 Task: Find connections with filter location Zürich (Kreis 2) with filter topic #Healthcarewith filter profile language French with filter current company Tata Chemicals with filter school Axis Colleges with filter industry Turned Products and Fastener Manufacturing with filter service category Video Editing with filter keywords title Computer Programmer
Action: Mouse moved to (670, 98)
Screenshot: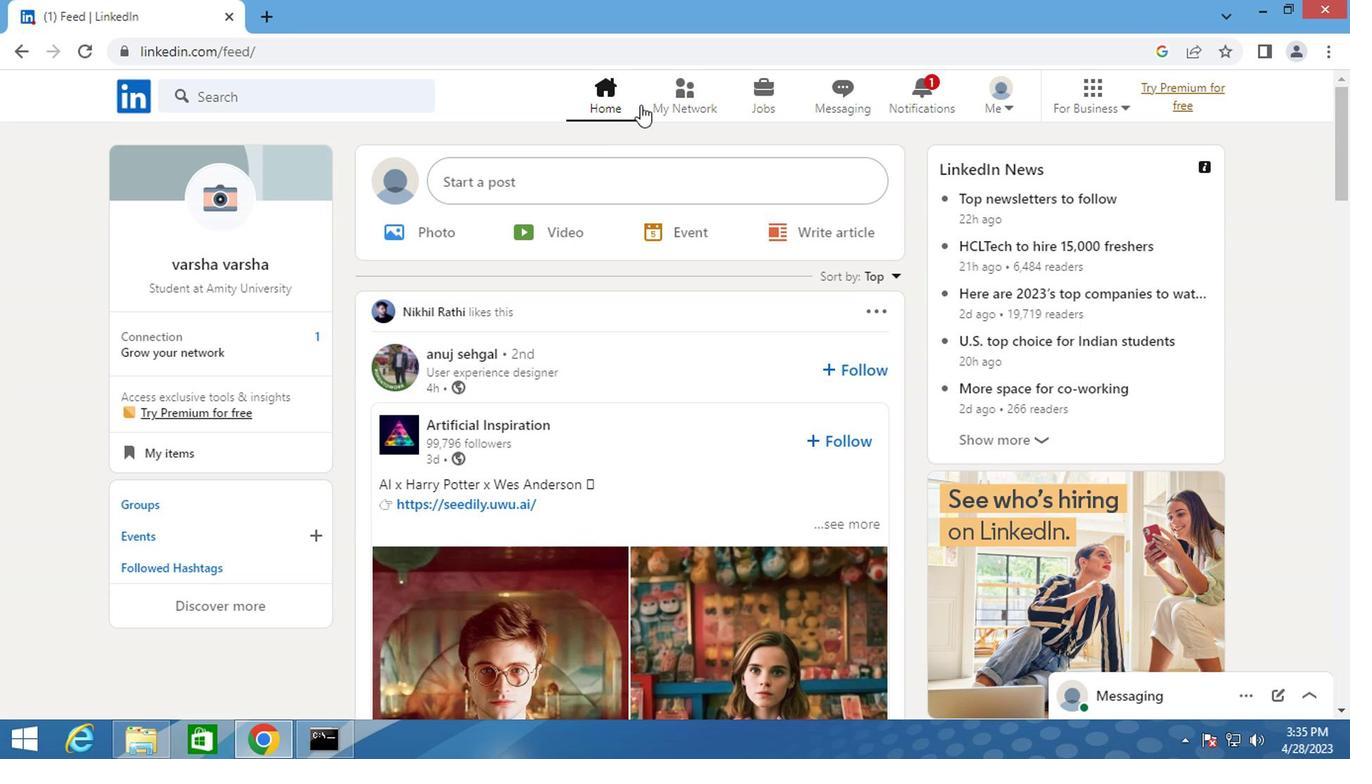
Action: Mouse pressed left at (670, 98)
Screenshot: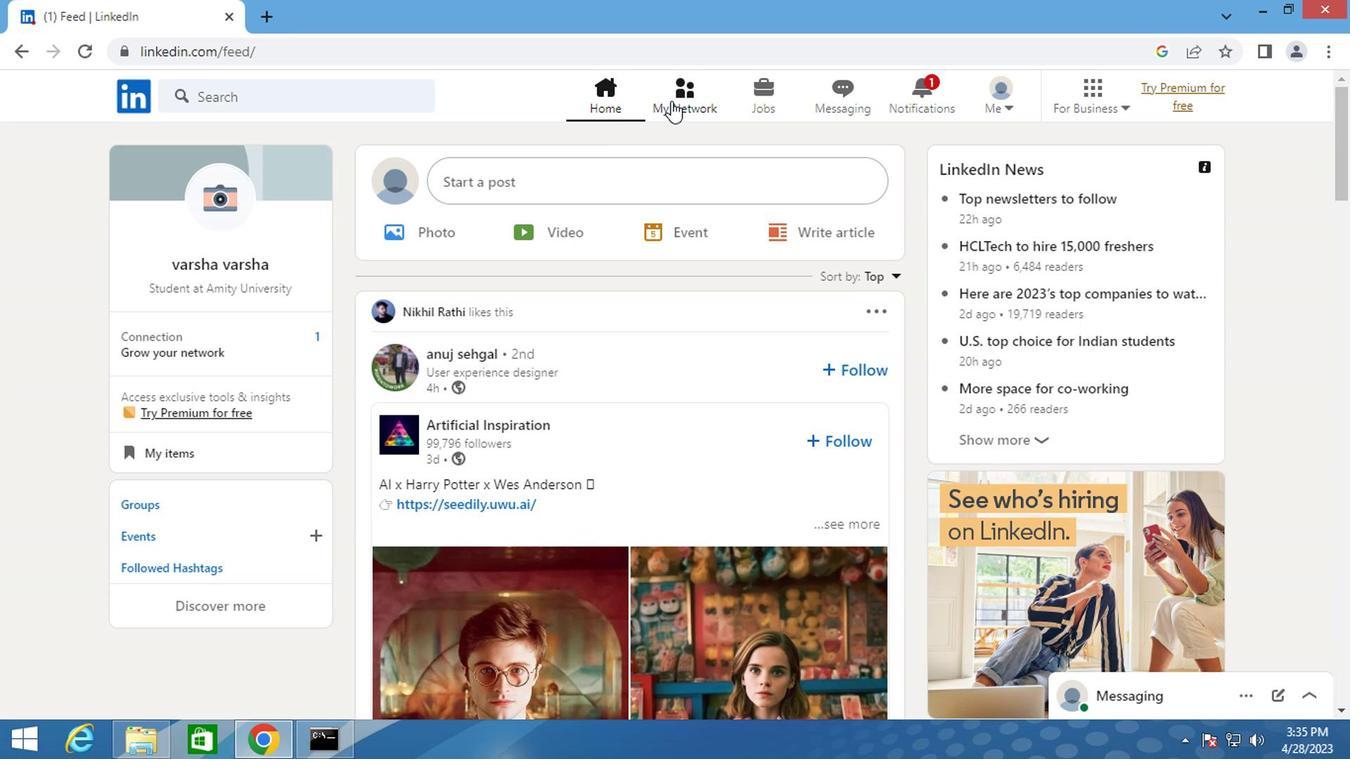 
Action: Mouse moved to (273, 195)
Screenshot: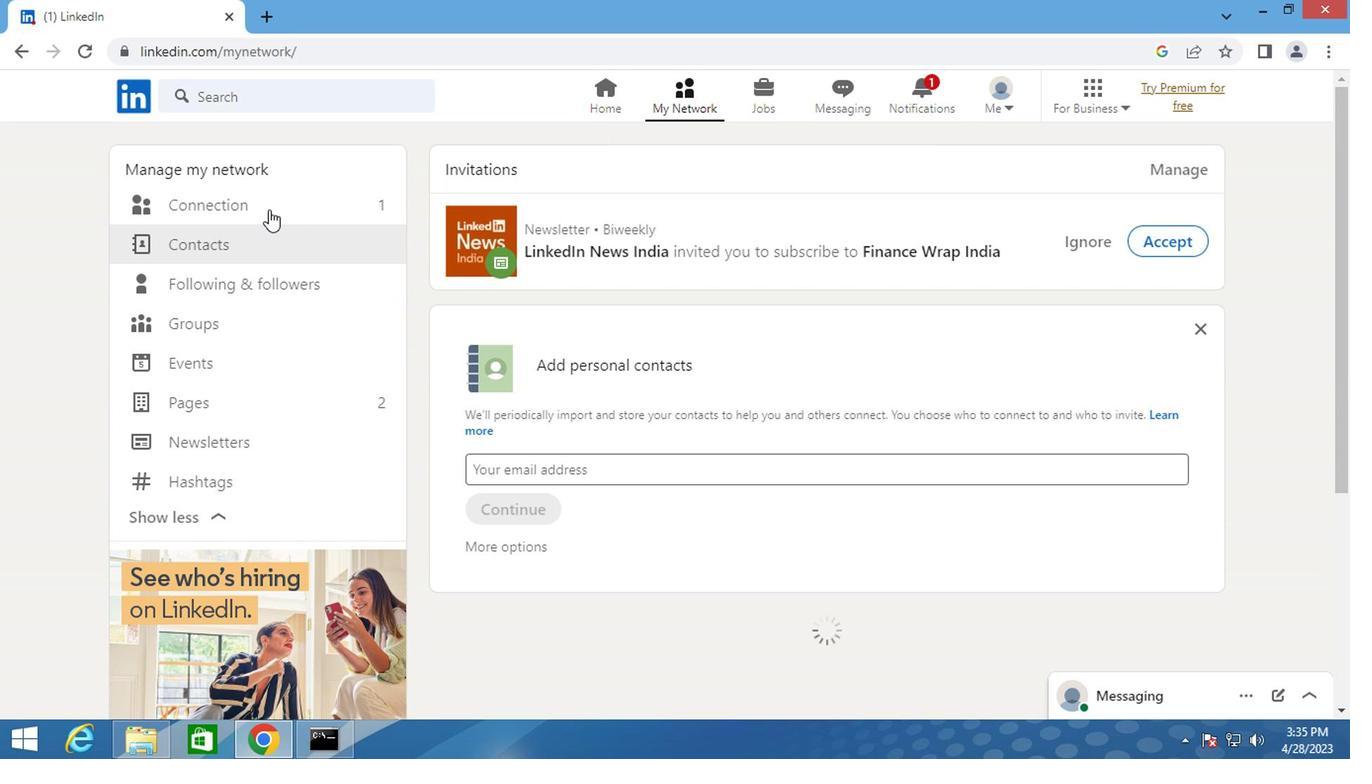 
Action: Mouse pressed left at (273, 195)
Screenshot: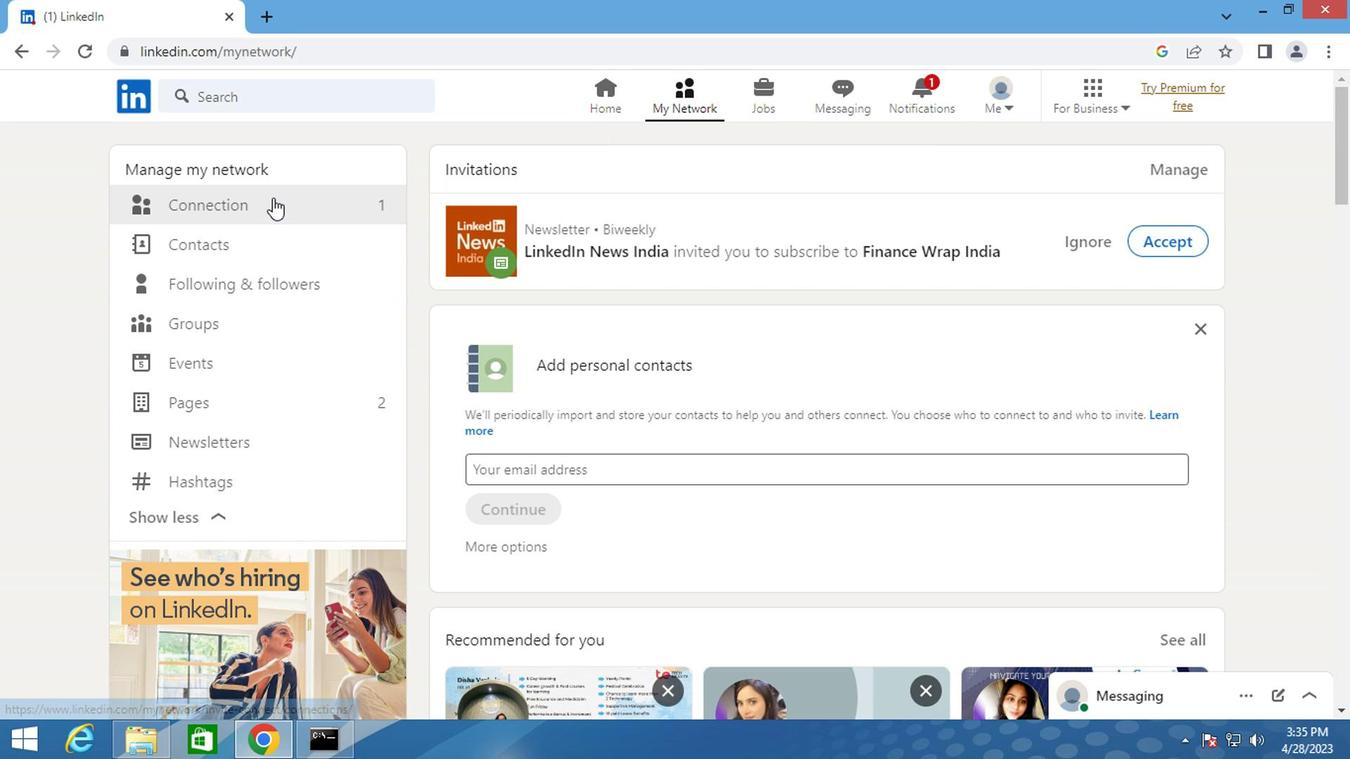 
Action: Mouse moved to (810, 206)
Screenshot: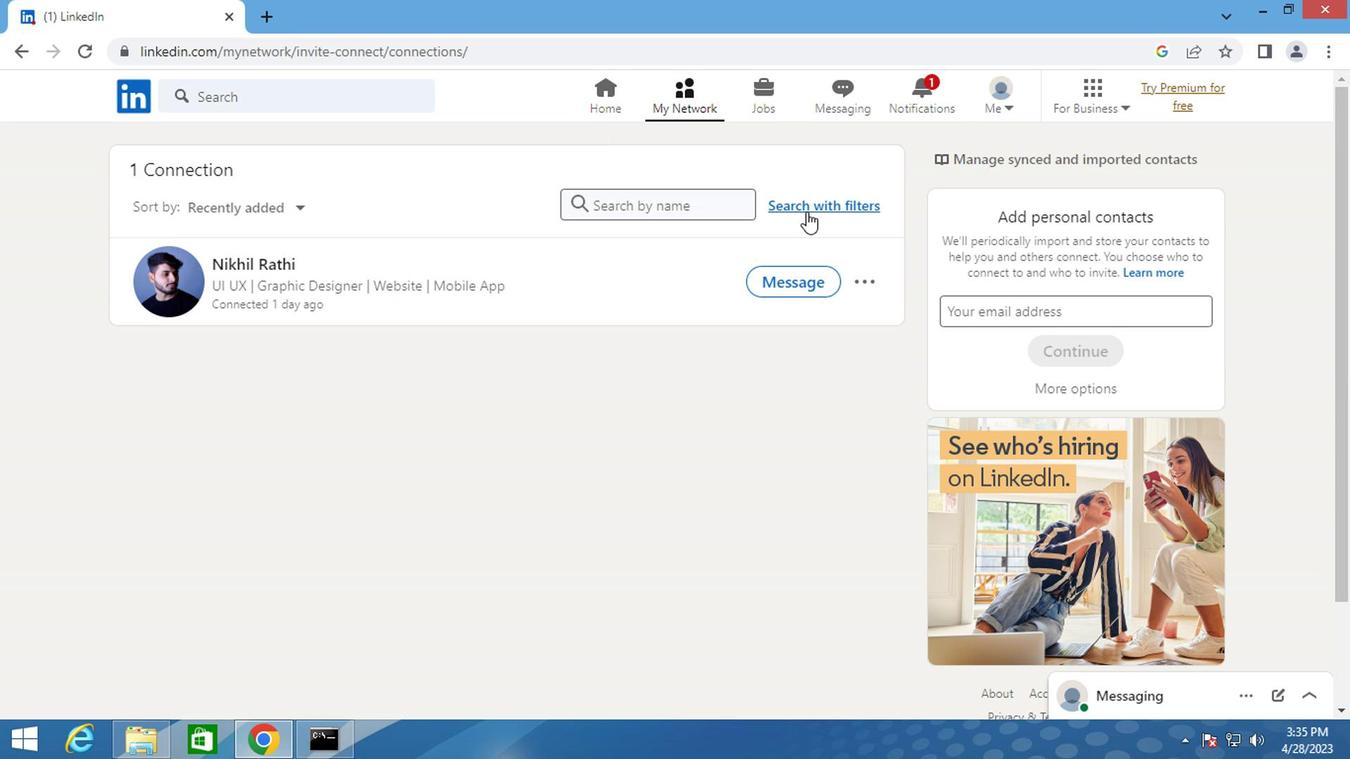 
Action: Mouse pressed left at (810, 206)
Screenshot: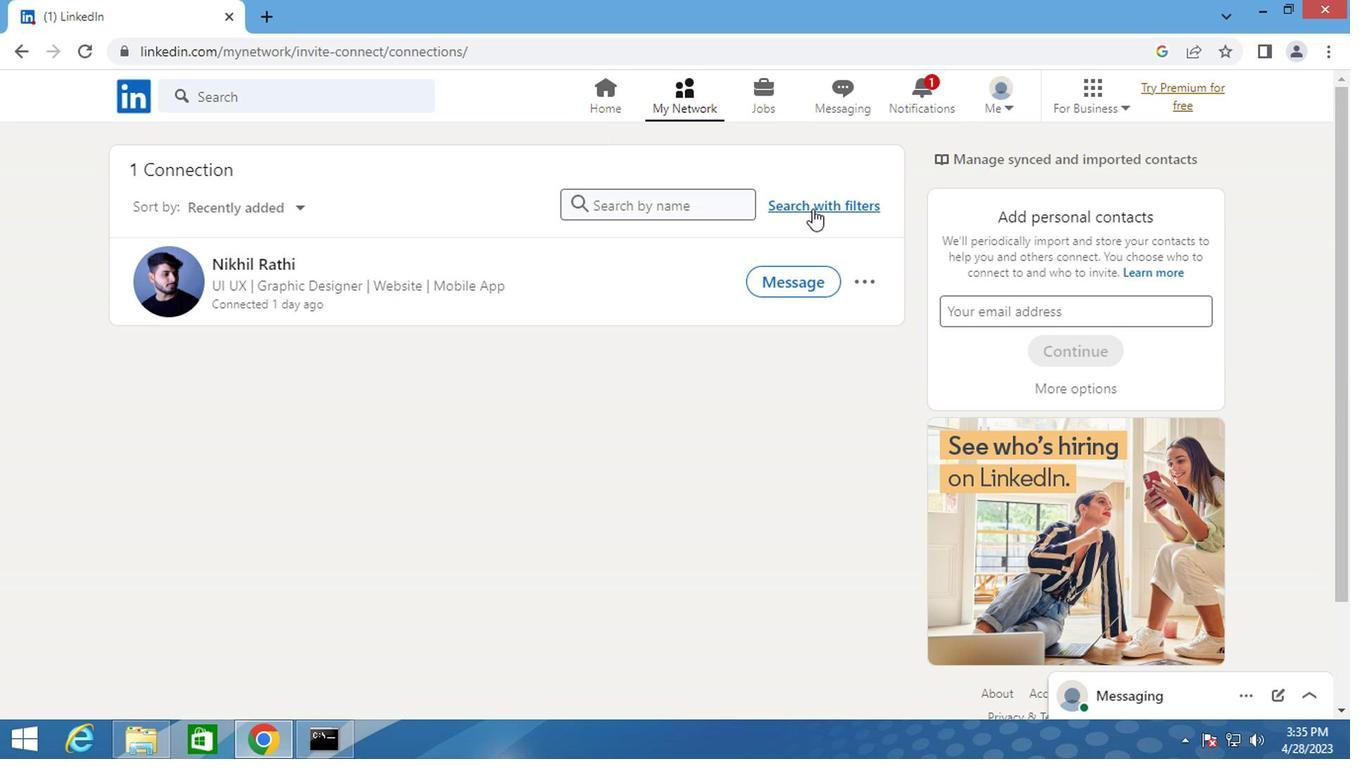
Action: Mouse moved to (735, 151)
Screenshot: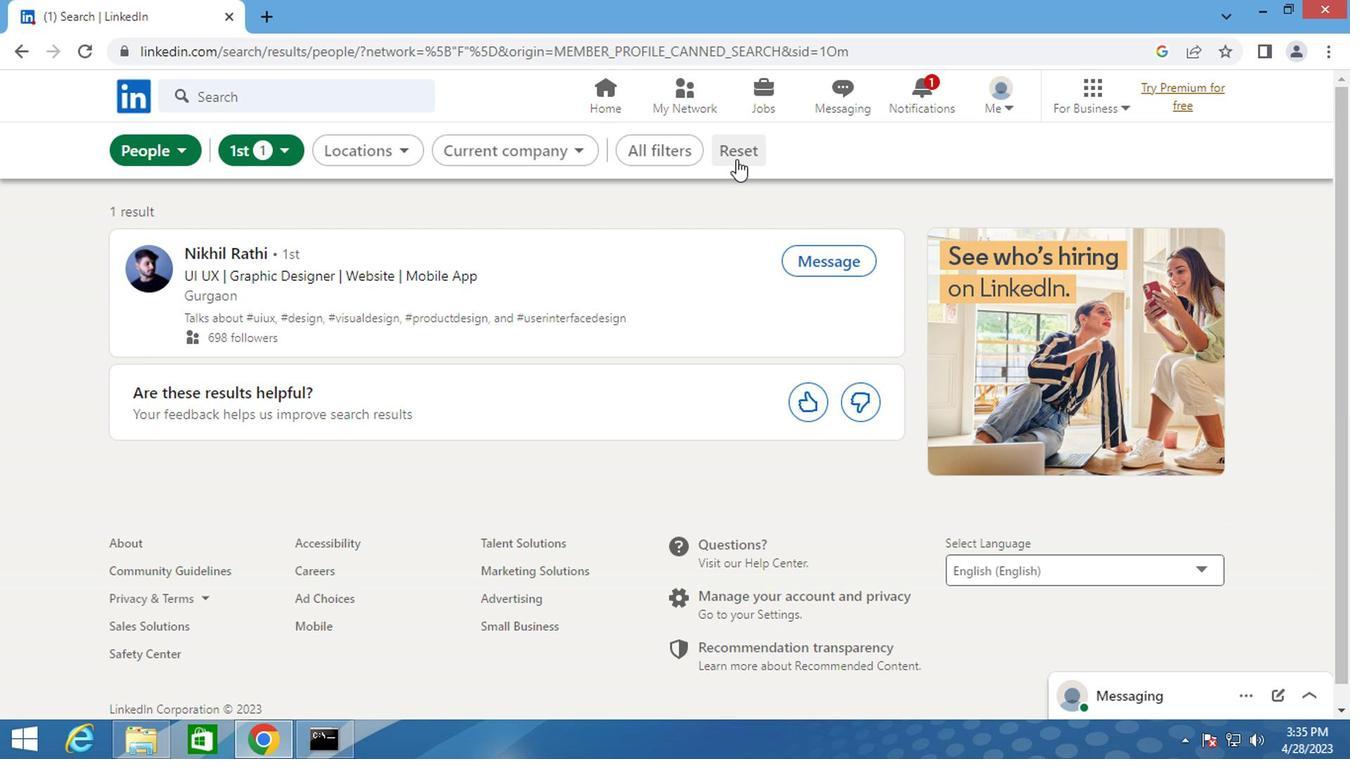 
Action: Mouse pressed left at (735, 151)
Screenshot: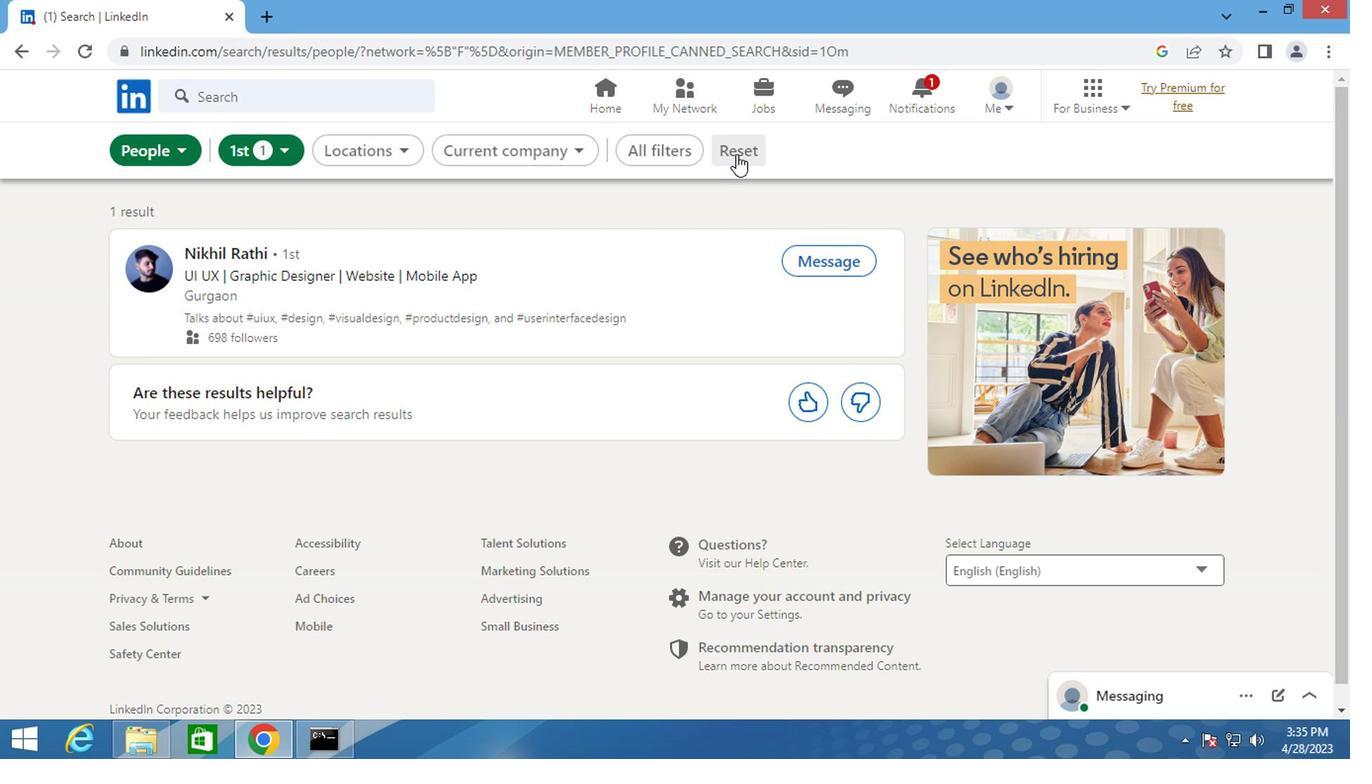 
Action: Mouse moved to (710, 154)
Screenshot: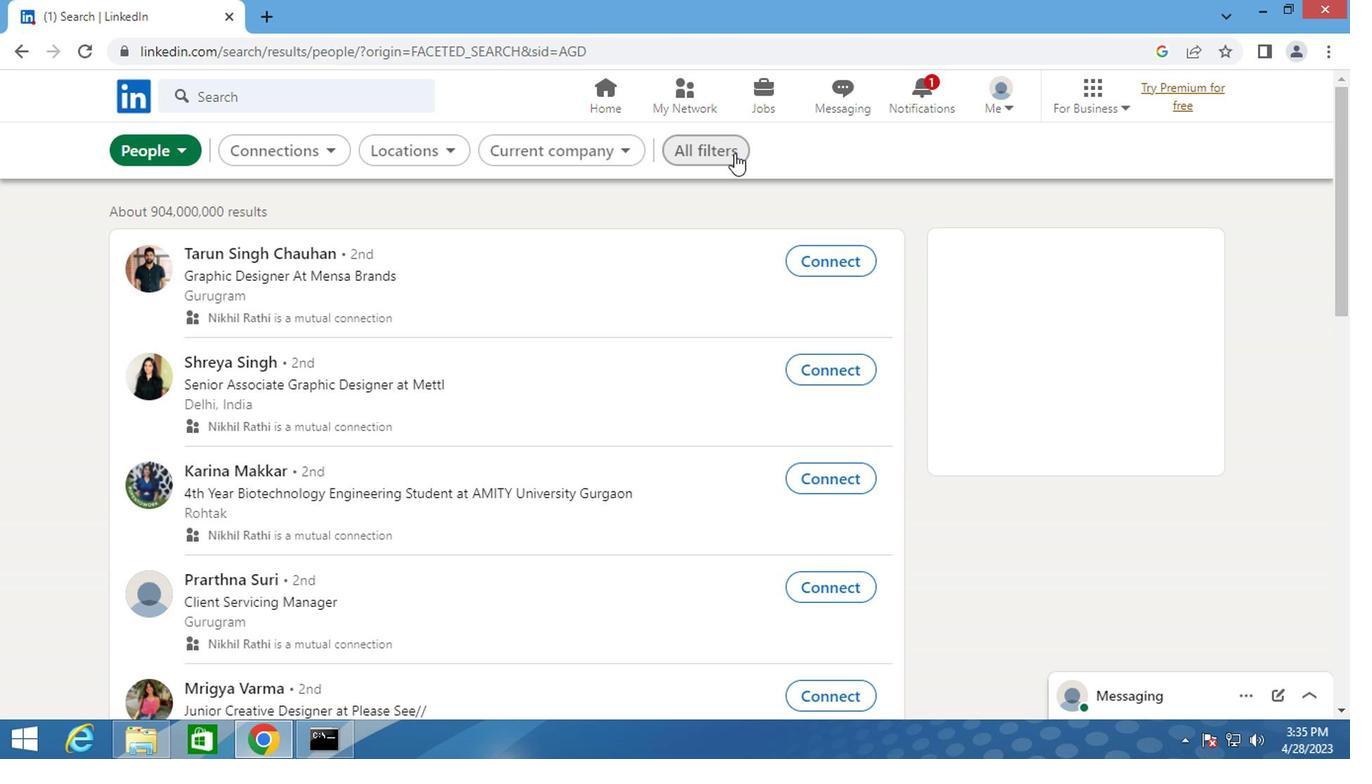 
Action: Mouse pressed left at (710, 154)
Screenshot: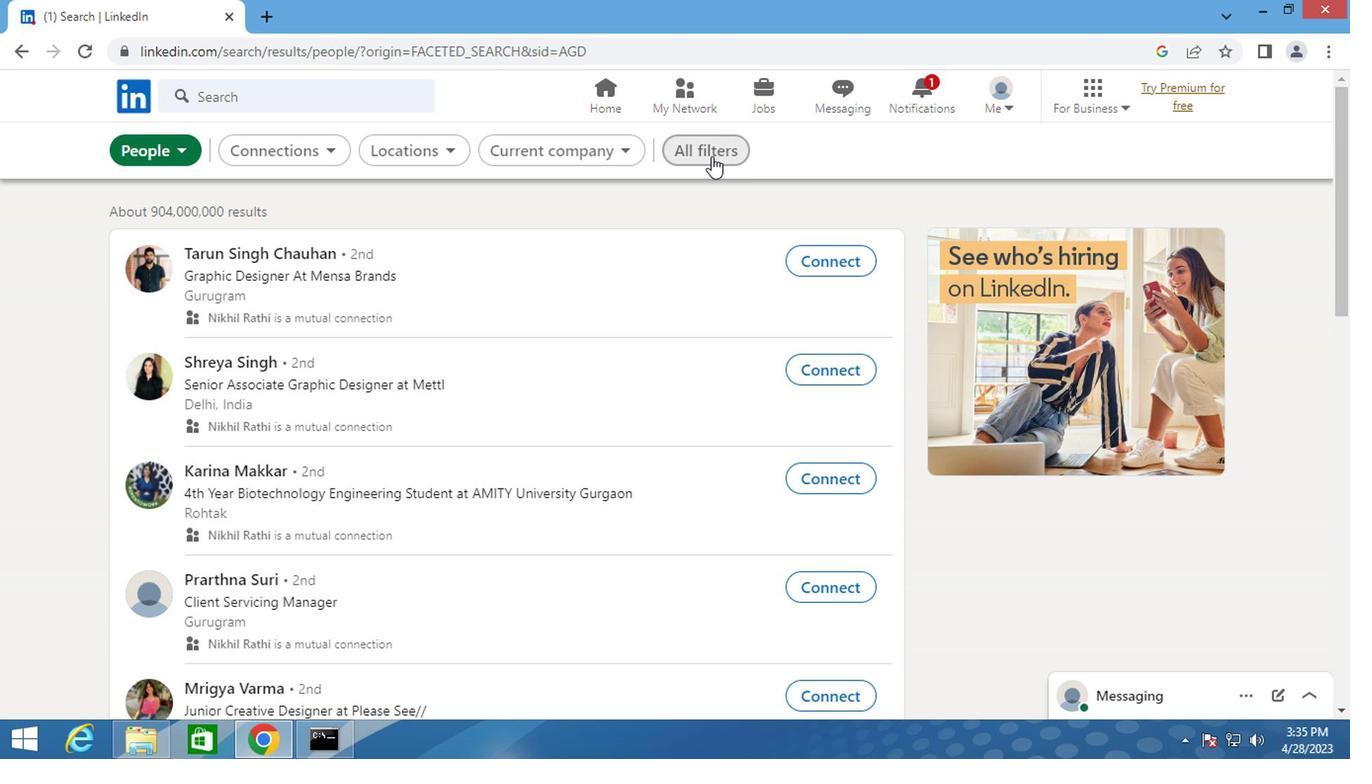 
Action: Mouse moved to (908, 383)
Screenshot: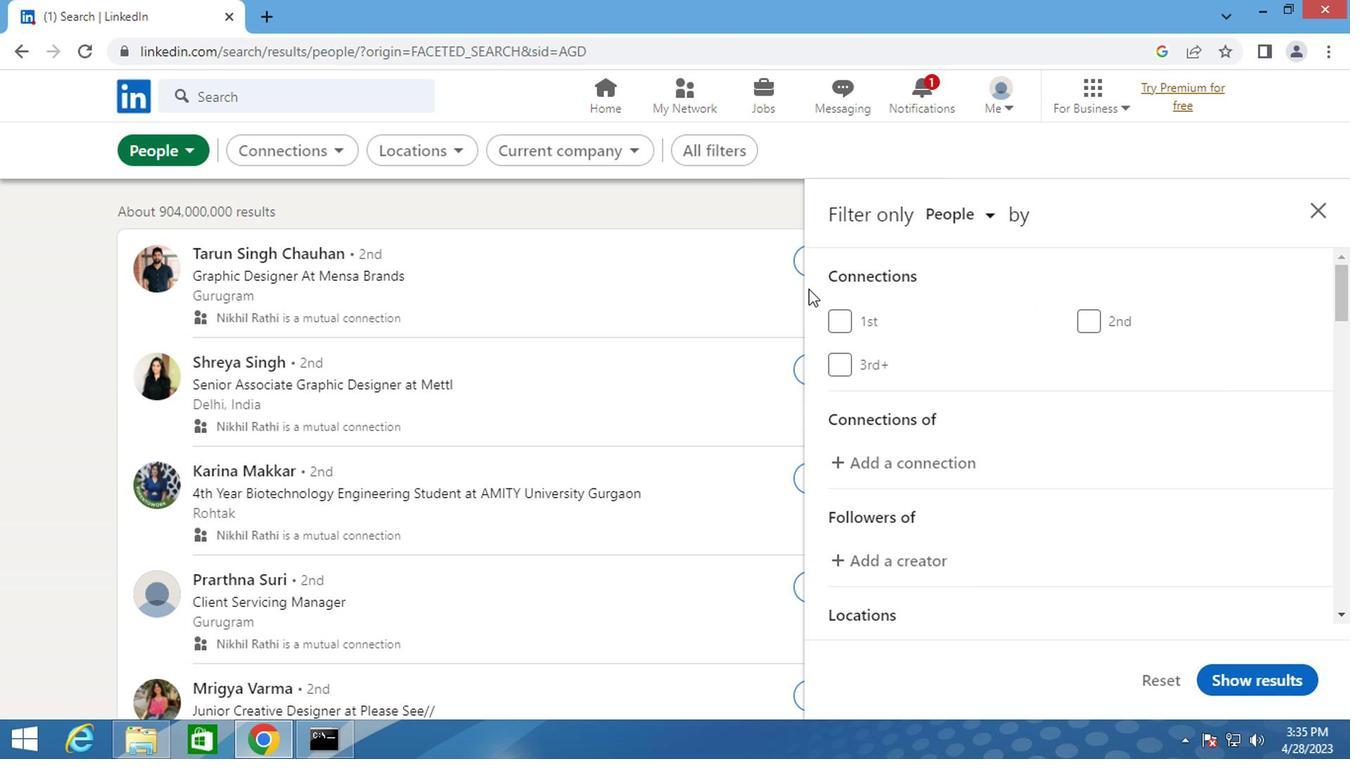 
Action: Mouse scrolled (908, 382) with delta (0, -1)
Screenshot: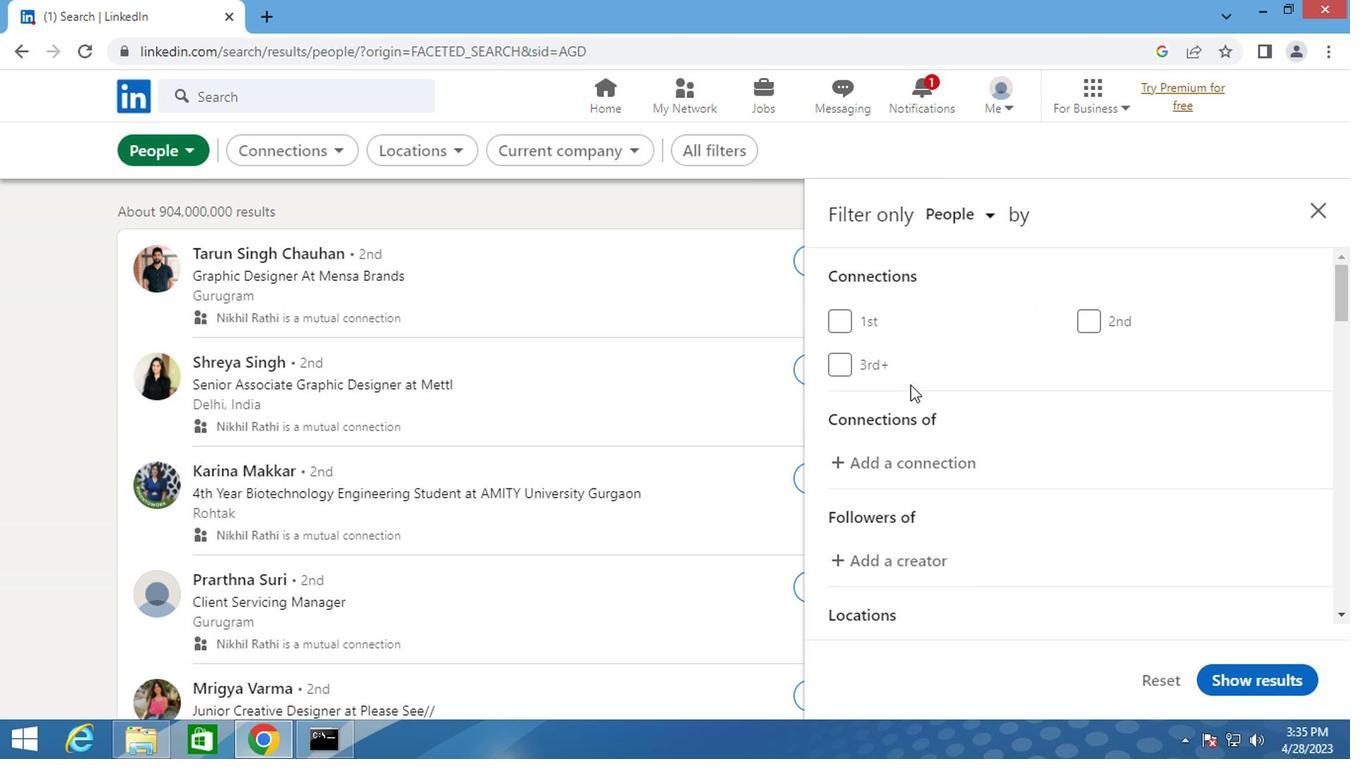 
Action: Mouse scrolled (908, 382) with delta (0, -1)
Screenshot: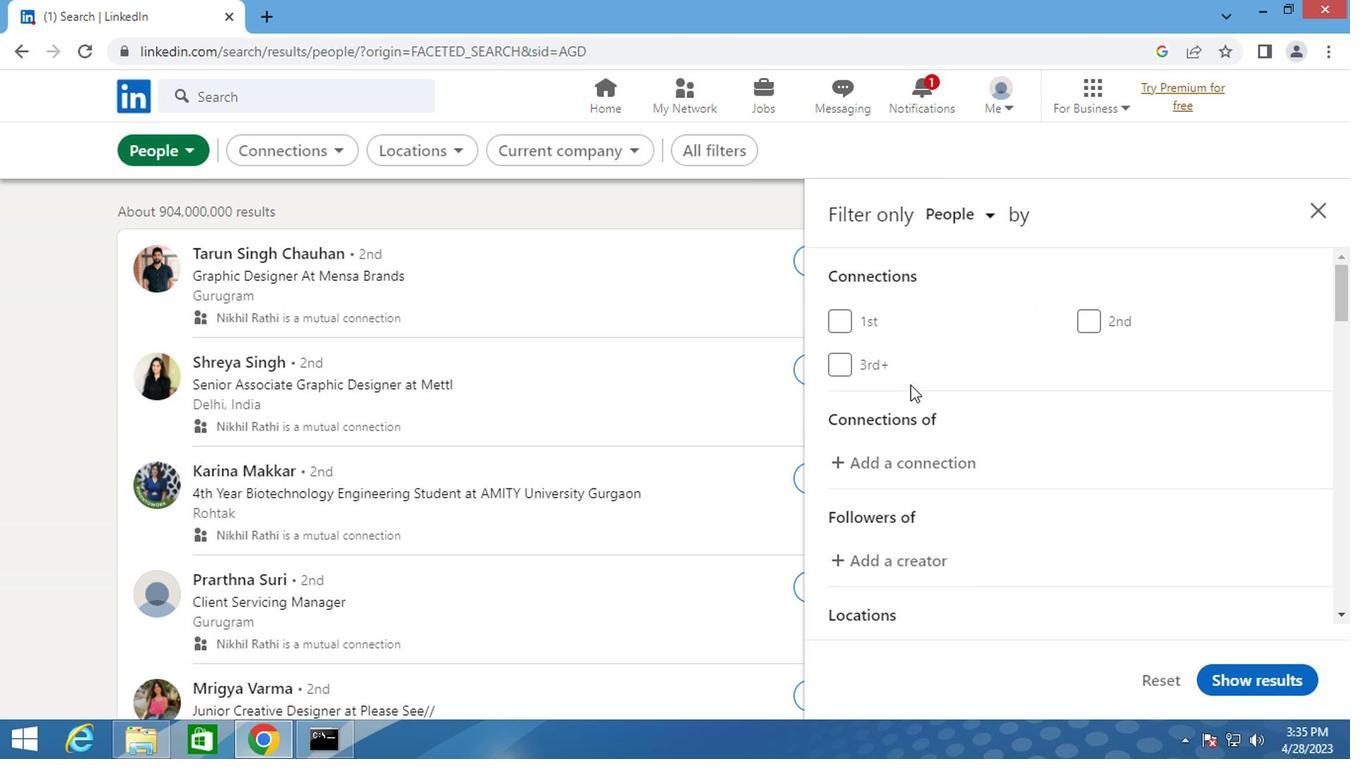 
Action: Mouse moved to (1119, 536)
Screenshot: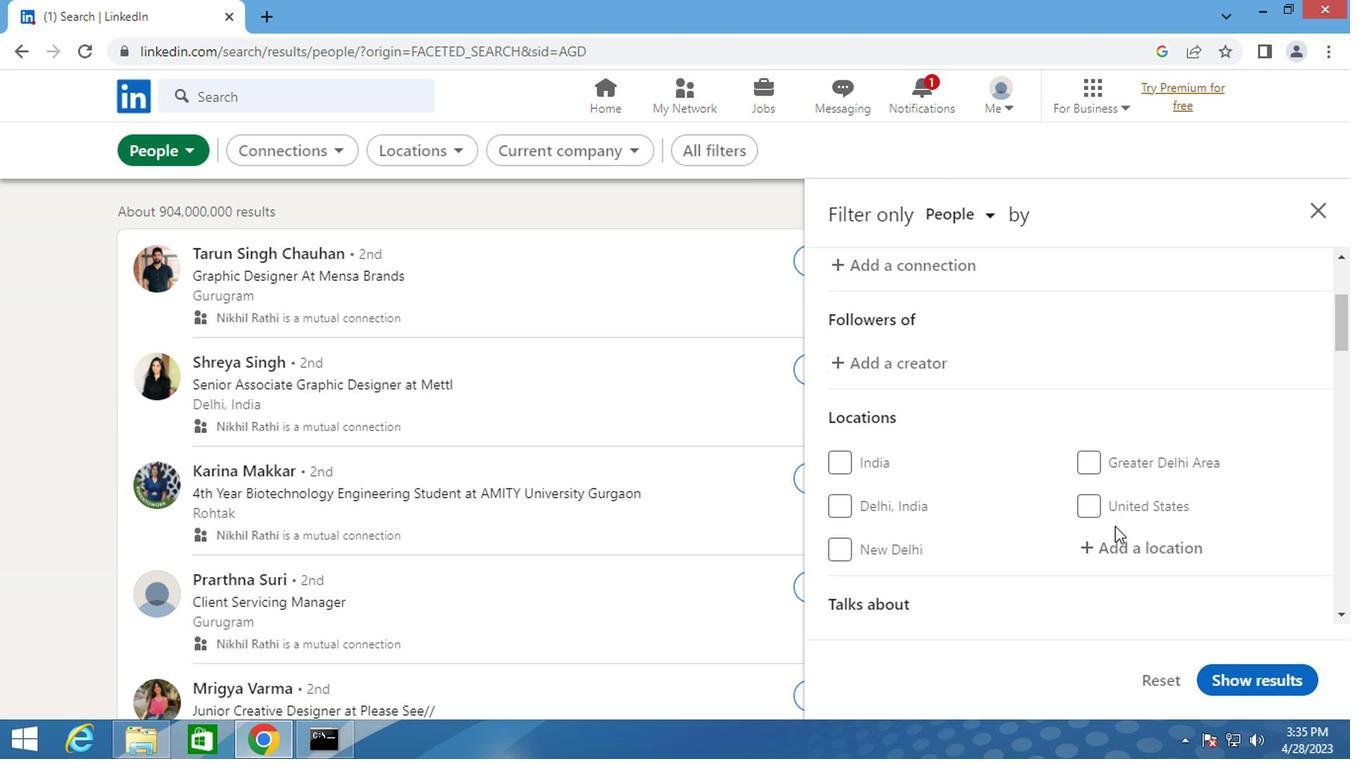 
Action: Mouse pressed left at (1119, 536)
Screenshot: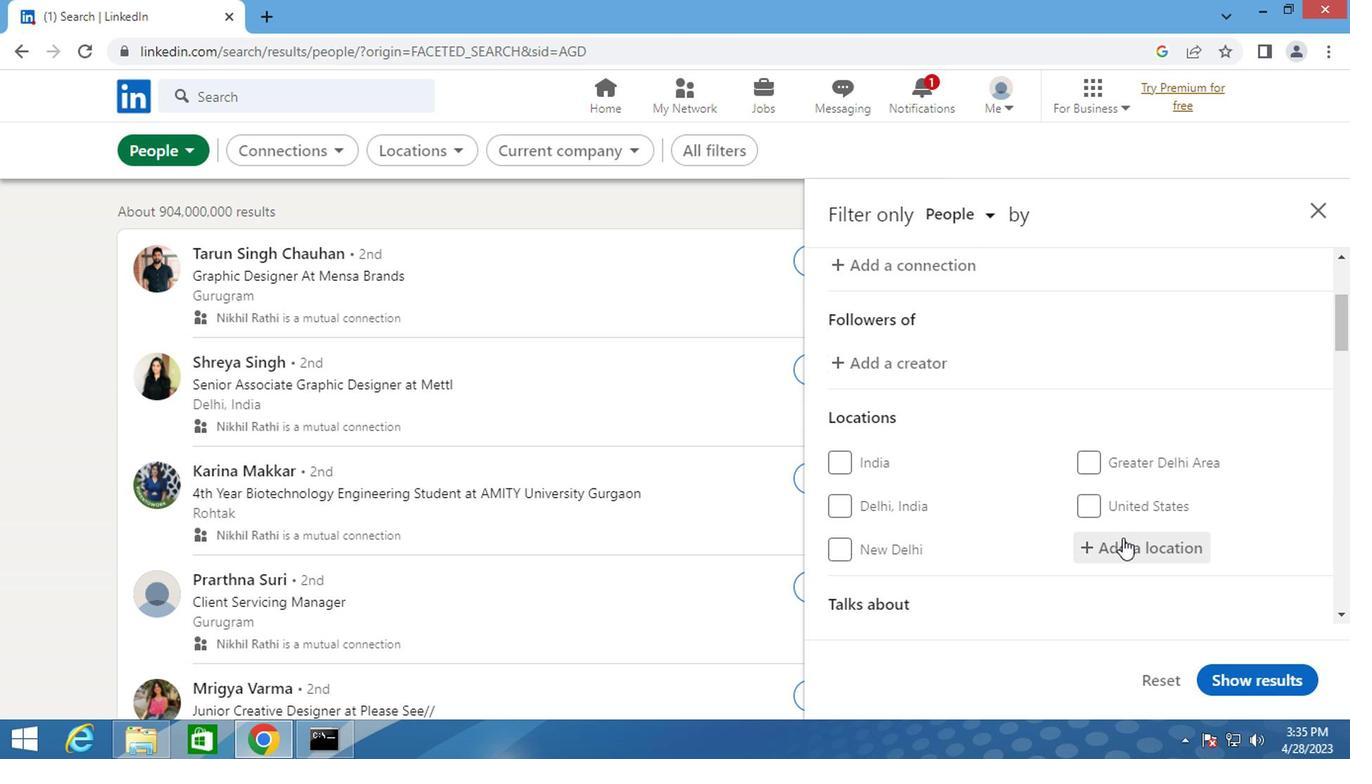 
Action: Key pressed <Key.shift>ZURICH<Key.space><Key.shift_r><Key.shift_r><Key.shift_r><Key.shift_r><Key.shift_r>(<Key.shift>KREIS<Key.space>2<Key.shift_r>)
Screenshot: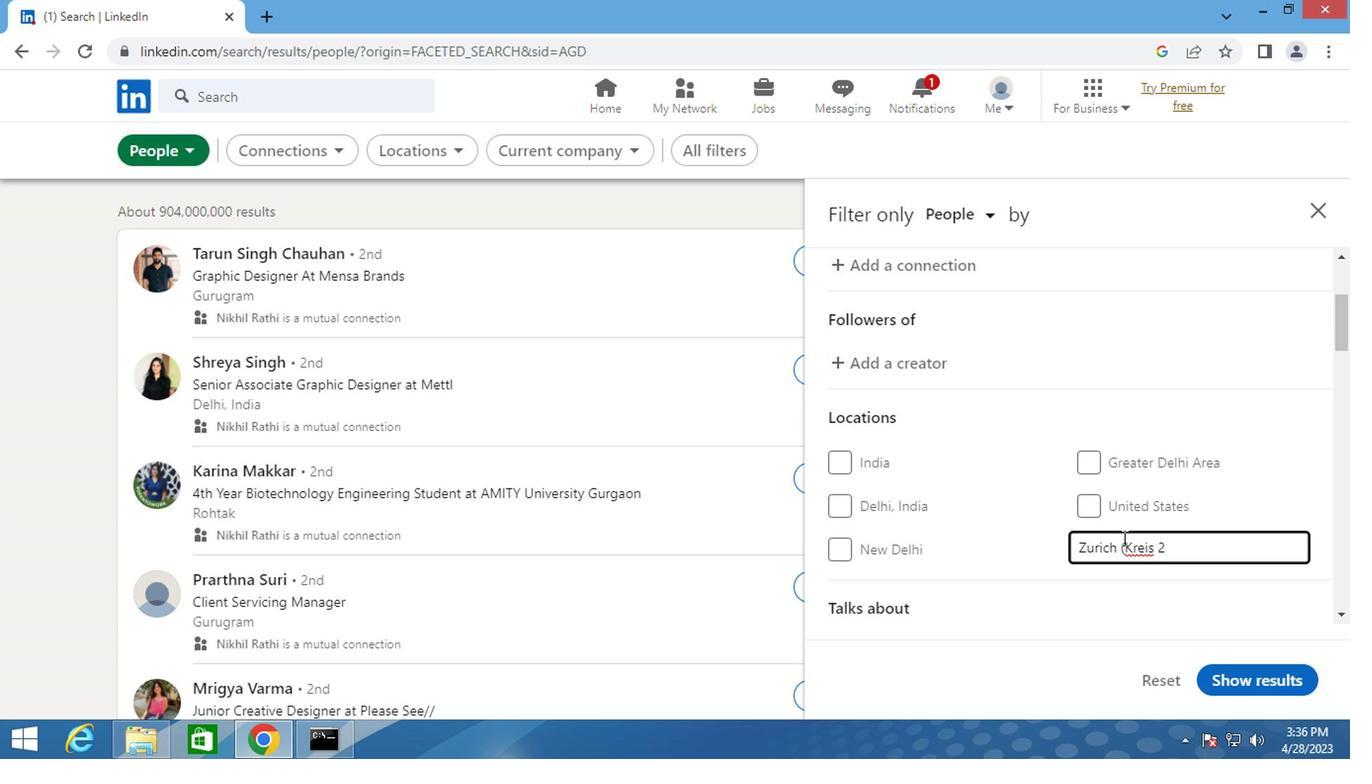 
Action: Mouse moved to (987, 533)
Screenshot: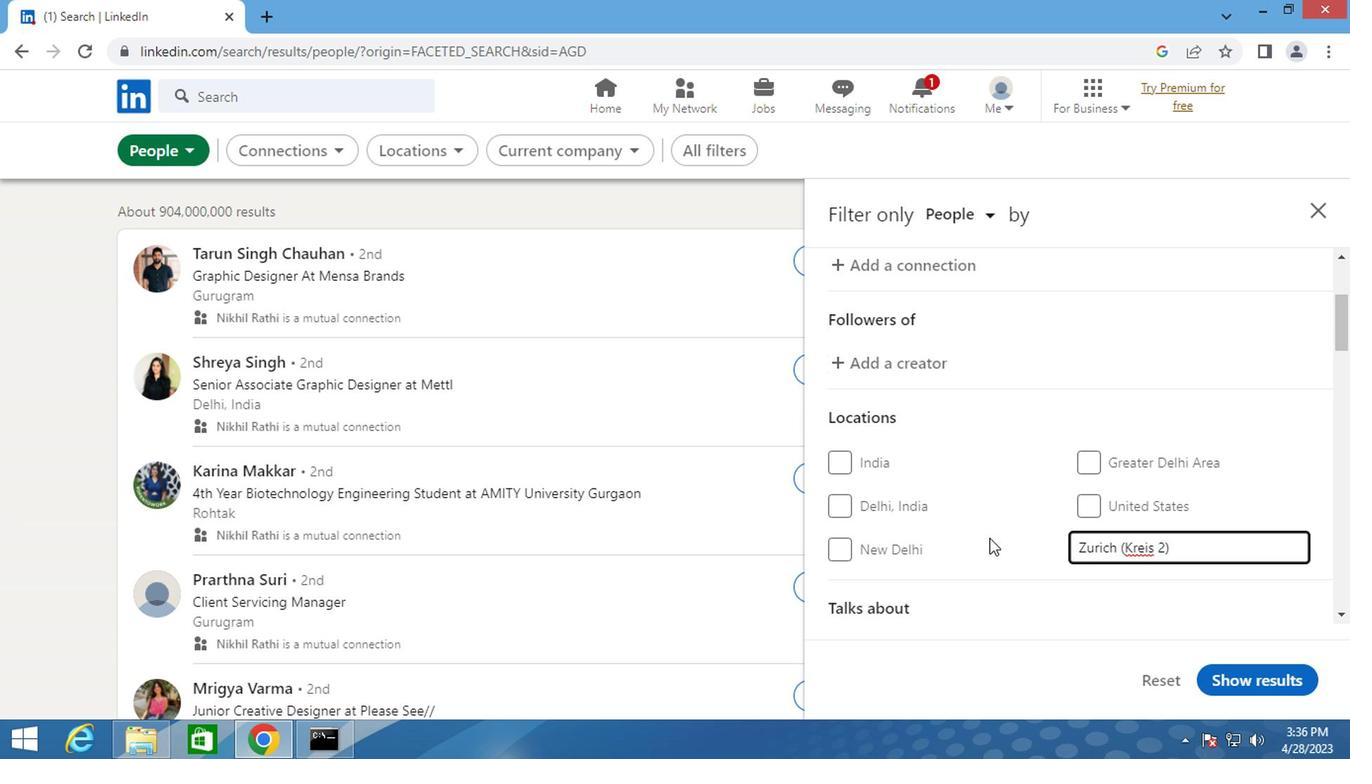 
Action: Mouse scrolled (987, 533) with delta (0, 0)
Screenshot: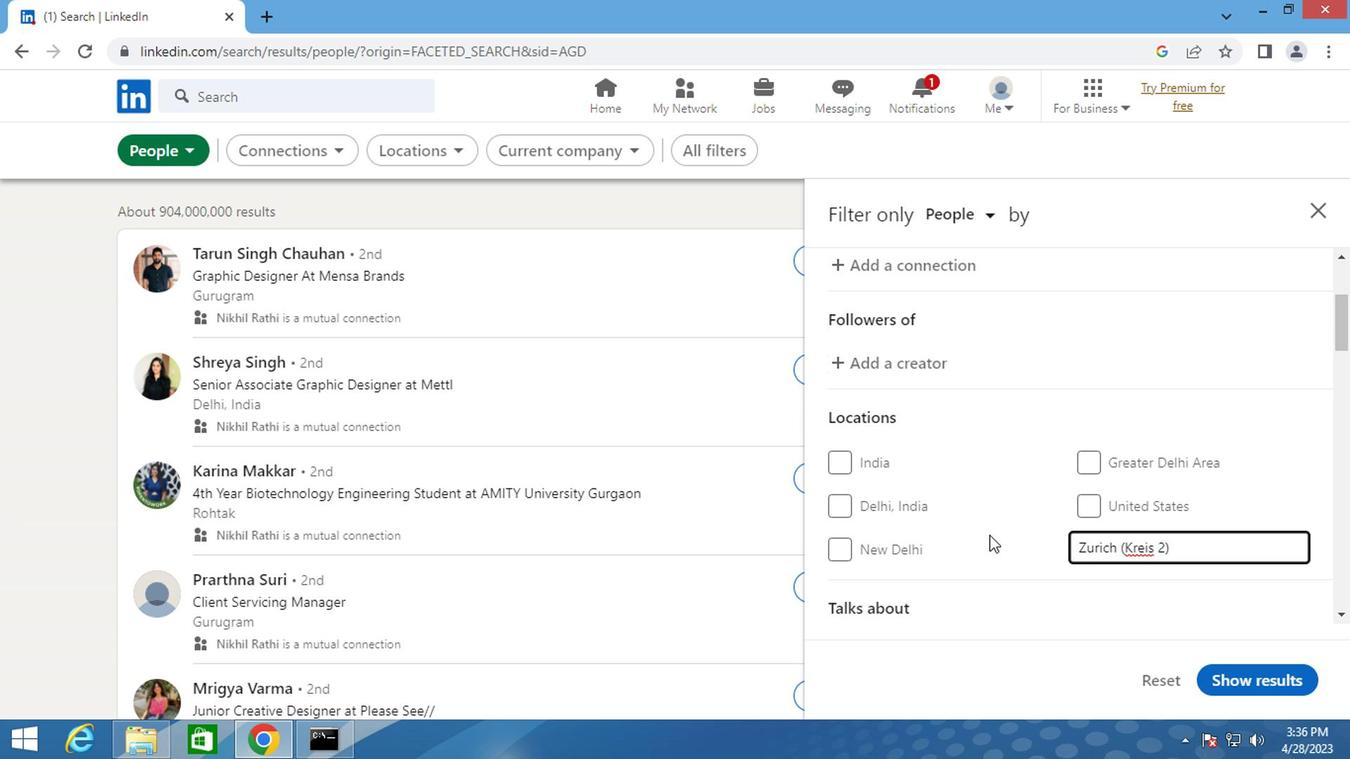 
Action: Mouse scrolled (987, 533) with delta (0, 0)
Screenshot: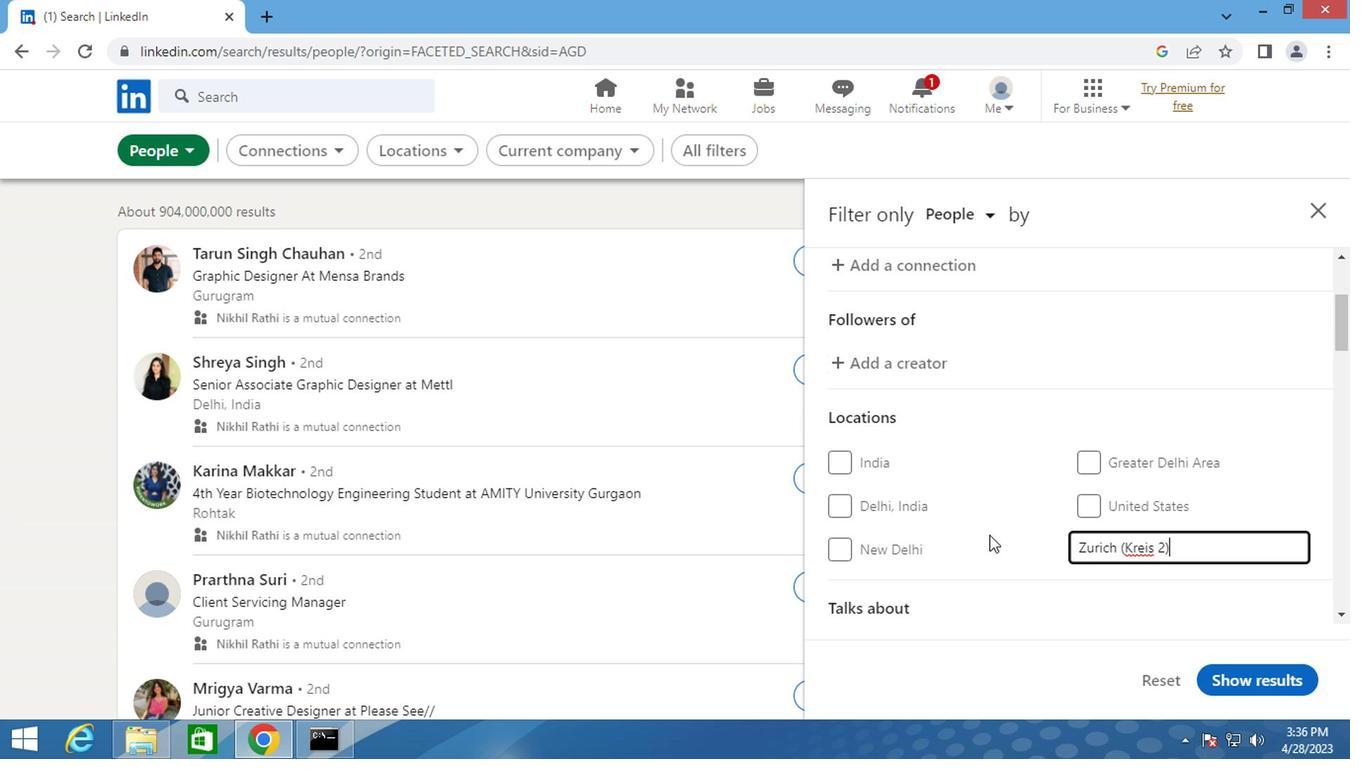 
Action: Mouse scrolled (987, 533) with delta (0, 0)
Screenshot: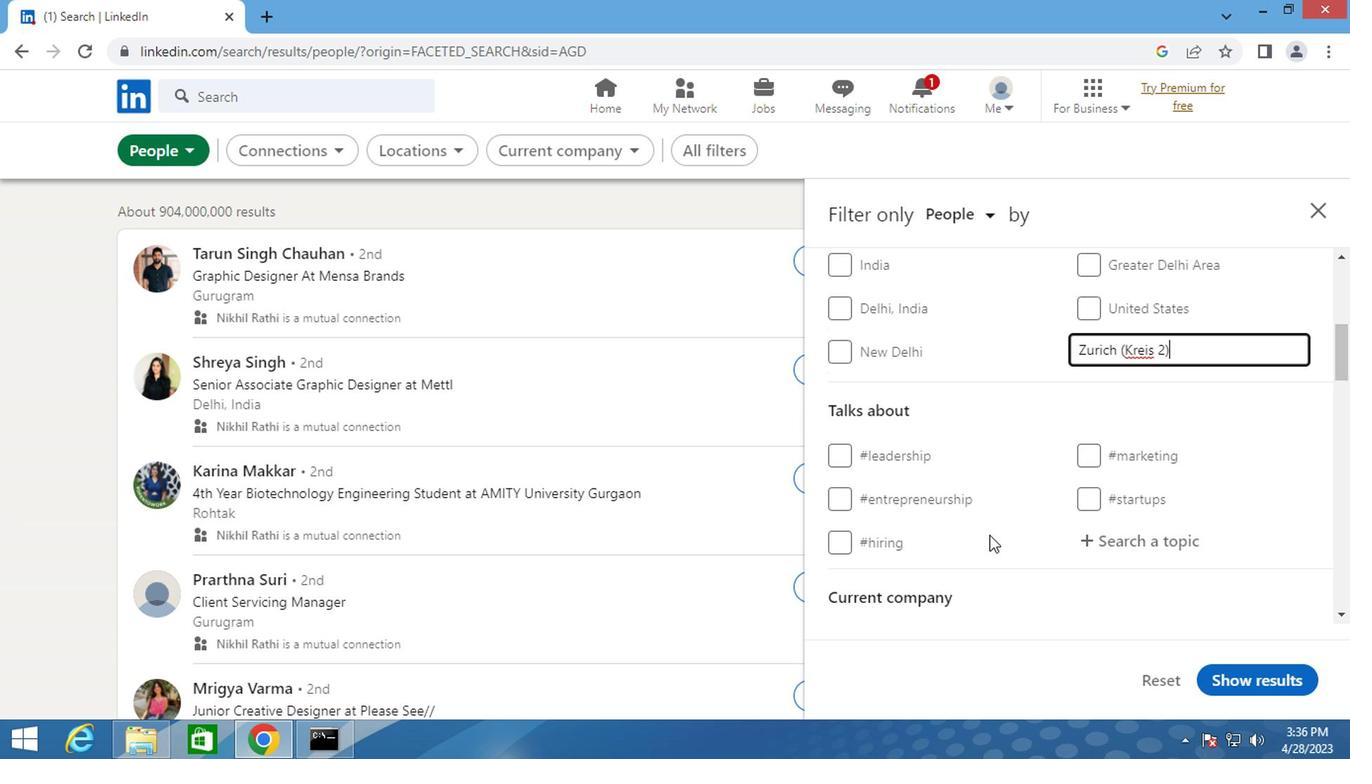 
Action: Mouse moved to (1115, 424)
Screenshot: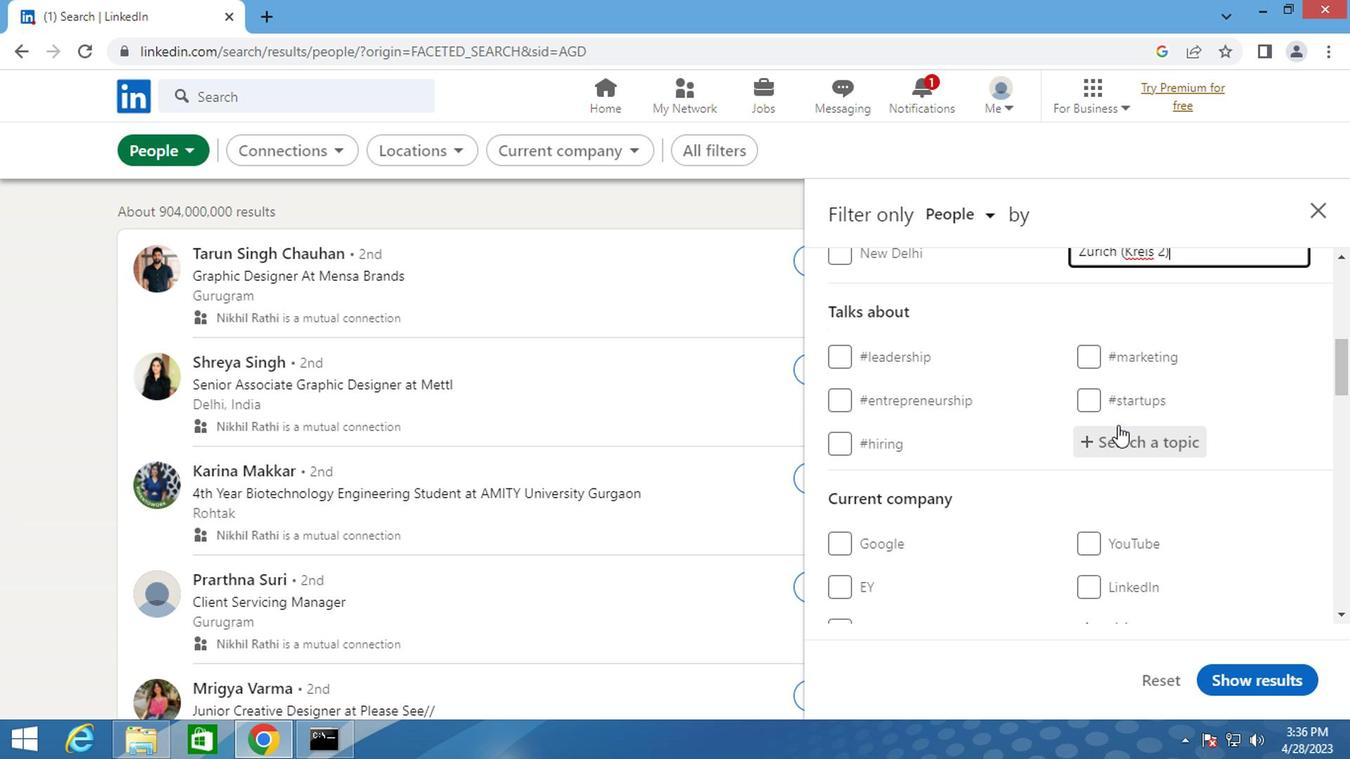 
Action: Mouse pressed left at (1115, 424)
Screenshot: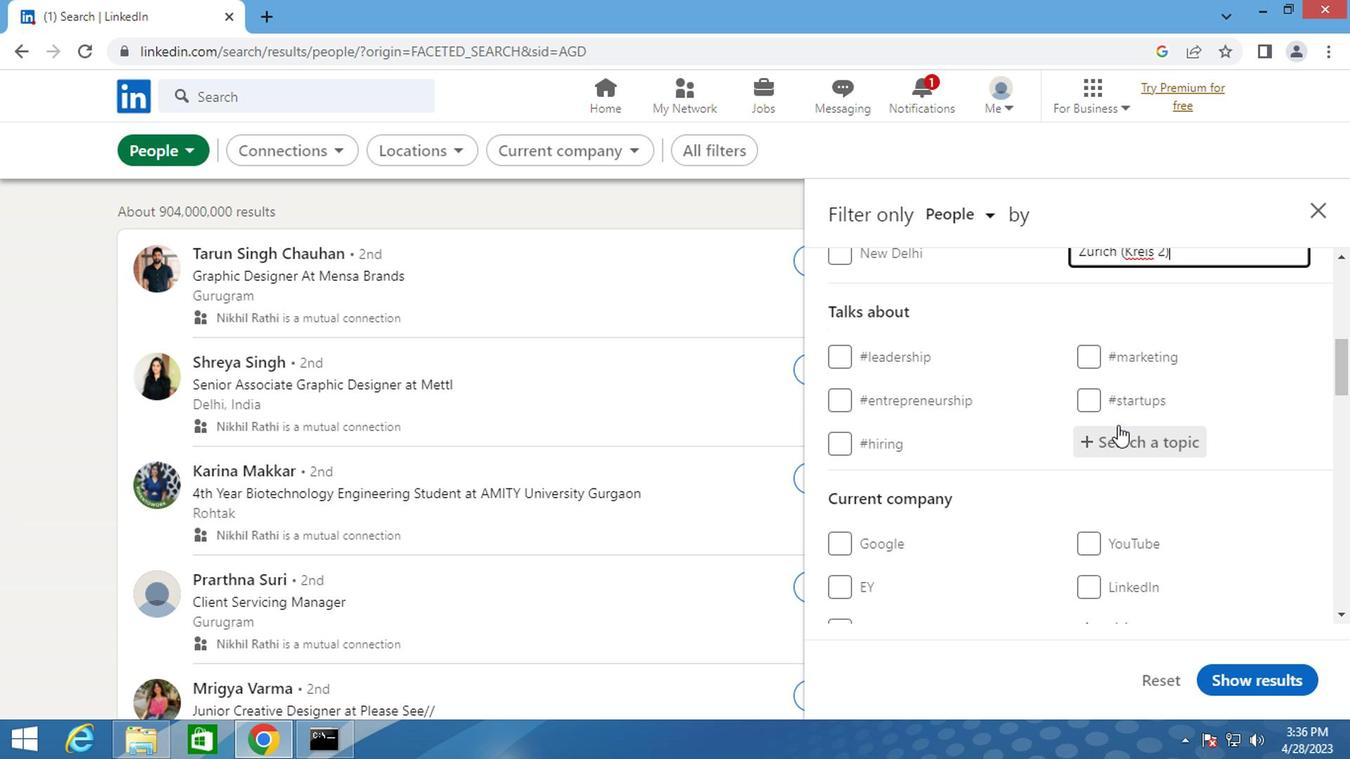 
Action: Key pressed <Key.shift>#<Key.shift>HEALTHCARE
Screenshot: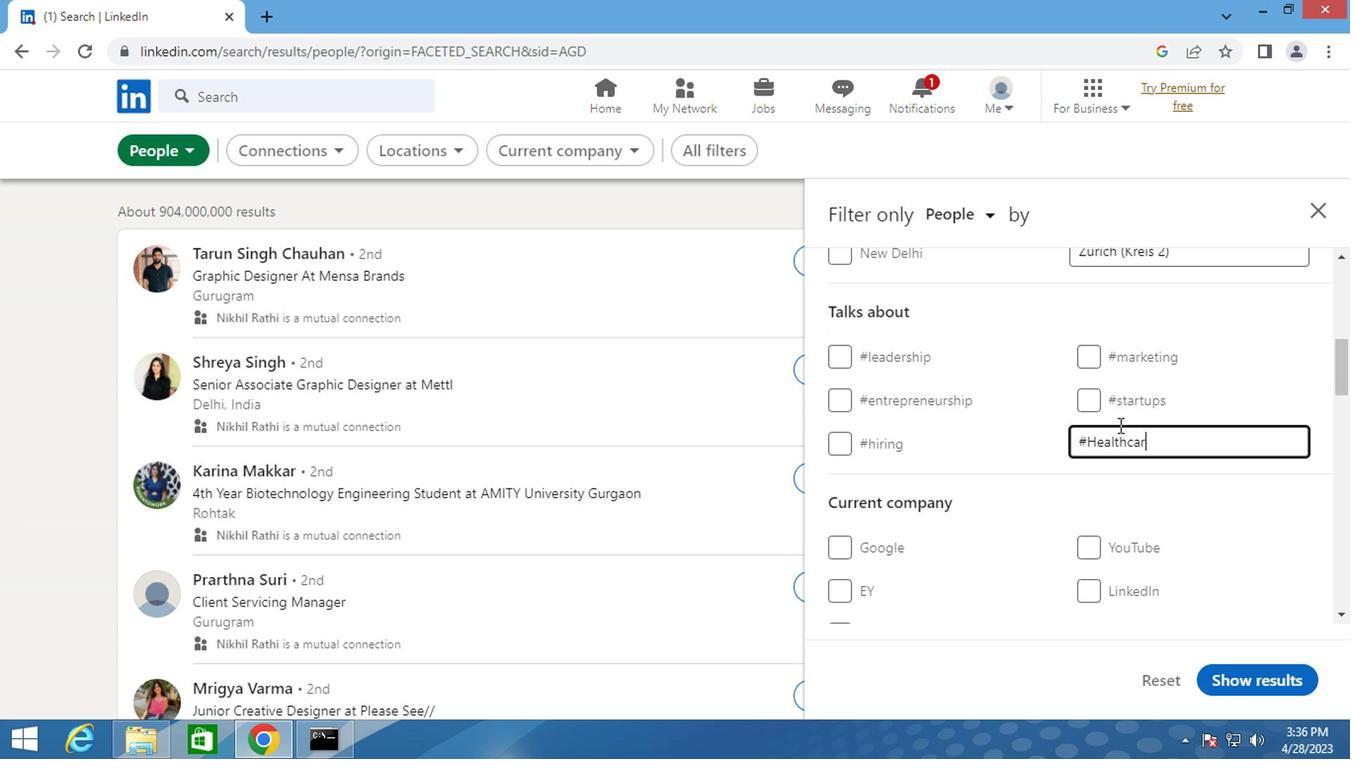 
Action: Mouse moved to (1069, 400)
Screenshot: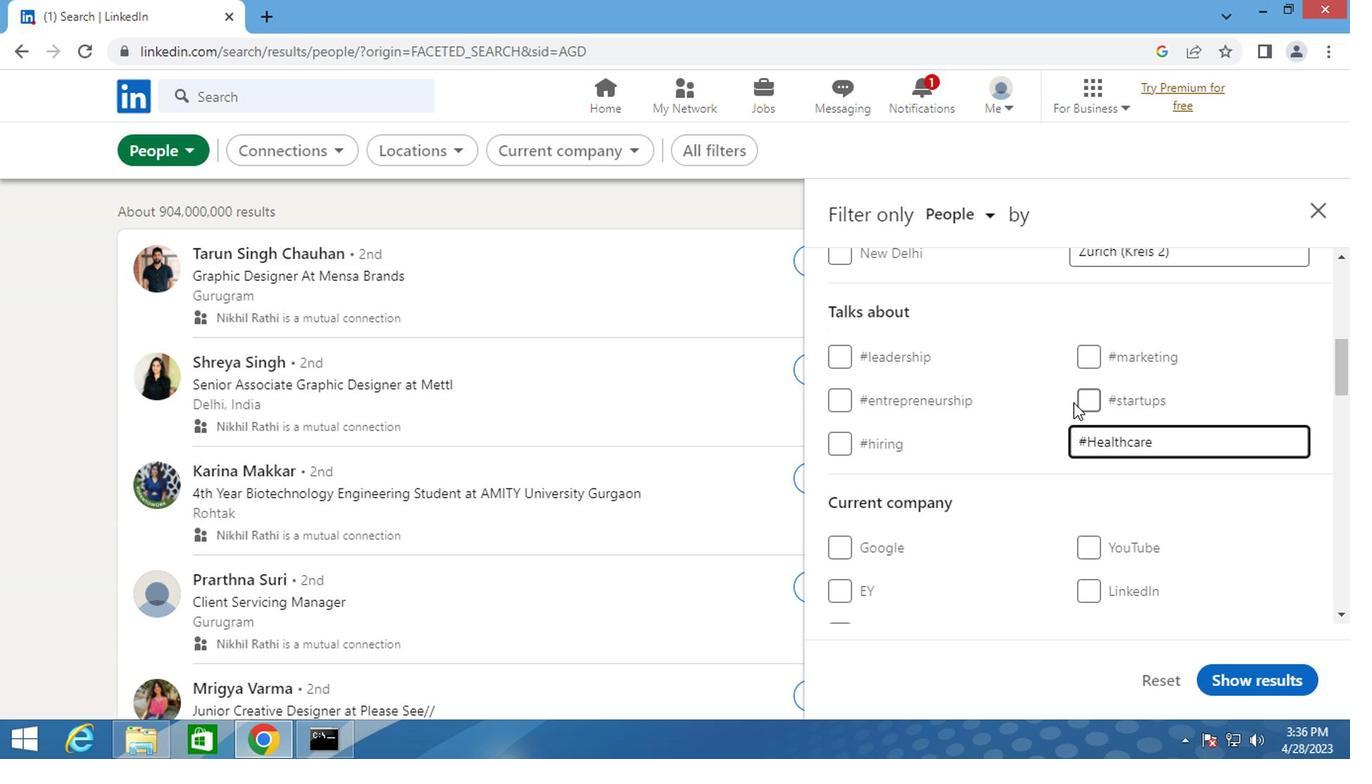 
Action: Mouse scrolled (1069, 398) with delta (0, -1)
Screenshot: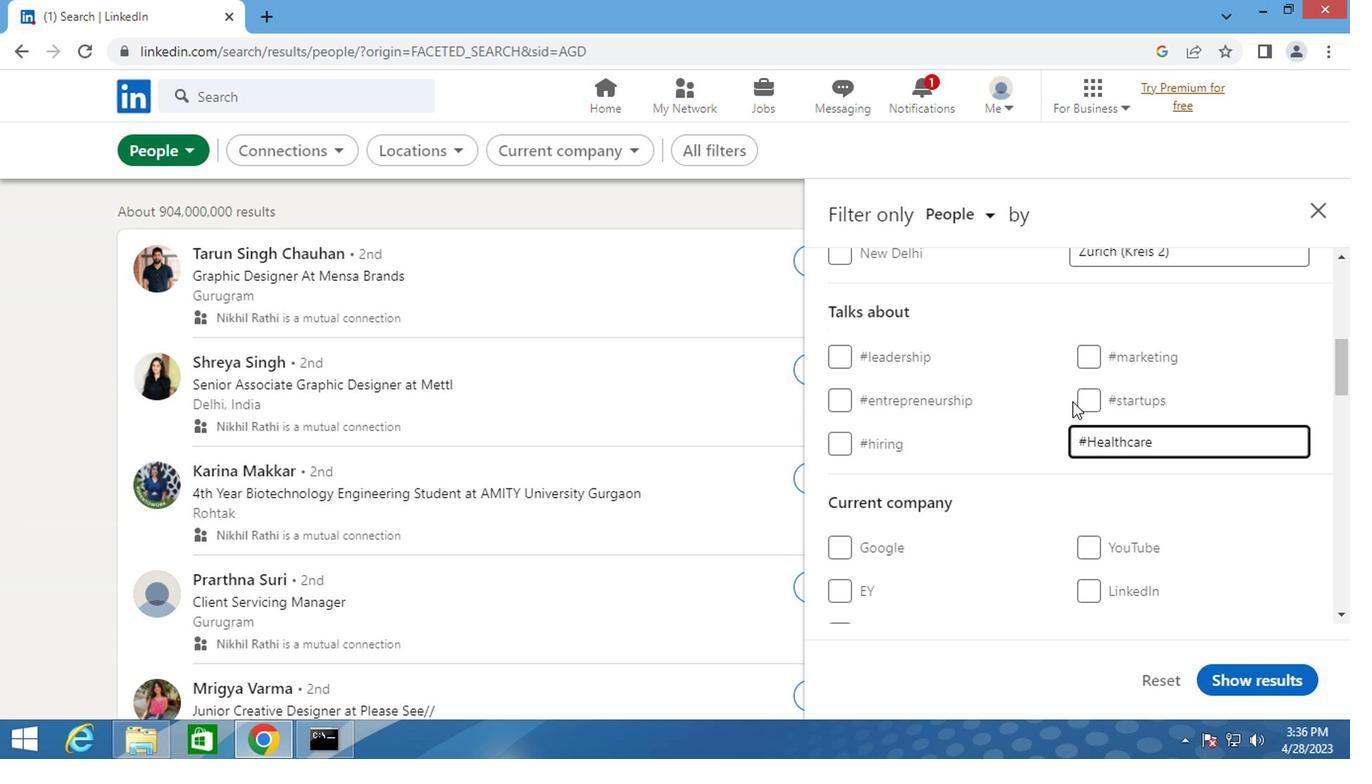 
Action: Mouse scrolled (1069, 398) with delta (0, -1)
Screenshot: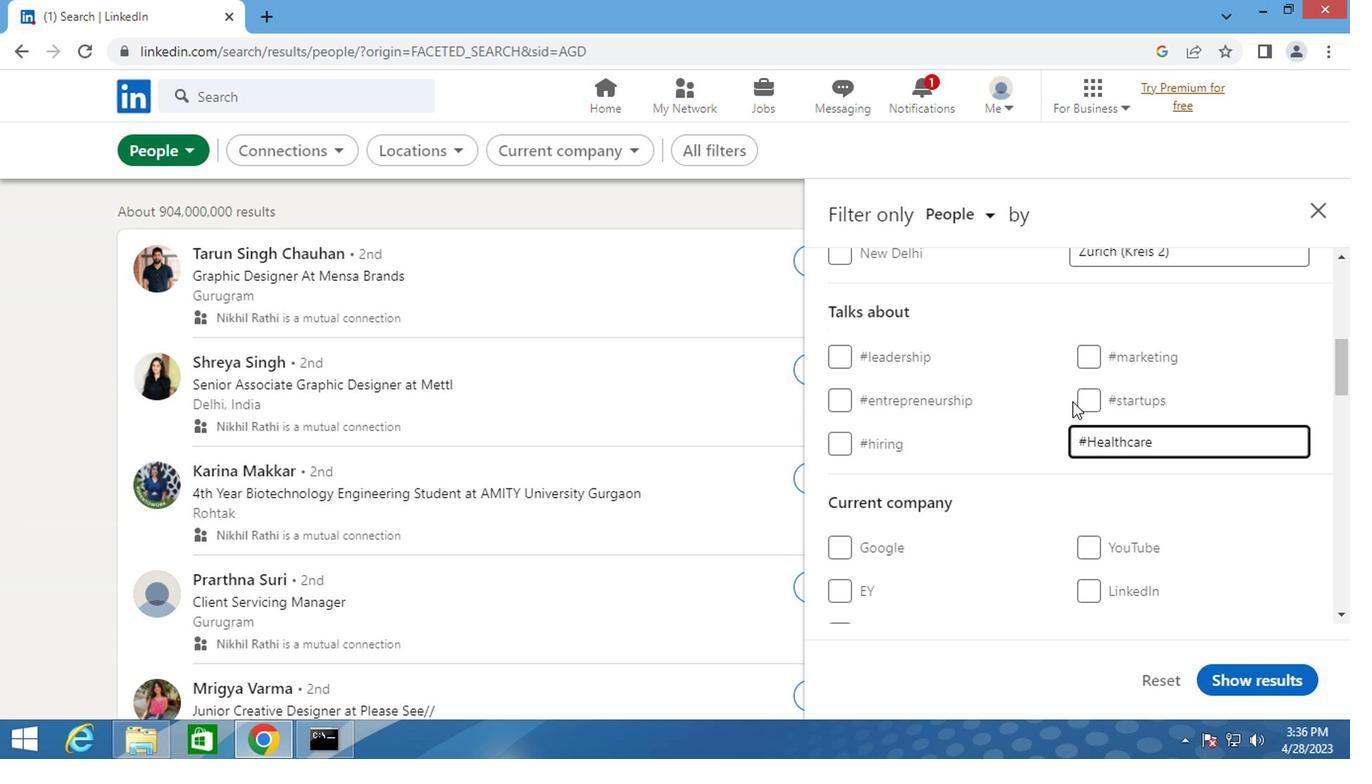 
Action: Mouse scrolled (1069, 398) with delta (0, -1)
Screenshot: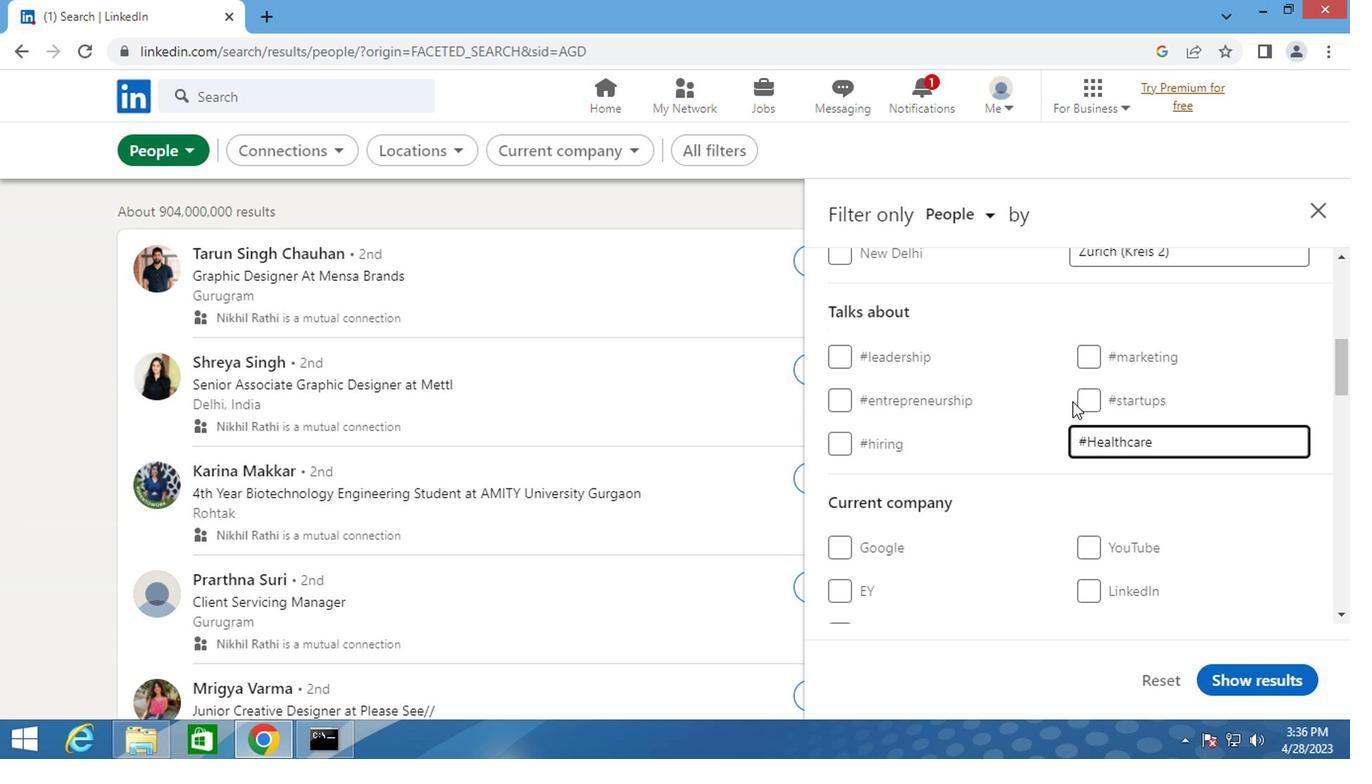 
Action: Mouse scrolled (1069, 398) with delta (0, -1)
Screenshot: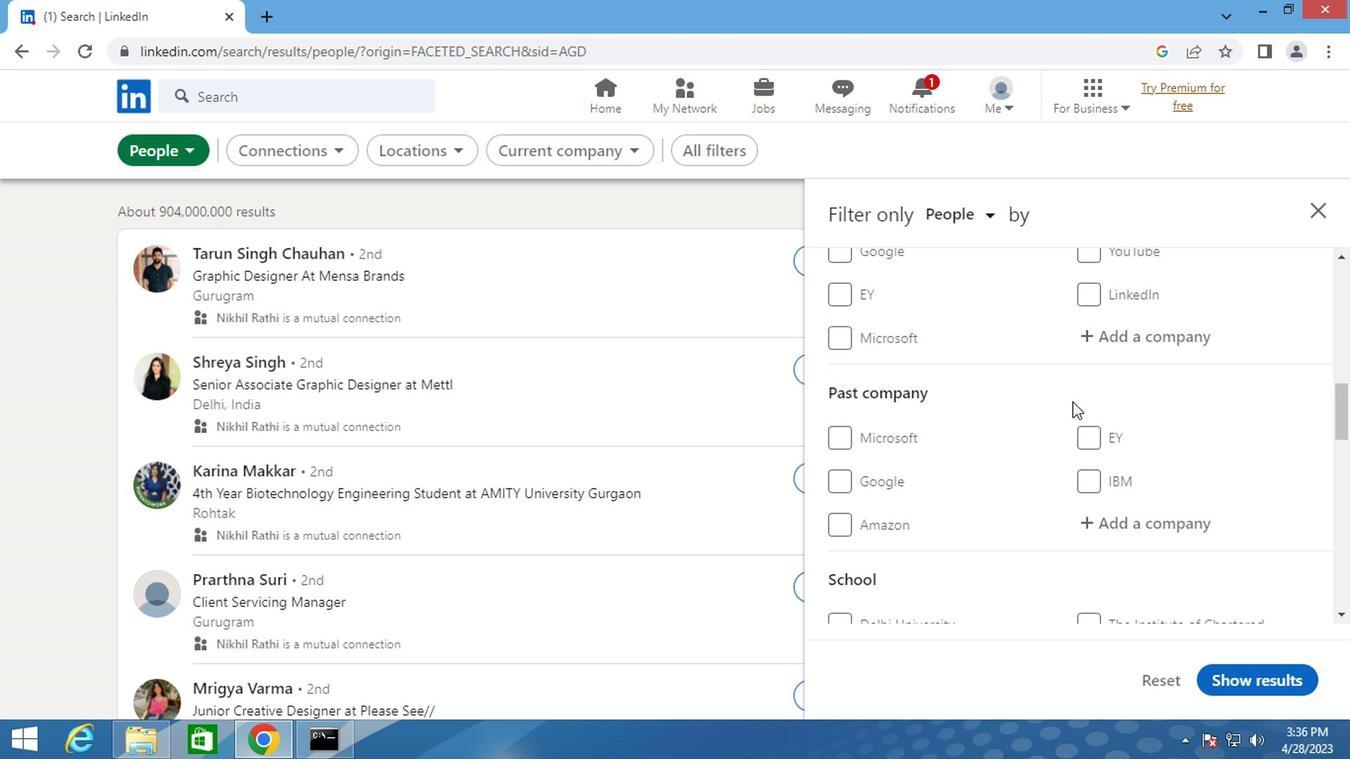 
Action: Mouse scrolled (1069, 398) with delta (0, -1)
Screenshot: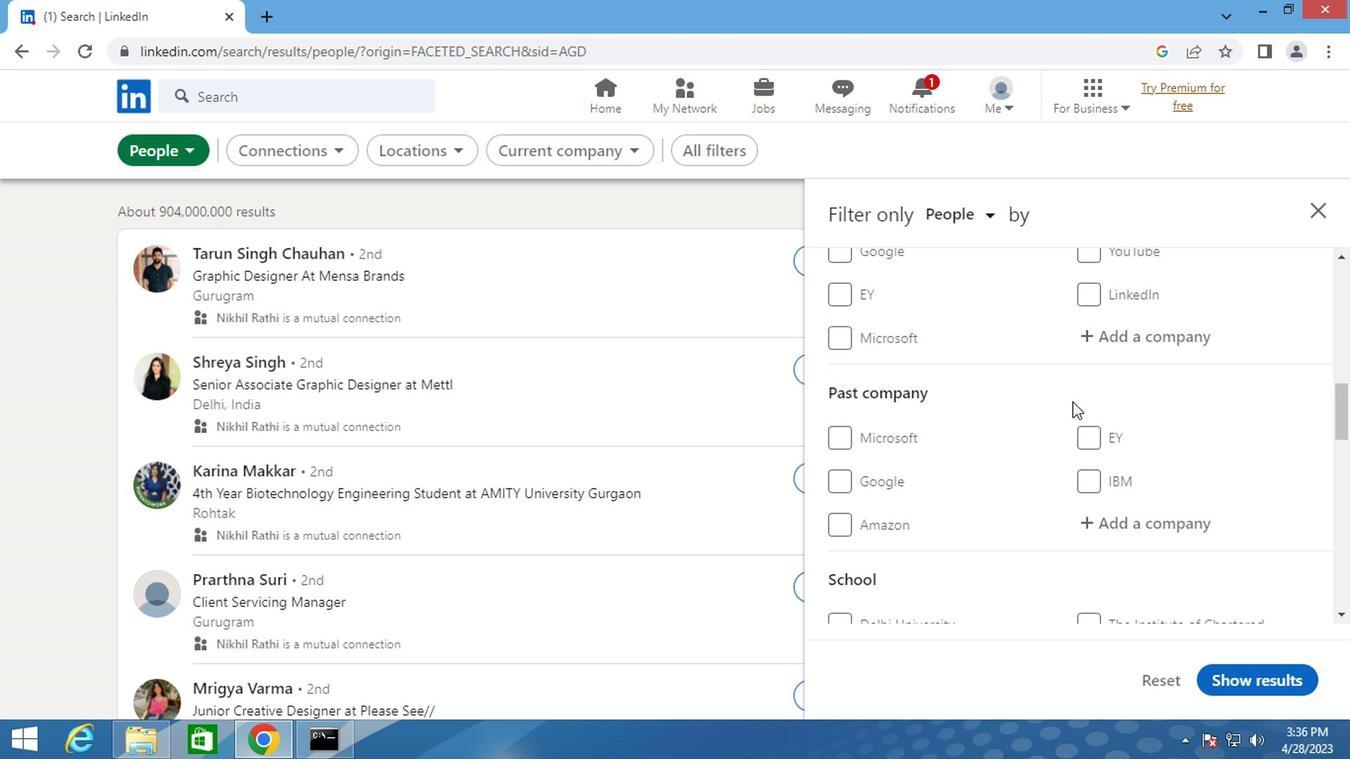 
Action: Mouse scrolled (1069, 398) with delta (0, -1)
Screenshot: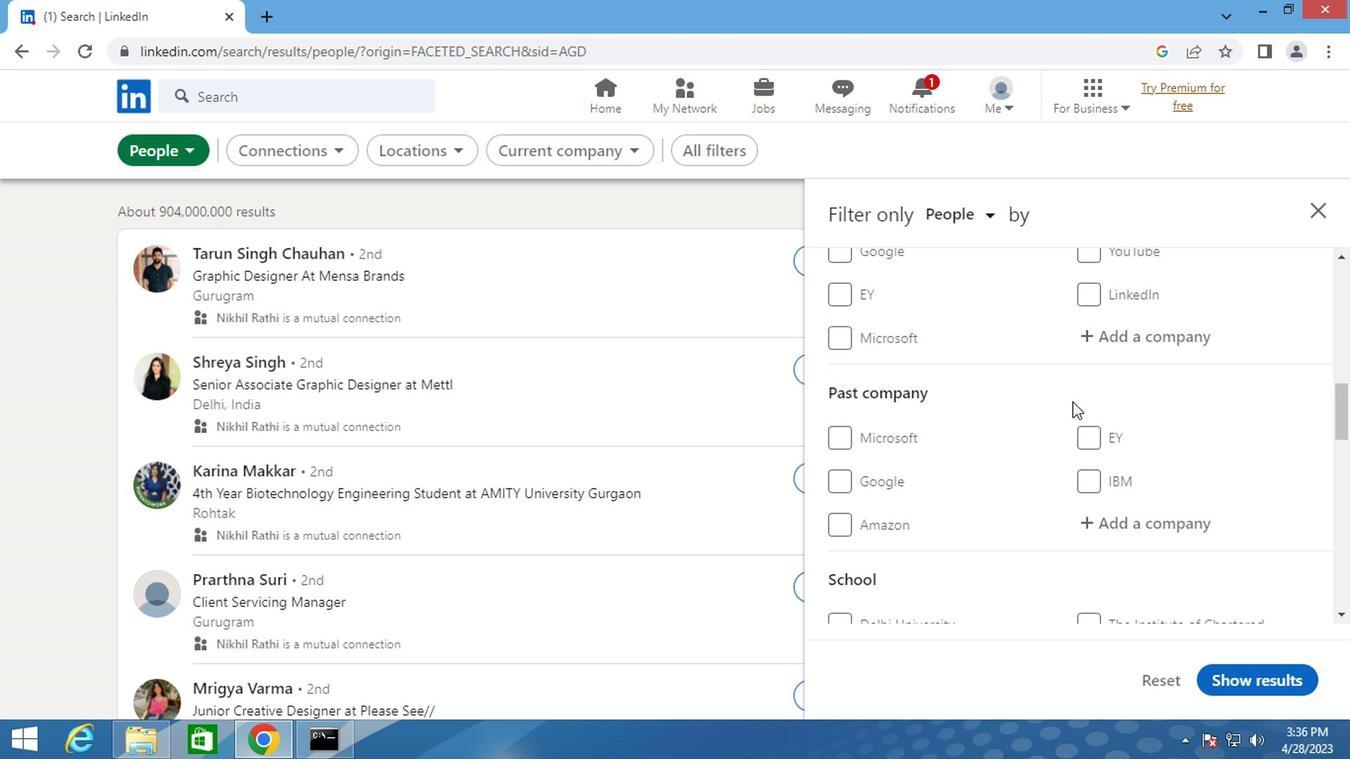 
Action: Mouse scrolled (1069, 398) with delta (0, -1)
Screenshot: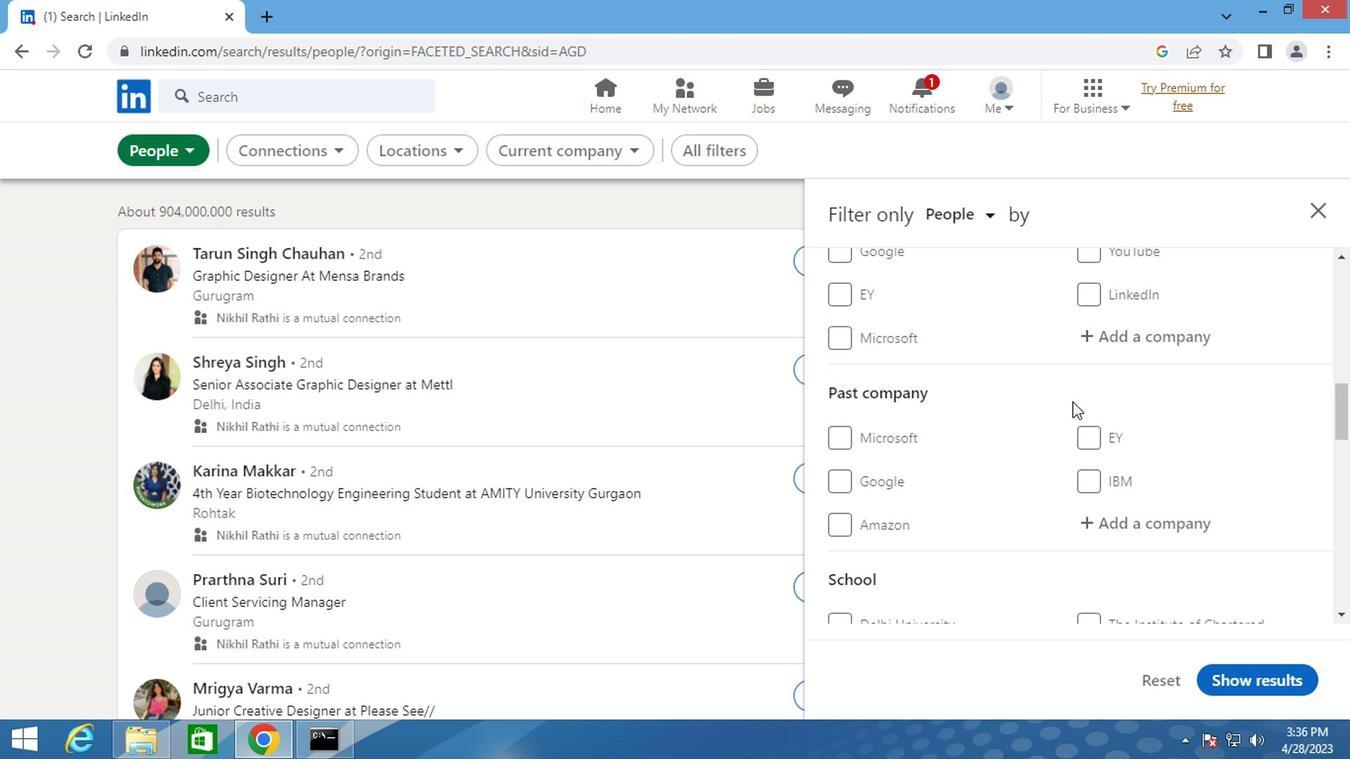 
Action: Mouse scrolled (1069, 398) with delta (0, -1)
Screenshot: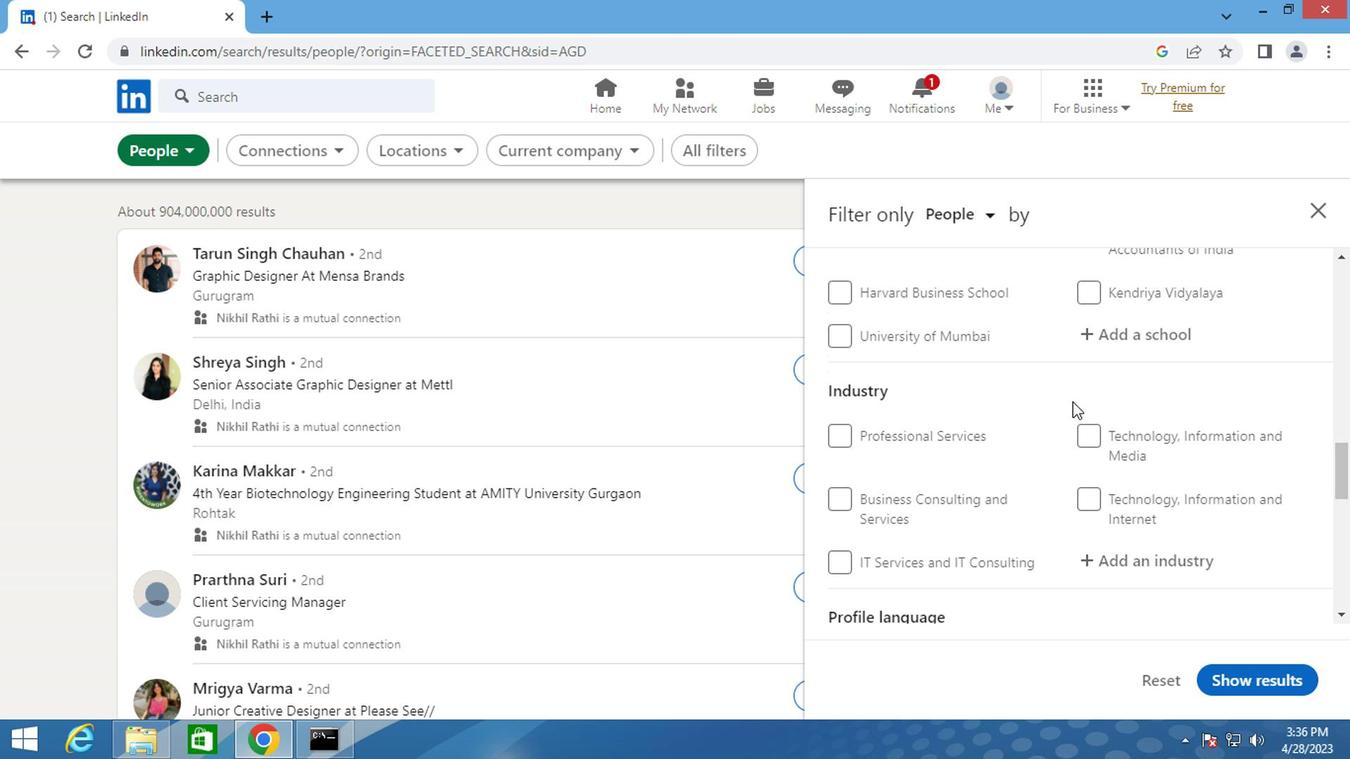 
Action: Mouse scrolled (1069, 398) with delta (0, -1)
Screenshot: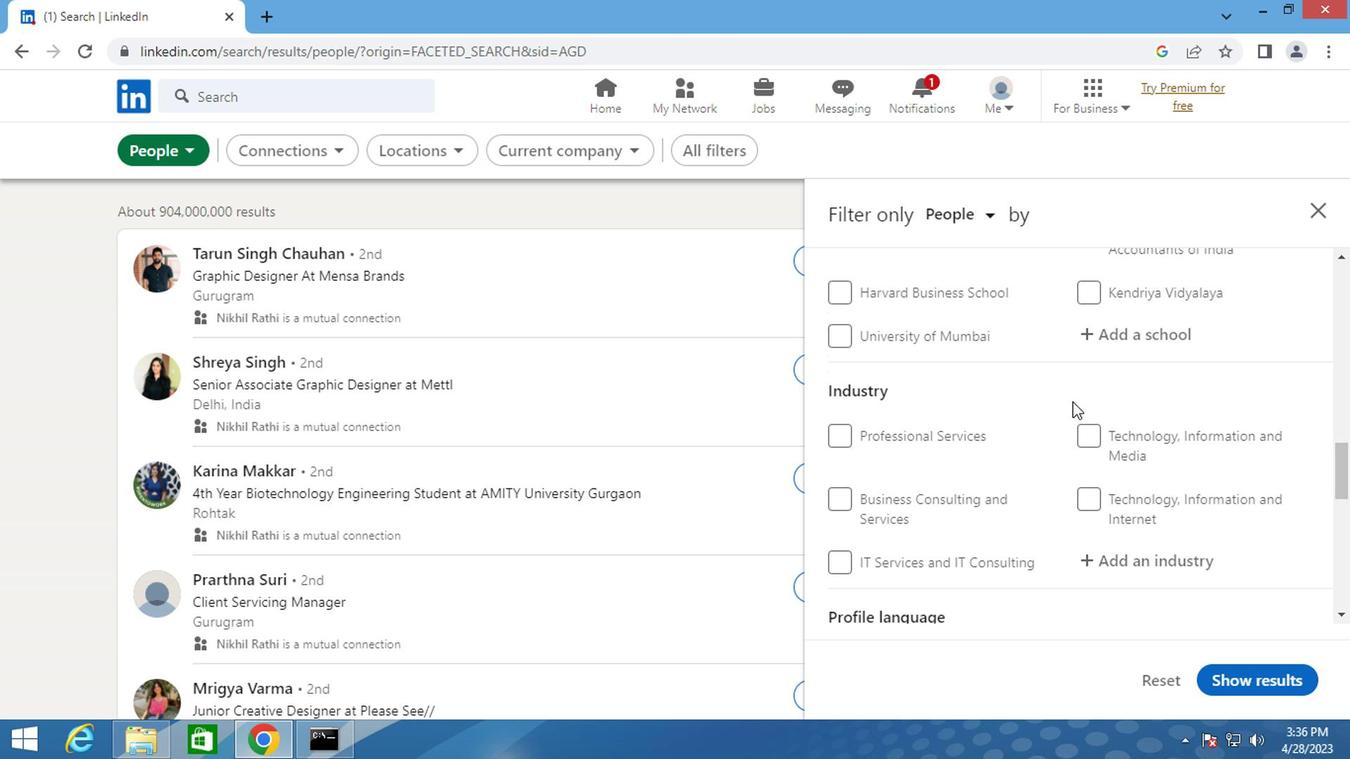 
Action: Mouse moved to (1086, 464)
Screenshot: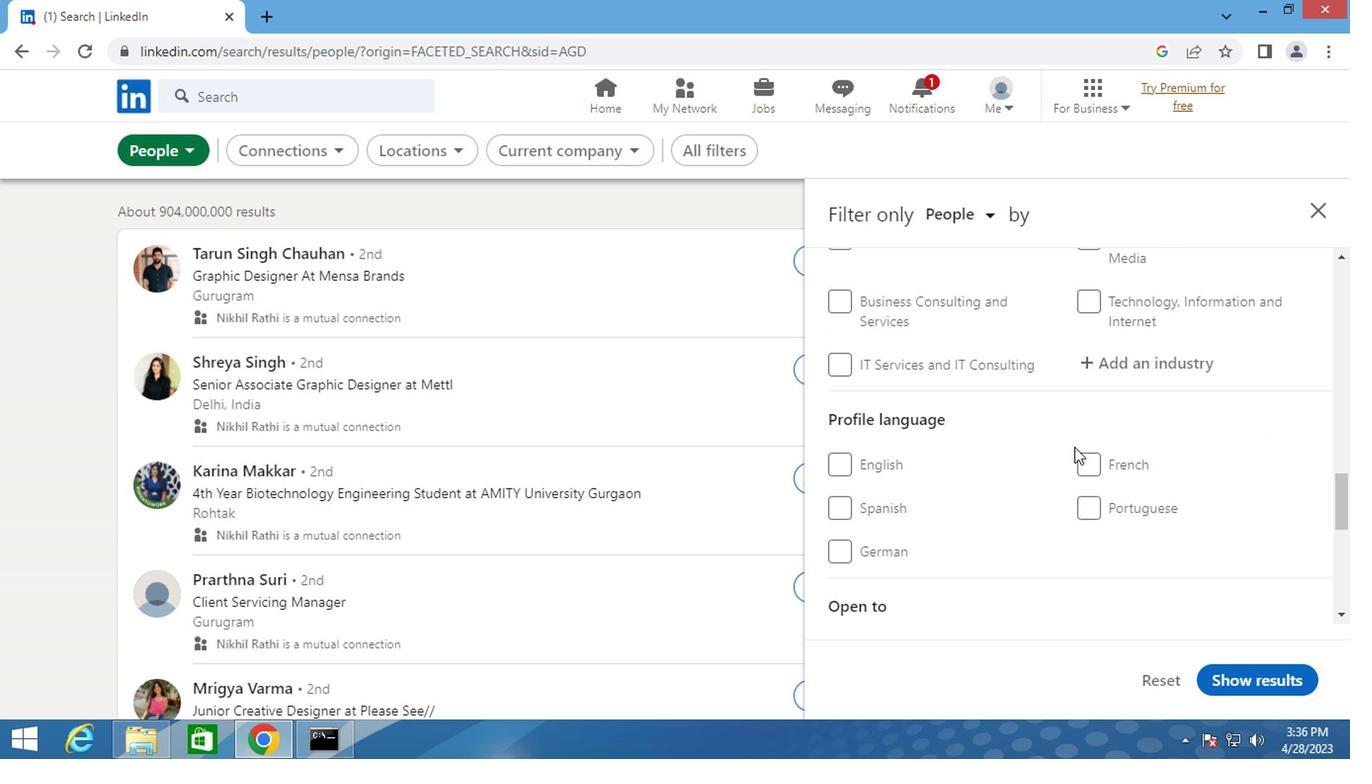 
Action: Mouse pressed left at (1086, 464)
Screenshot: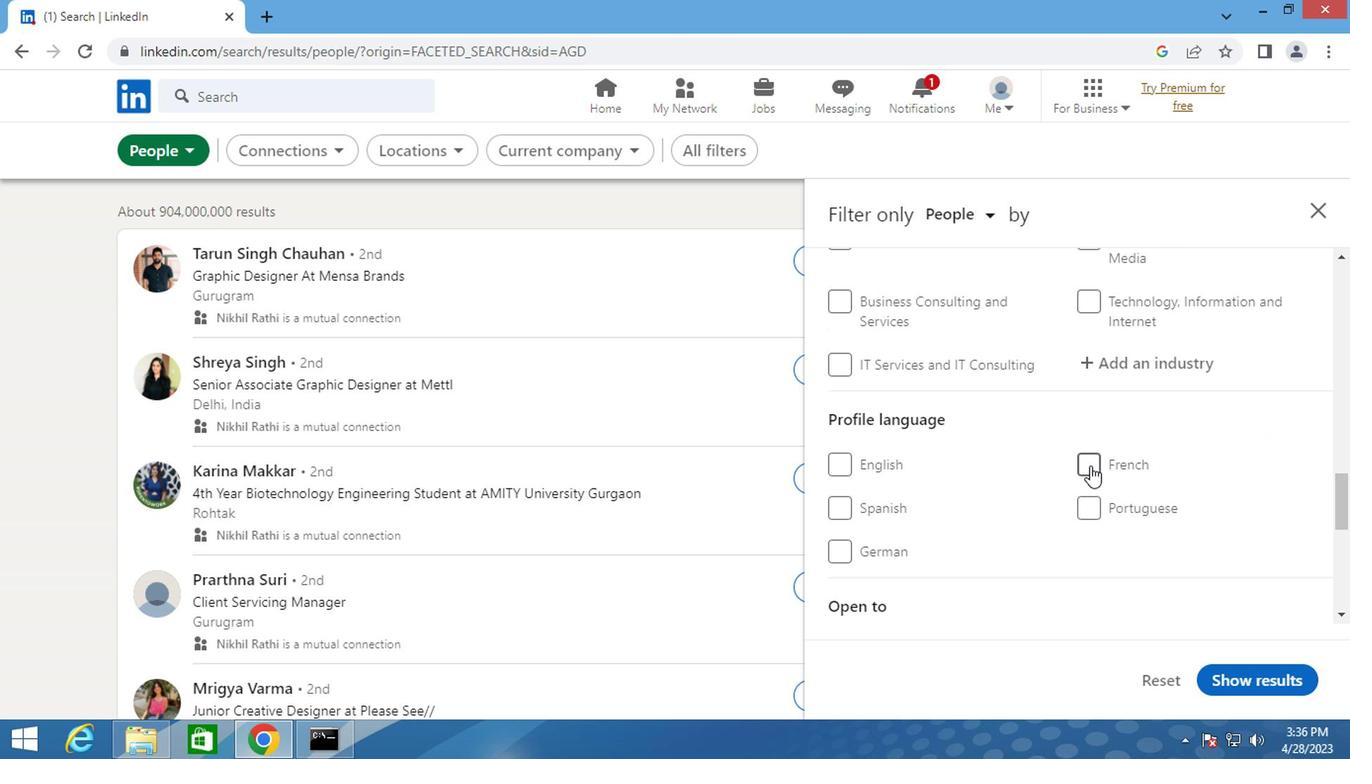 
Action: Mouse moved to (1065, 441)
Screenshot: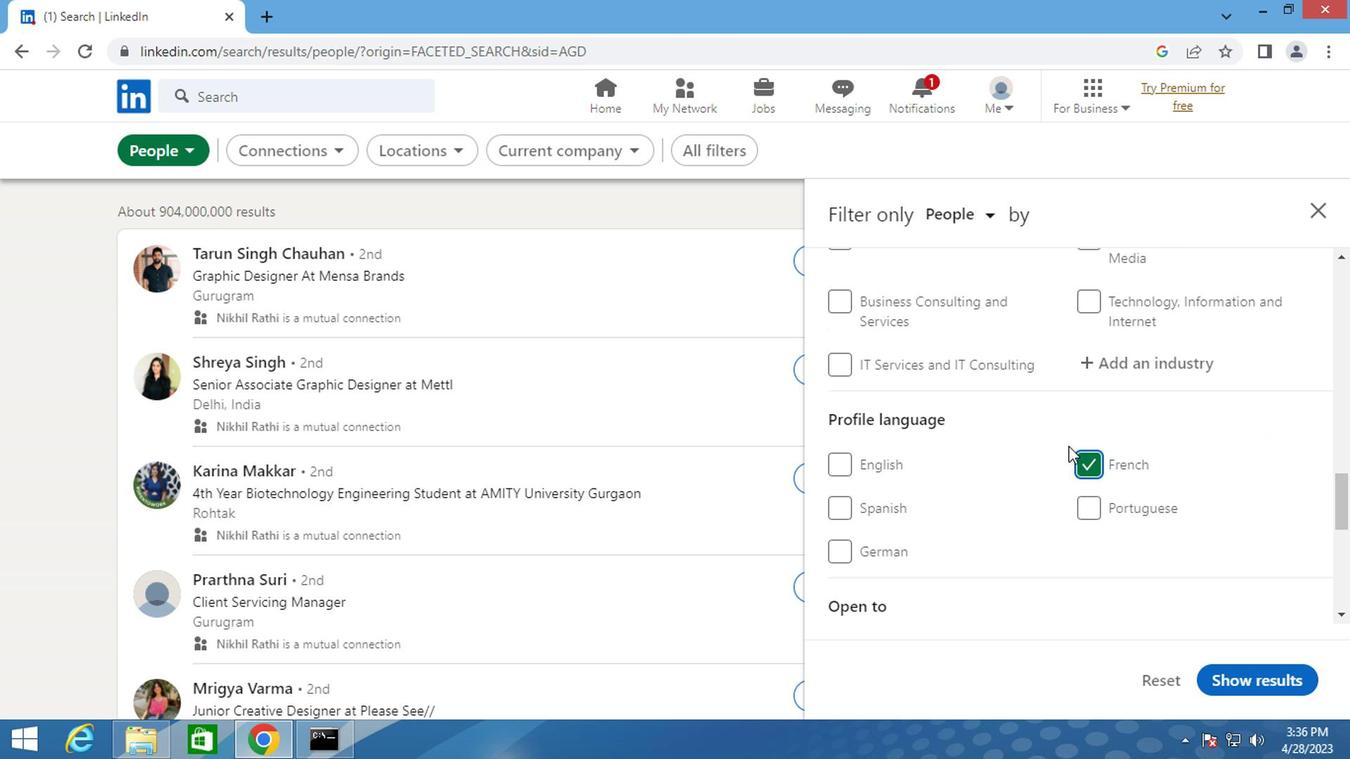 
Action: Mouse scrolled (1065, 442) with delta (0, 0)
Screenshot: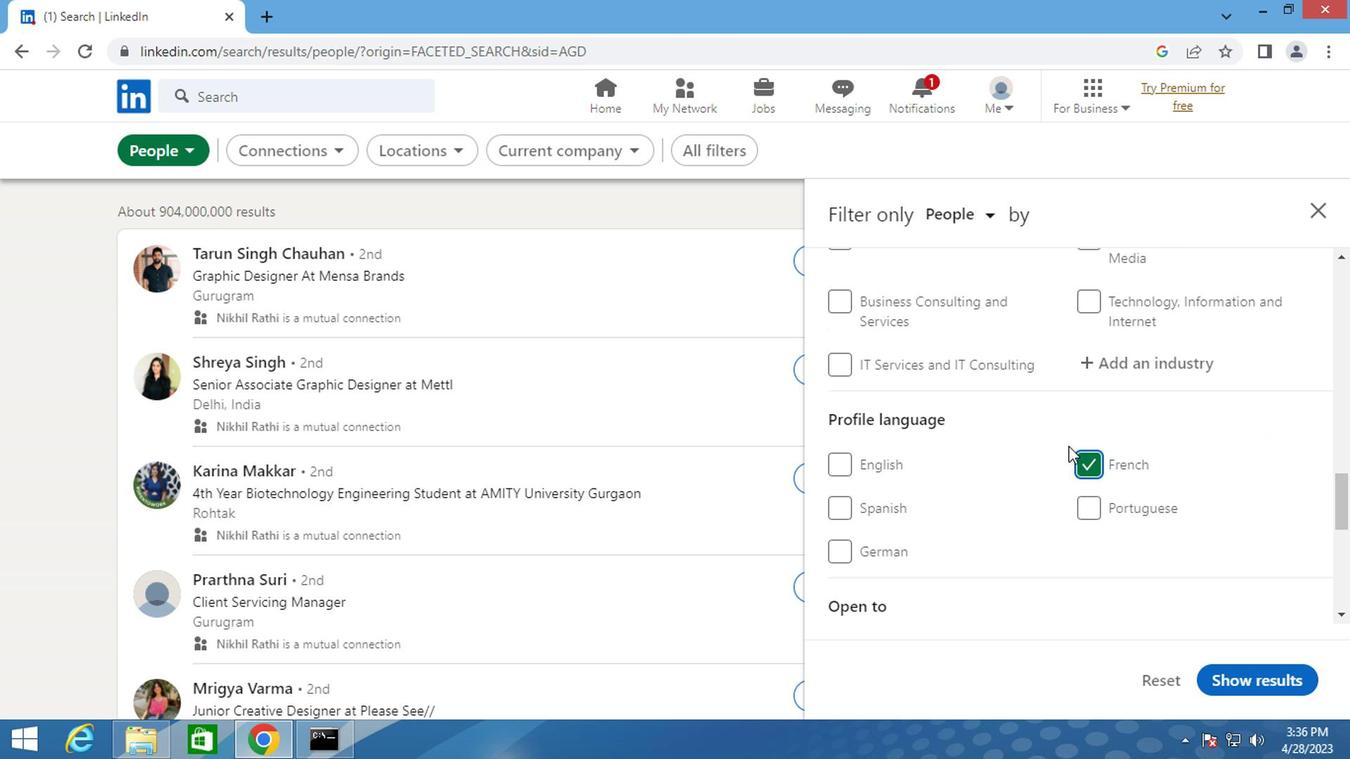 
Action: Mouse scrolled (1065, 442) with delta (0, 0)
Screenshot: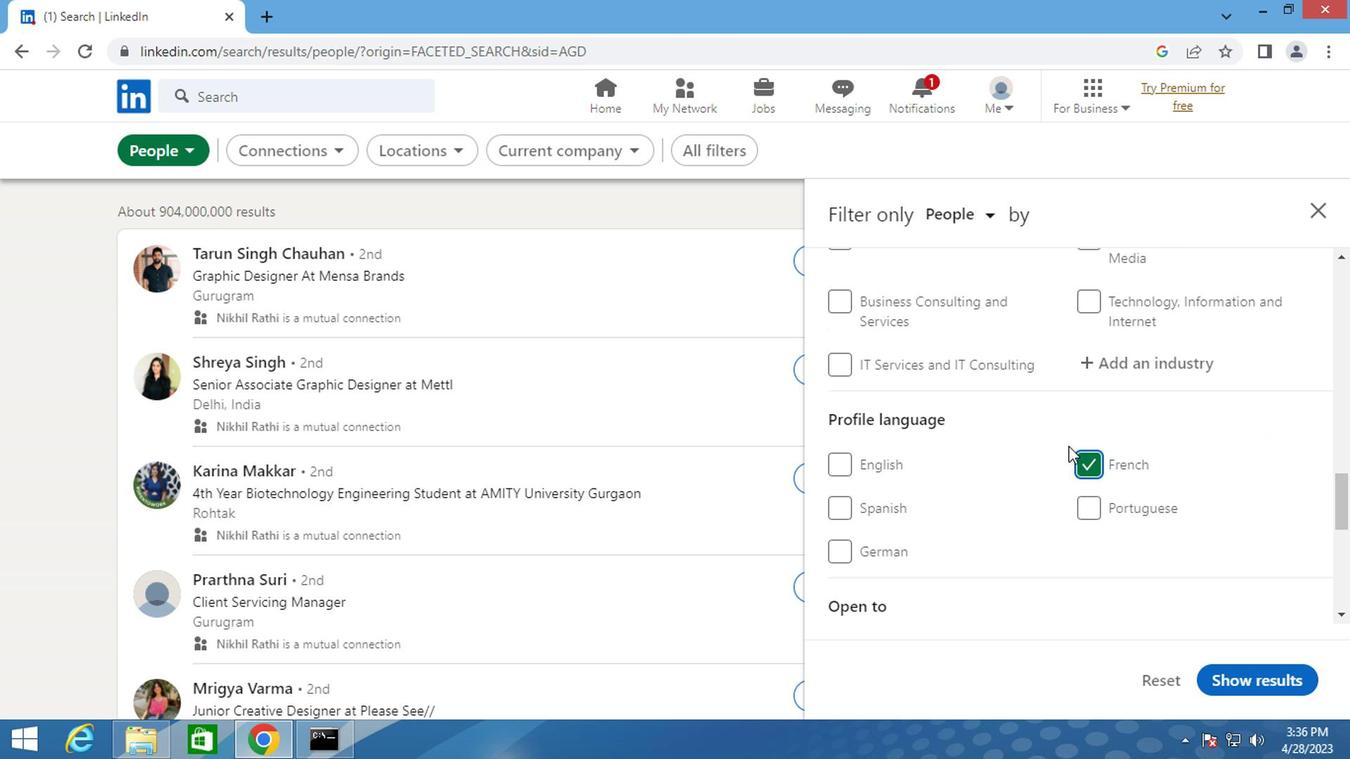 
Action: Mouse scrolled (1065, 442) with delta (0, 0)
Screenshot: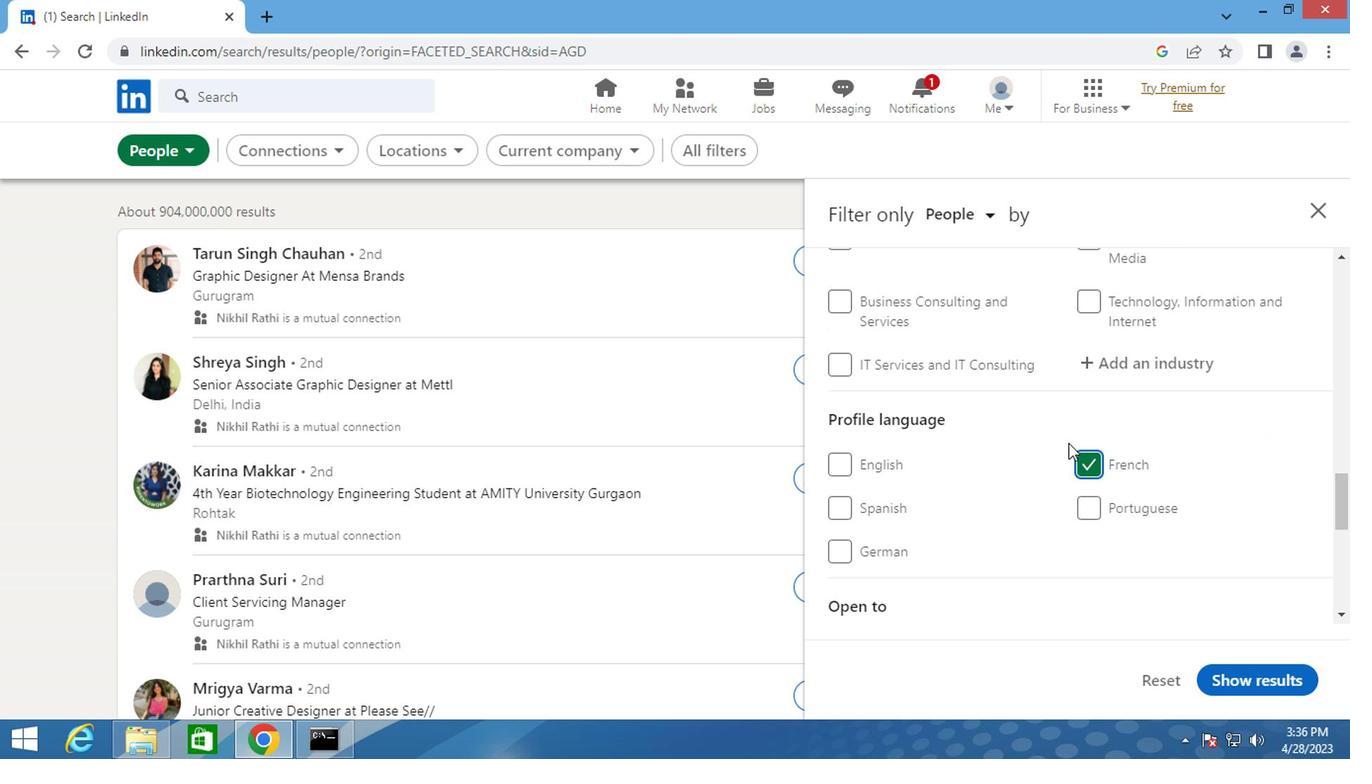 
Action: Mouse scrolled (1065, 442) with delta (0, 0)
Screenshot: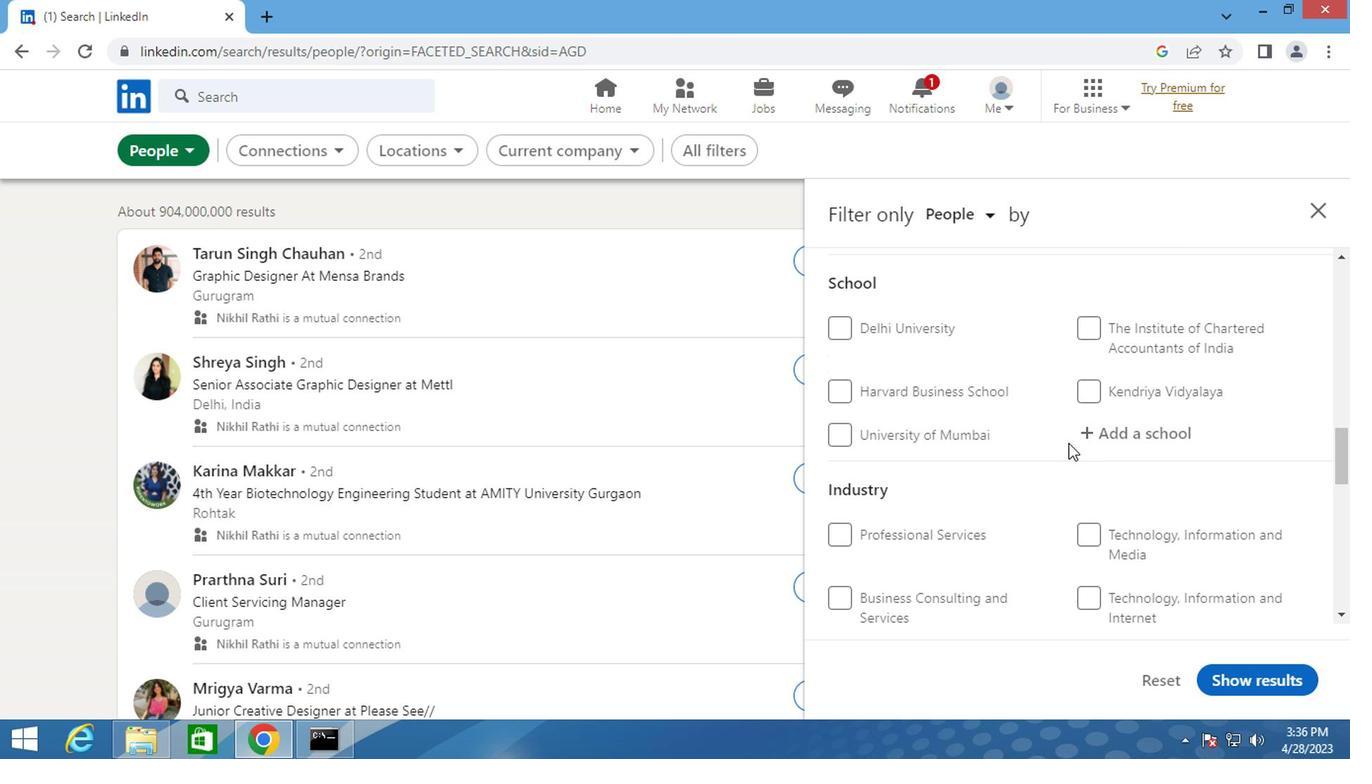
Action: Mouse scrolled (1065, 442) with delta (0, 0)
Screenshot: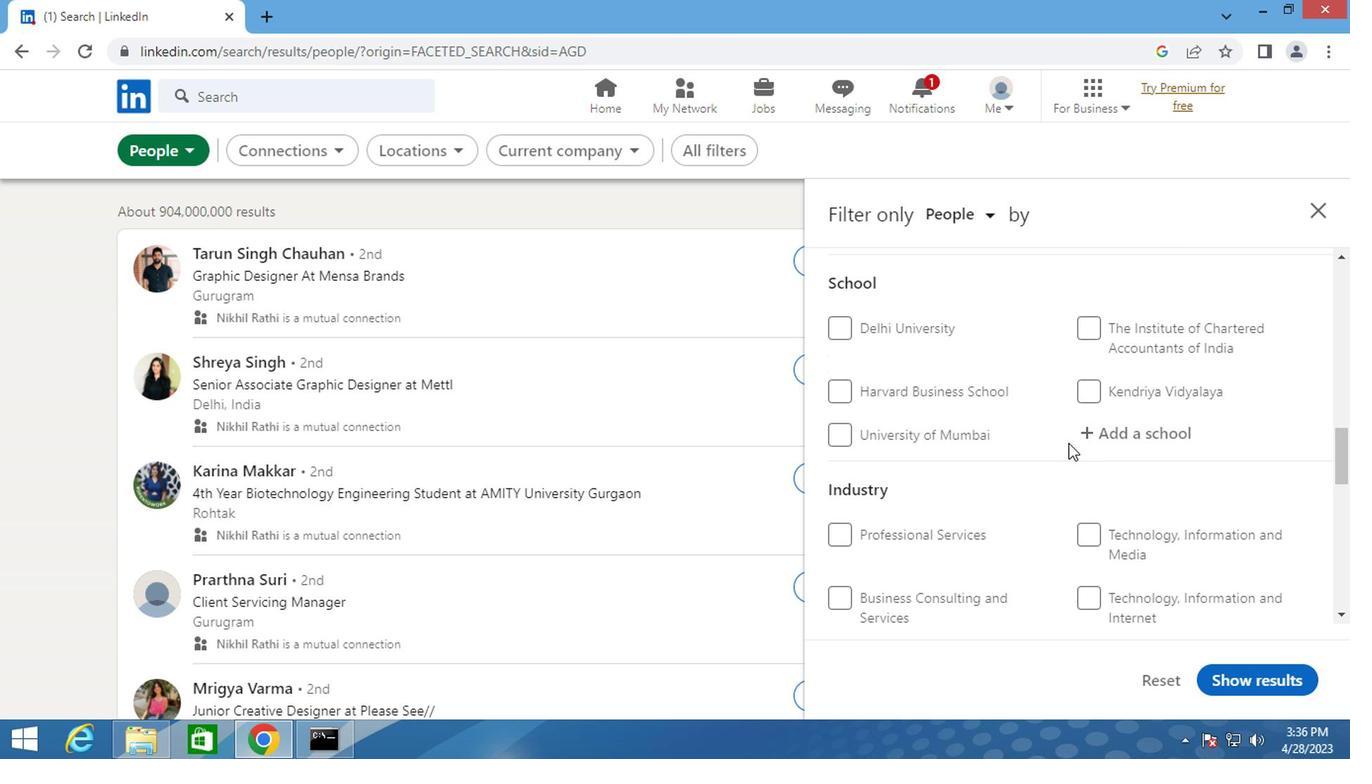 
Action: Mouse scrolled (1065, 442) with delta (0, 0)
Screenshot: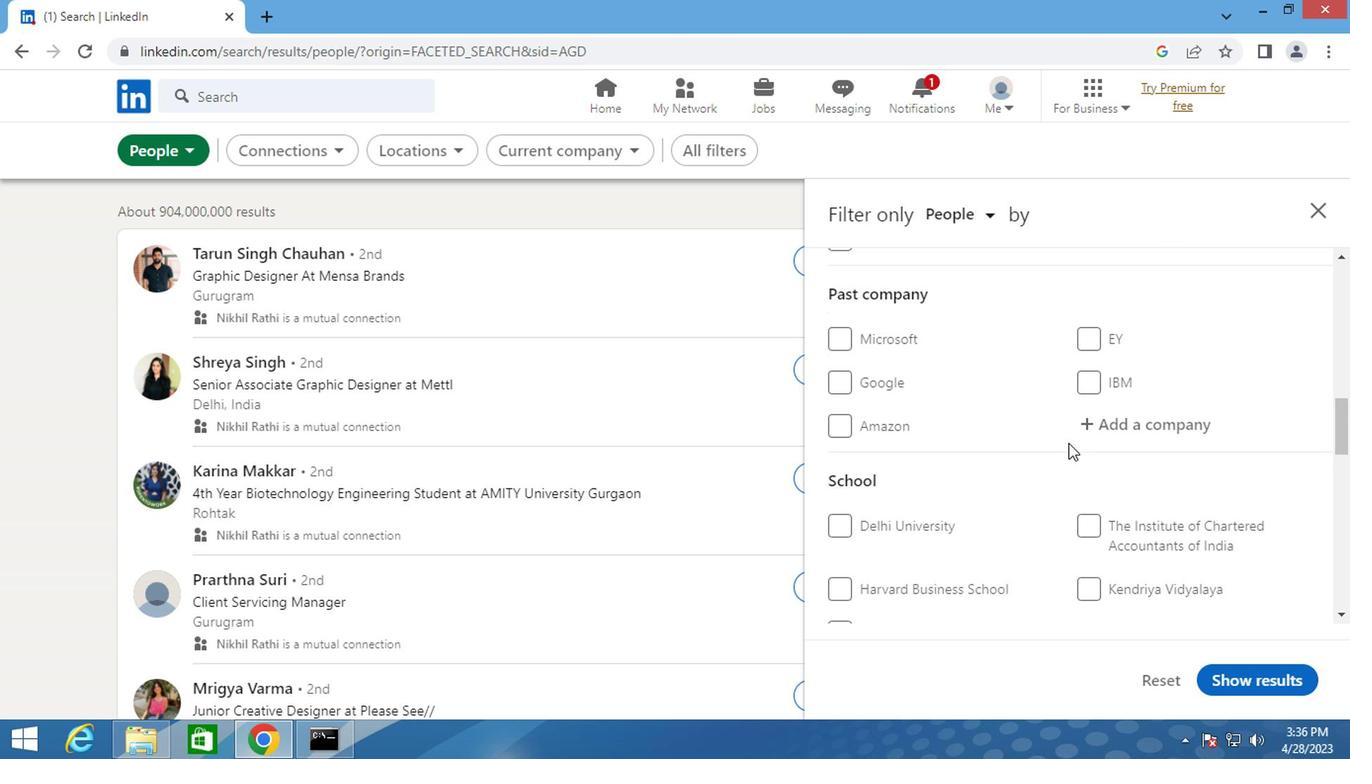 
Action: Mouse scrolled (1065, 442) with delta (0, 0)
Screenshot: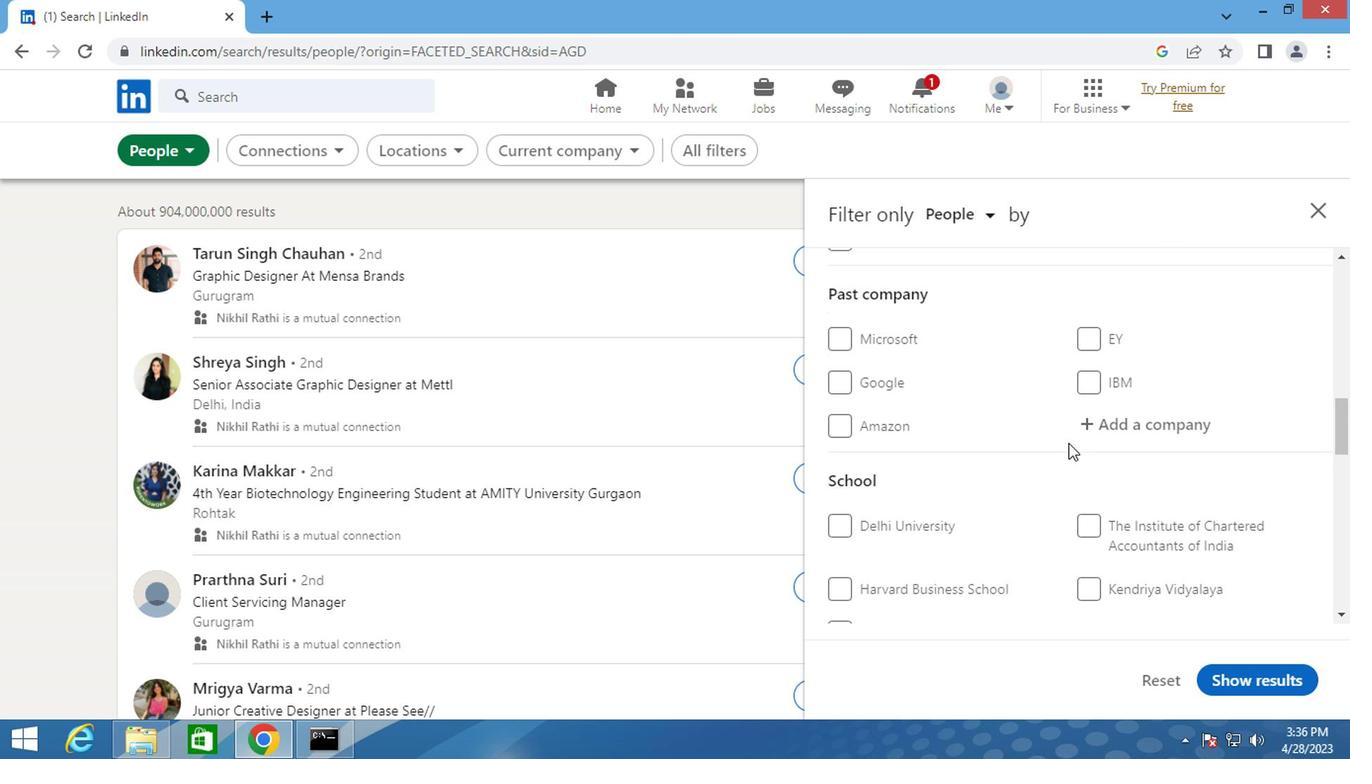 
Action: Mouse moved to (1153, 431)
Screenshot: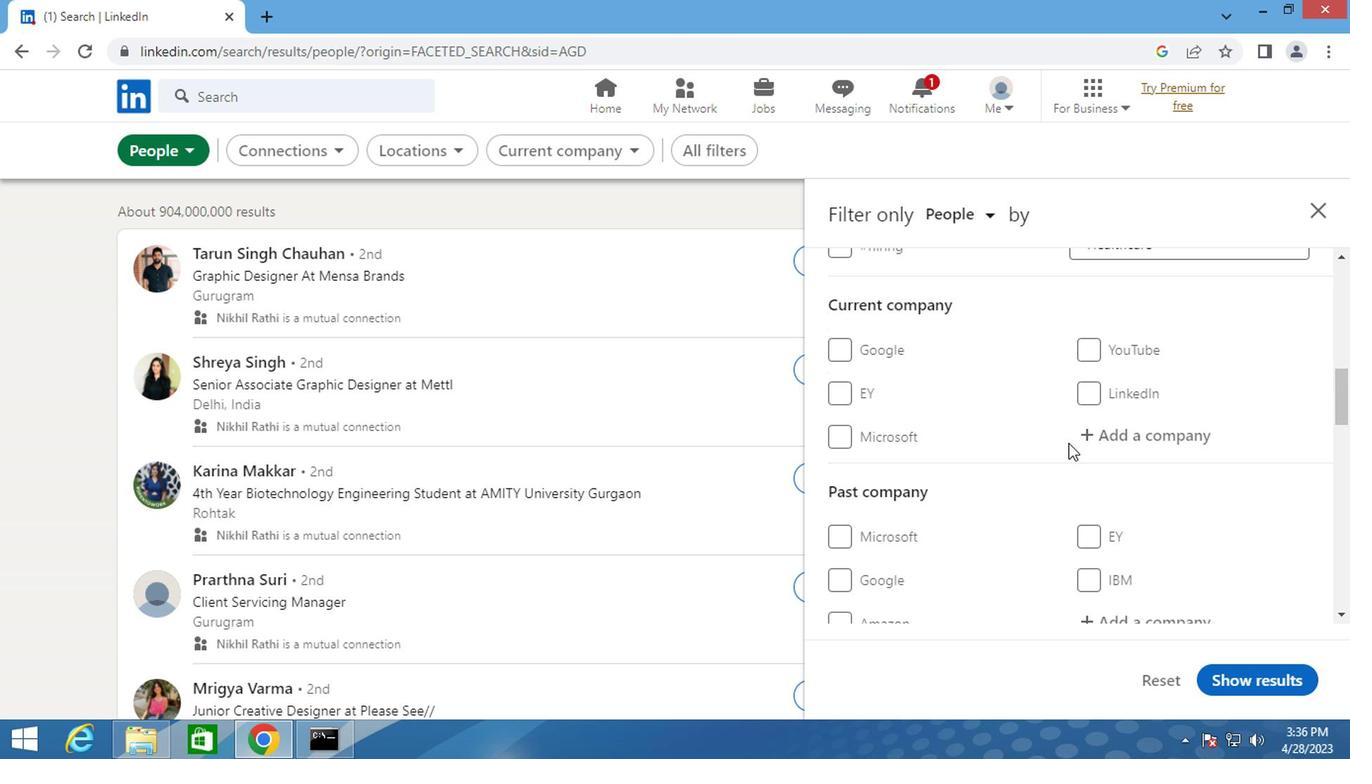 
Action: Mouse pressed left at (1153, 431)
Screenshot: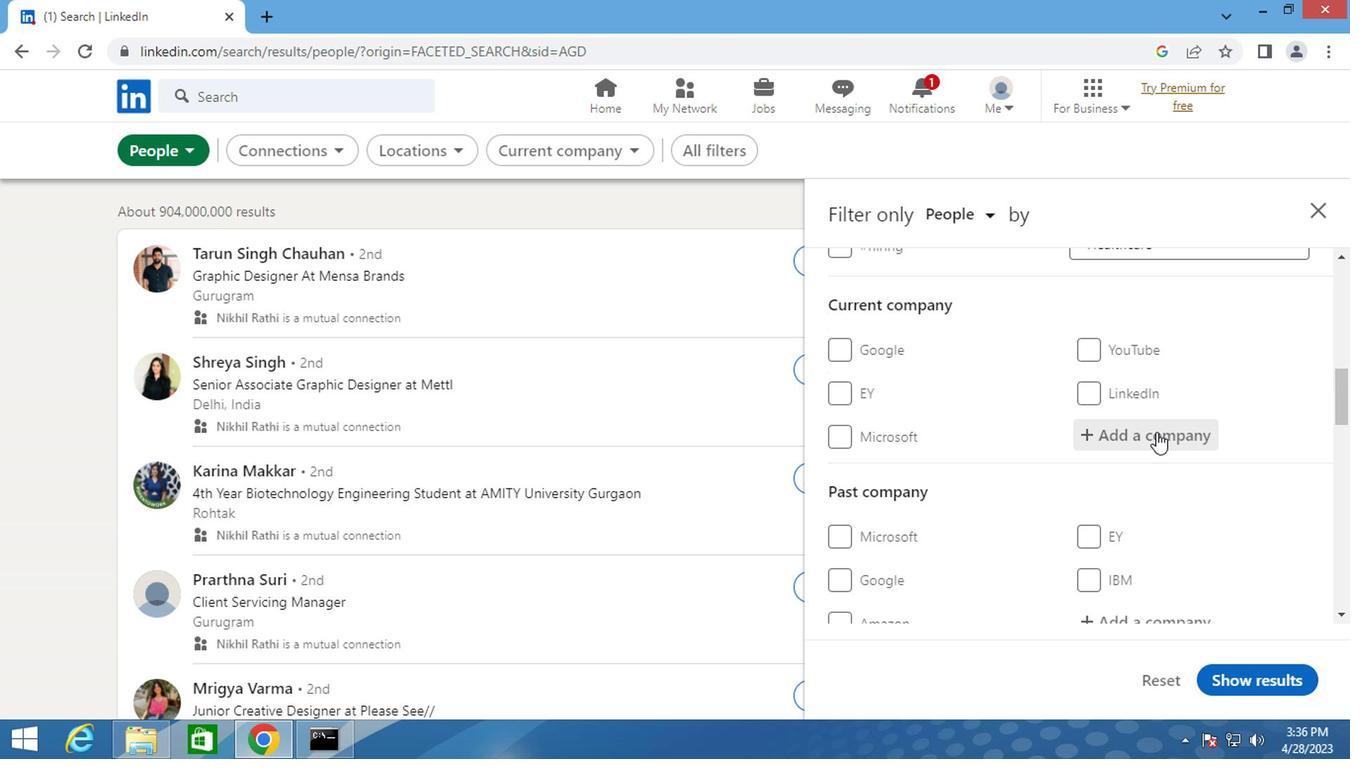 
Action: Key pressed <Key.shift>TATA<Key.space><Key.shift>CHEM
Screenshot: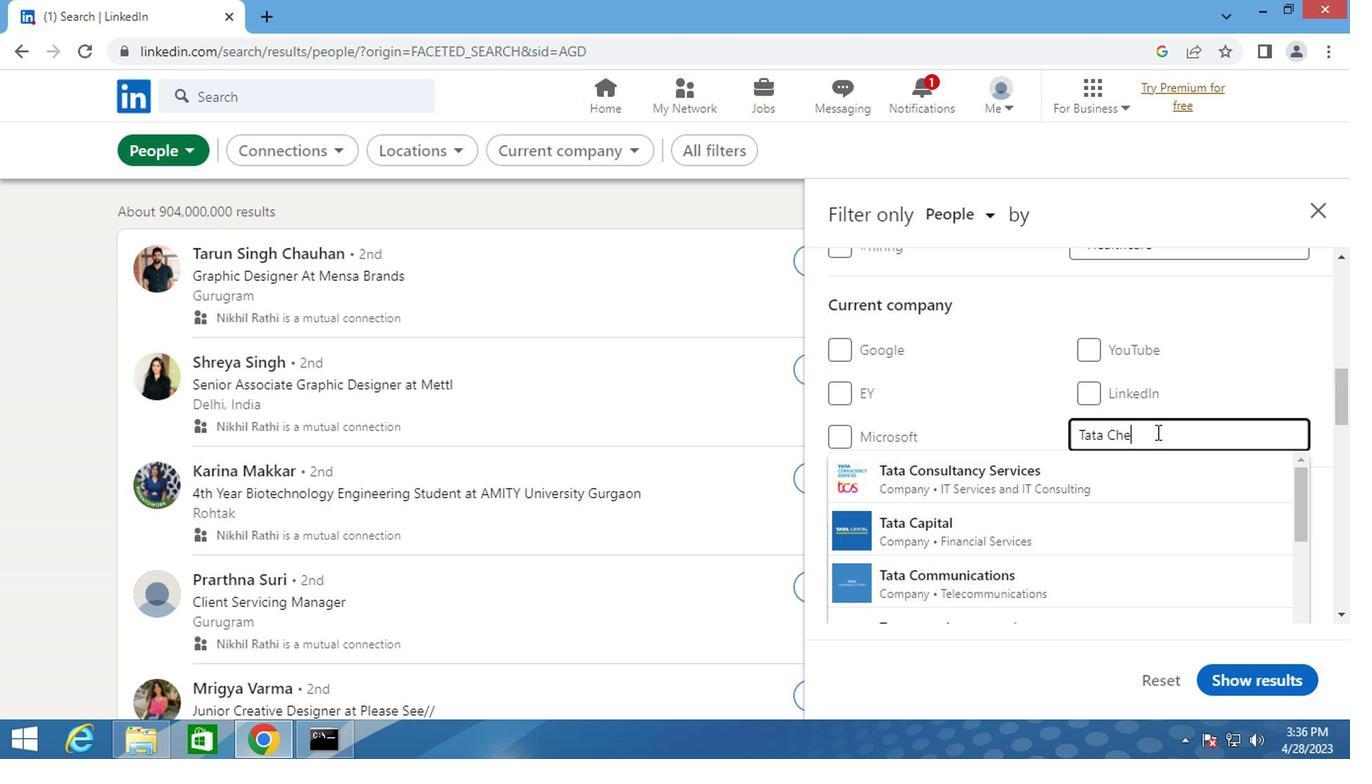 
Action: Mouse moved to (933, 460)
Screenshot: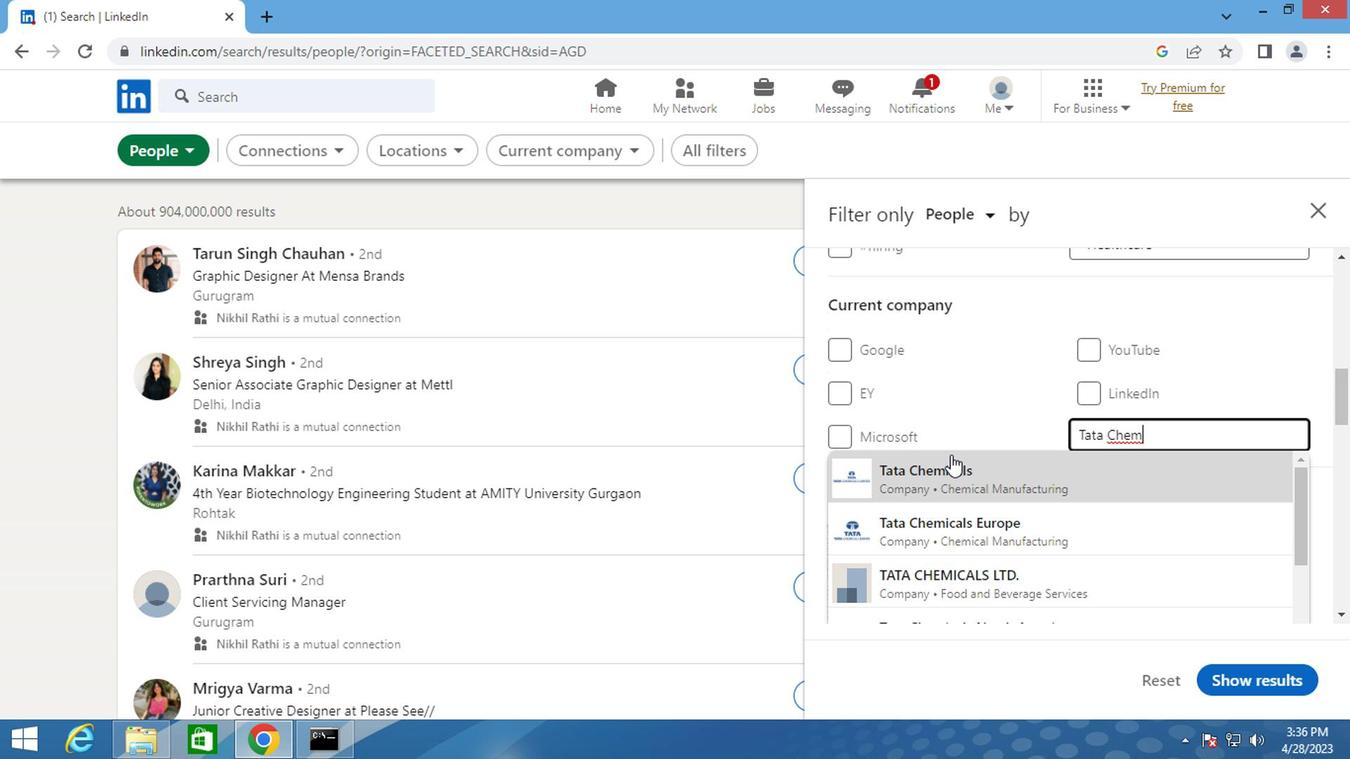 
Action: Mouse pressed left at (933, 460)
Screenshot: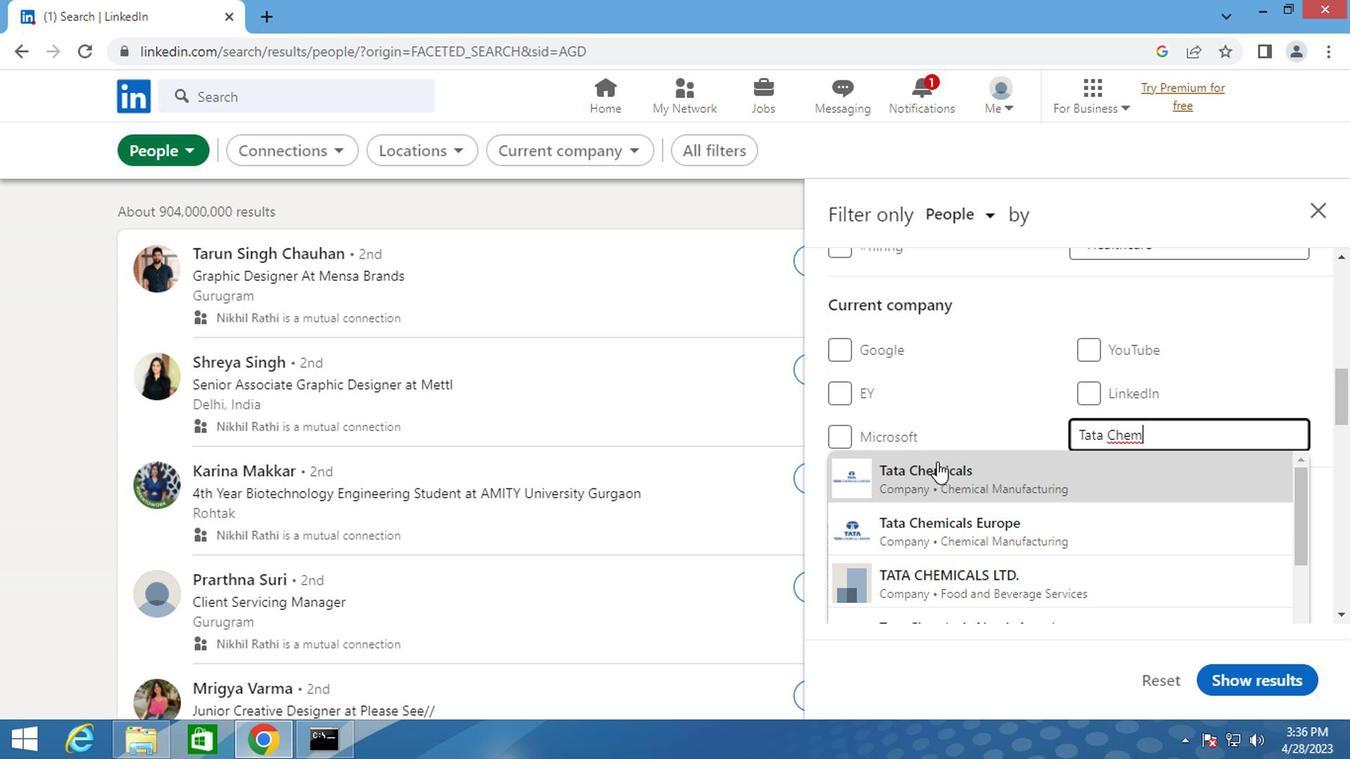 
Action: Mouse scrolled (933, 459) with delta (0, -1)
Screenshot: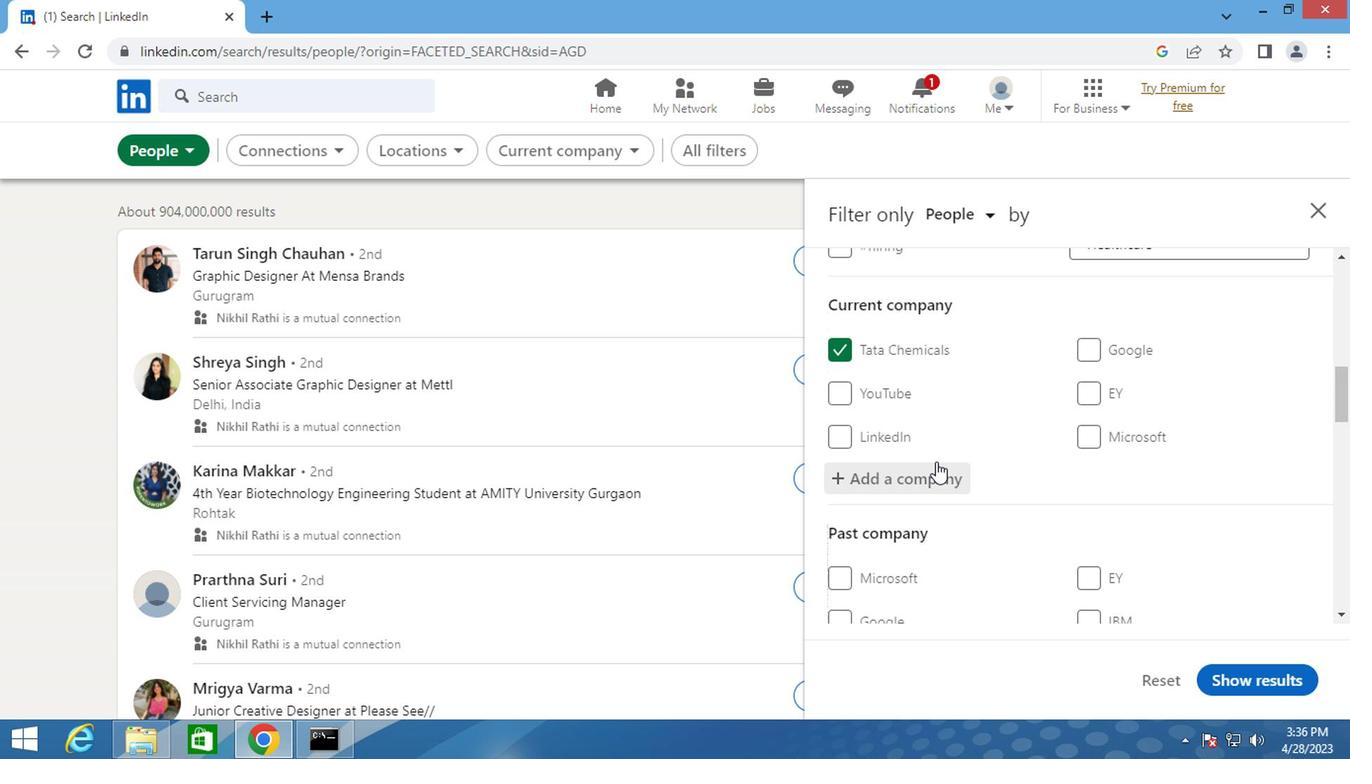 
Action: Mouse scrolled (933, 459) with delta (0, -1)
Screenshot: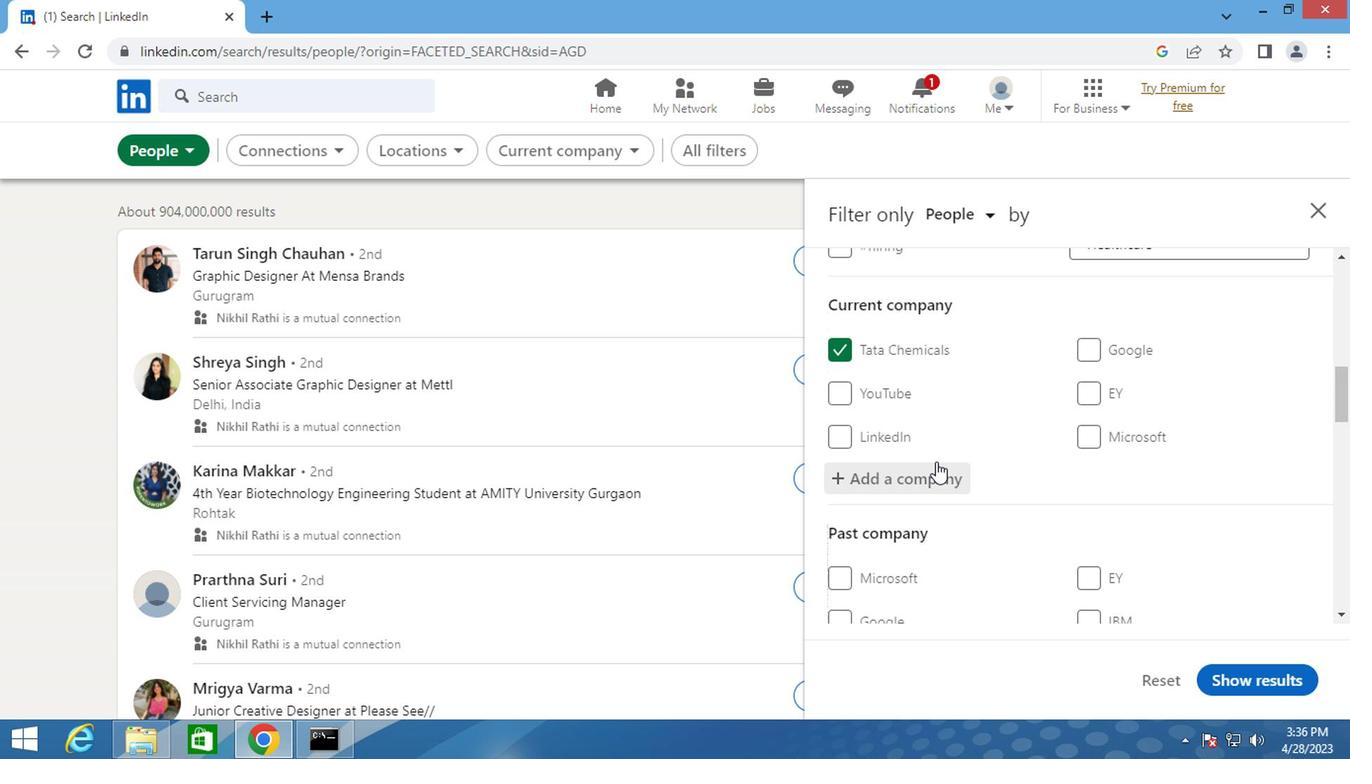 
Action: Mouse scrolled (933, 459) with delta (0, -1)
Screenshot: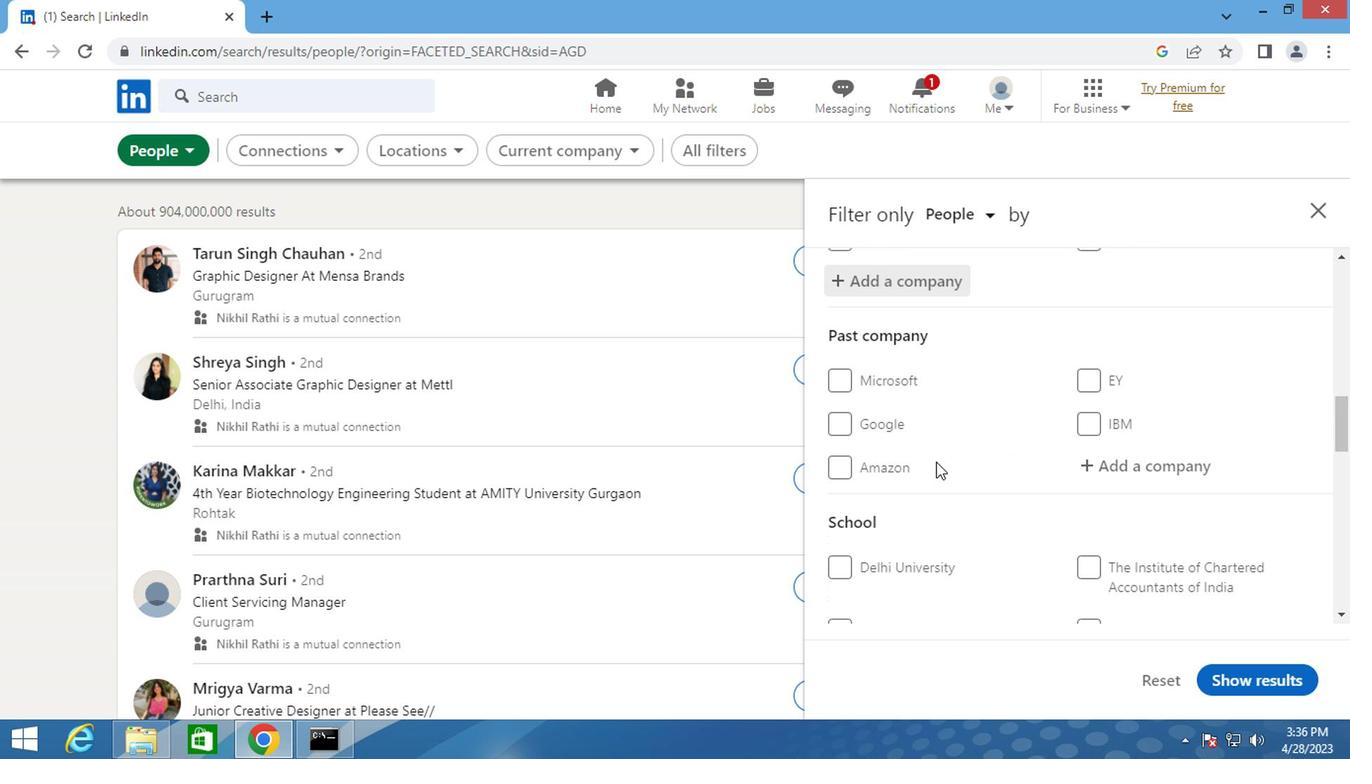 
Action: Mouse scrolled (933, 459) with delta (0, -1)
Screenshot: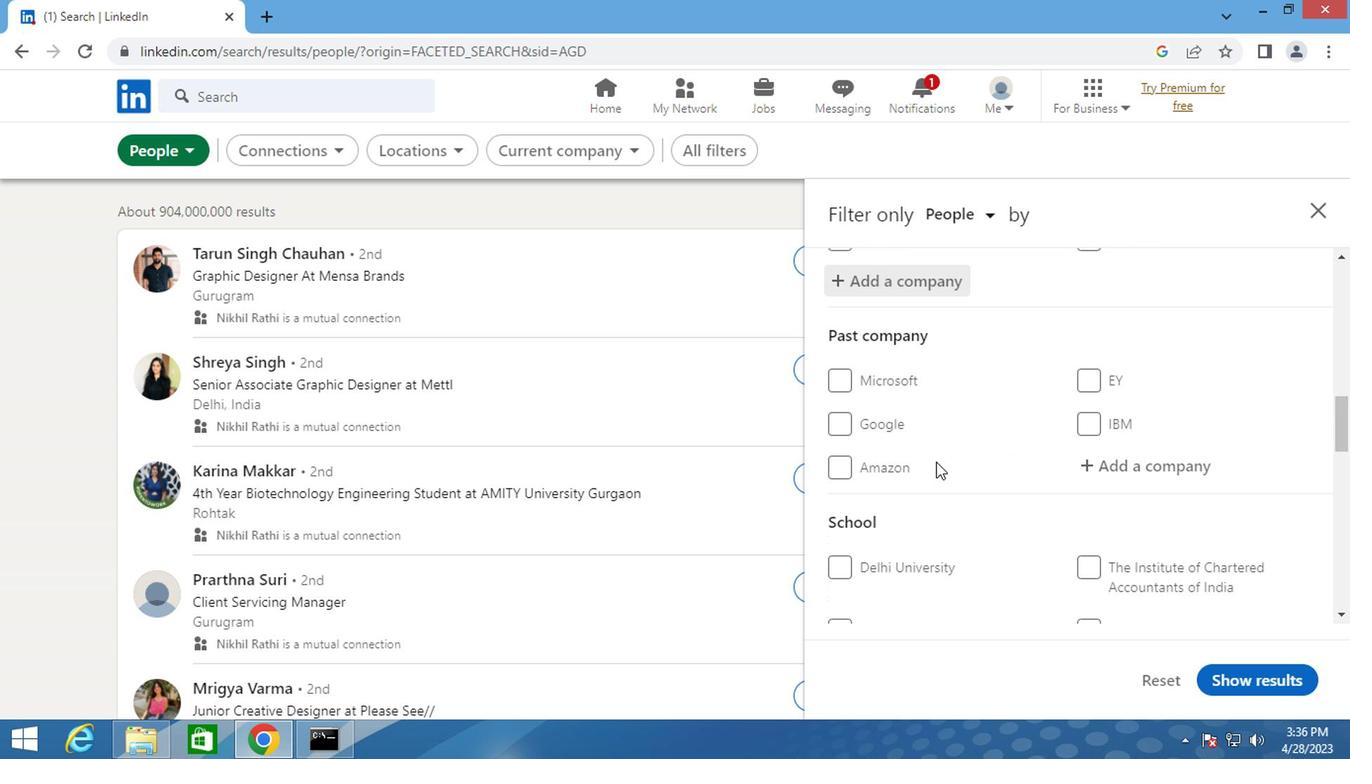
Action: Mouse moved to (1110, 481)
Screenshot: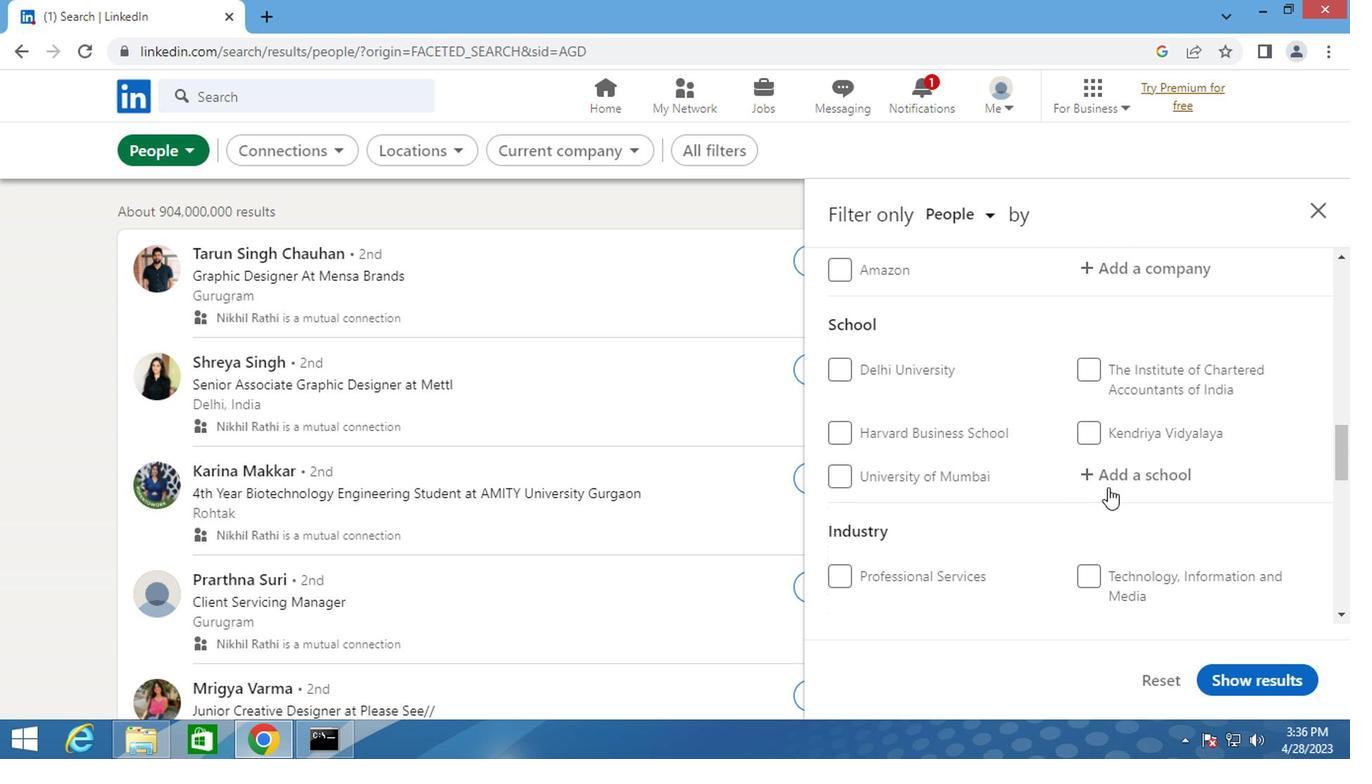 
Action: Mouse pressed left at (1110, 481)
Screenshot: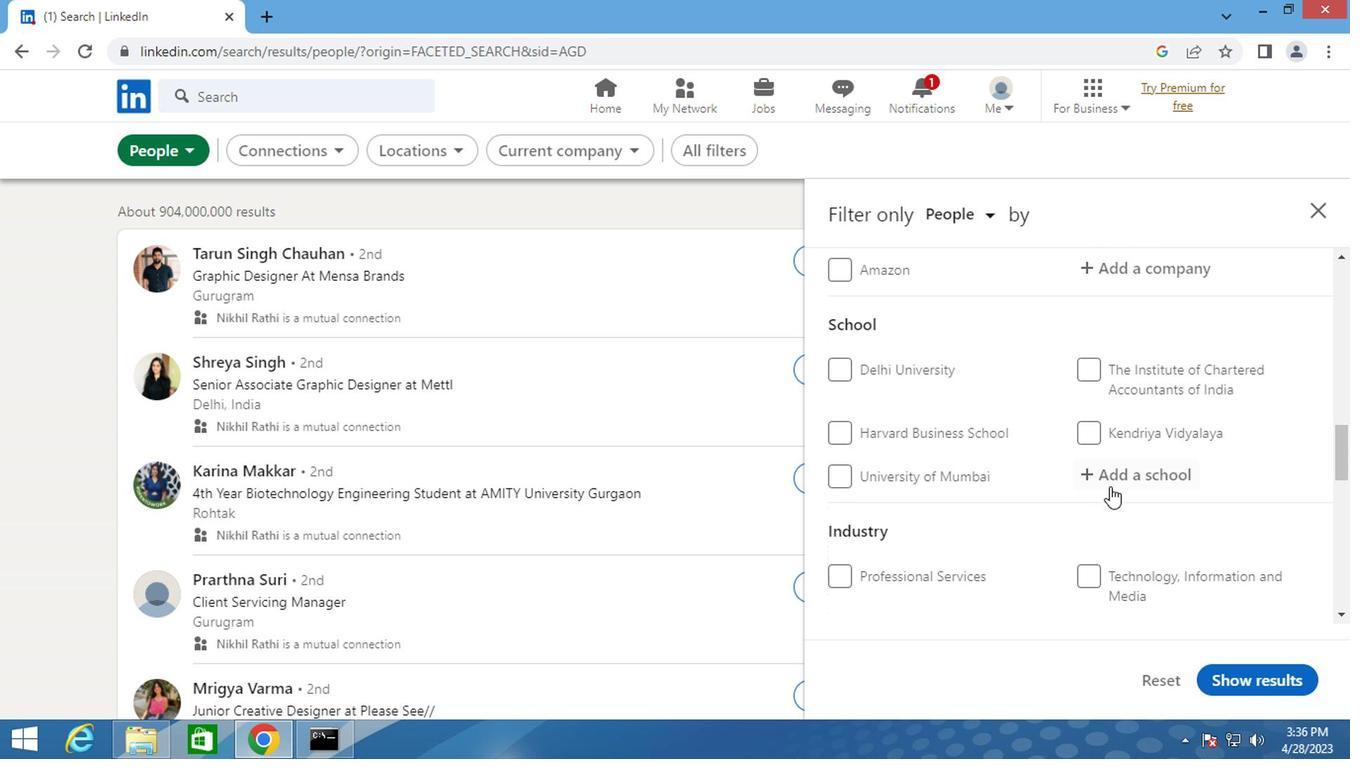
Action: Key pressed <Key.shift>AXIS<Key.space>
Screenshot: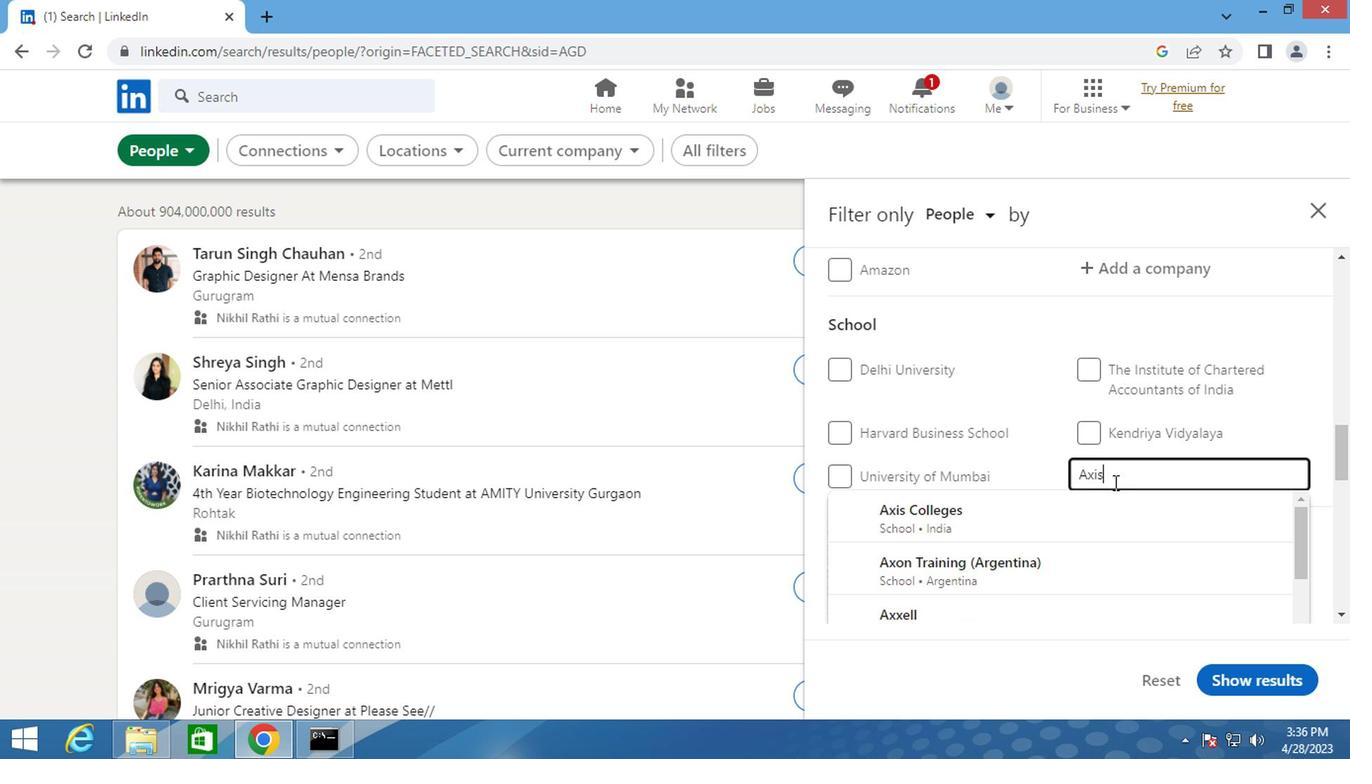 
Action: Mouse moved to (953, 497)
Screenshot: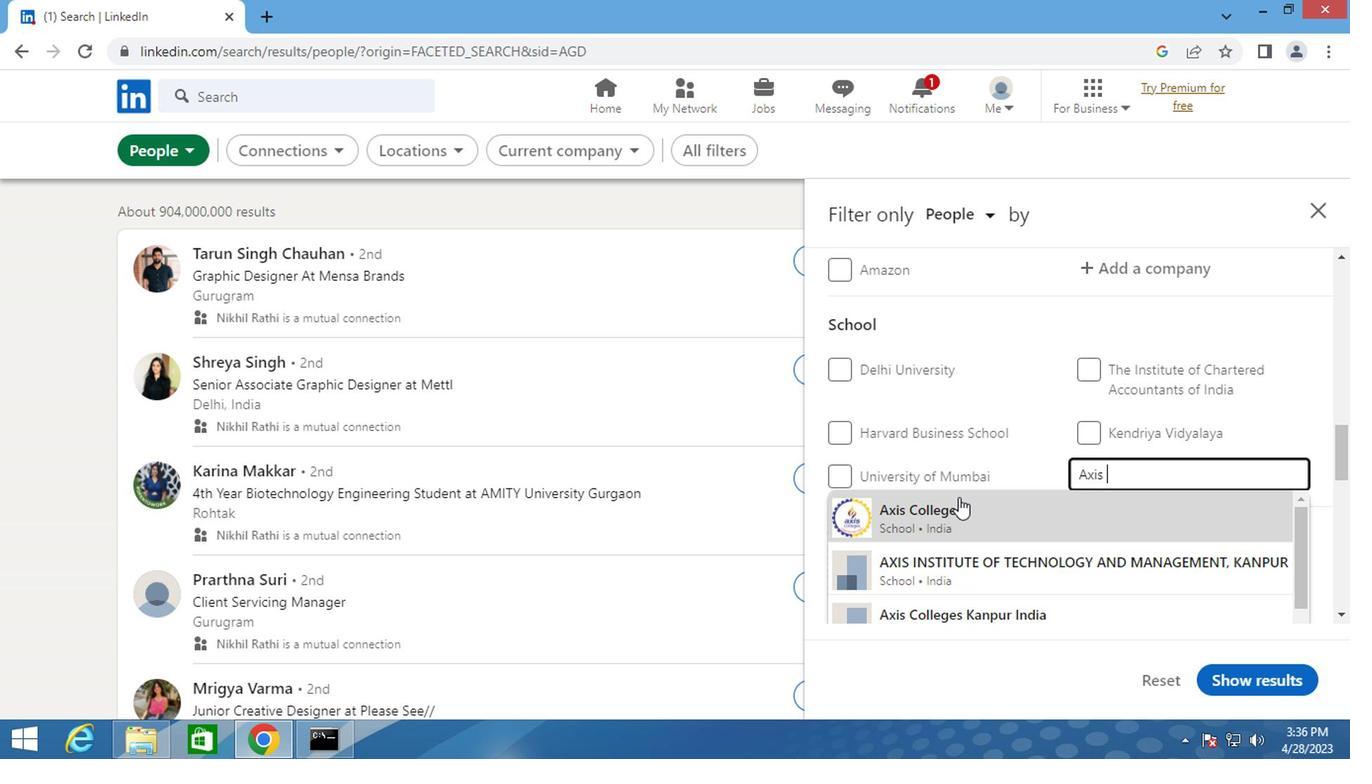 
Action: Mouse pressed left at (953, 497)
Screenshot: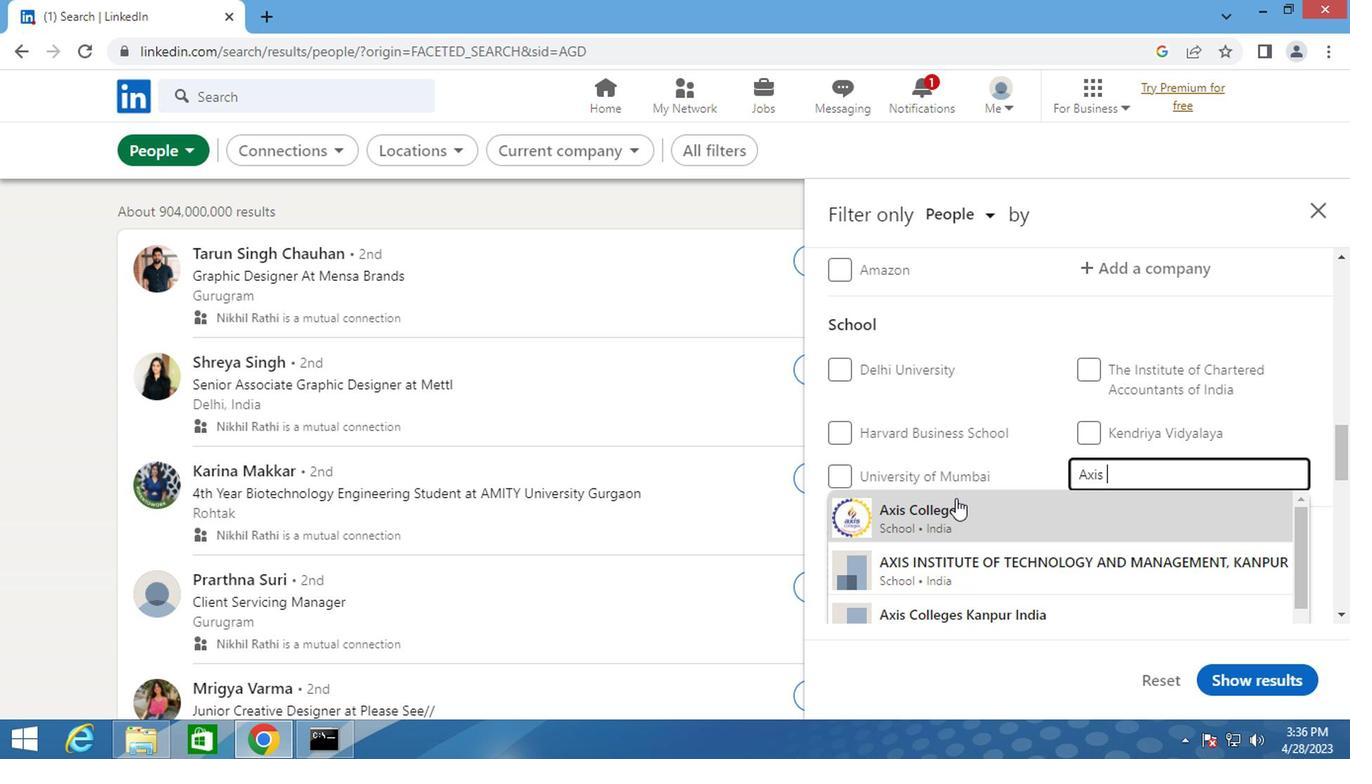 
Action: Mouse scrolled (953, 496) with delta (0, 0)
Screenshot: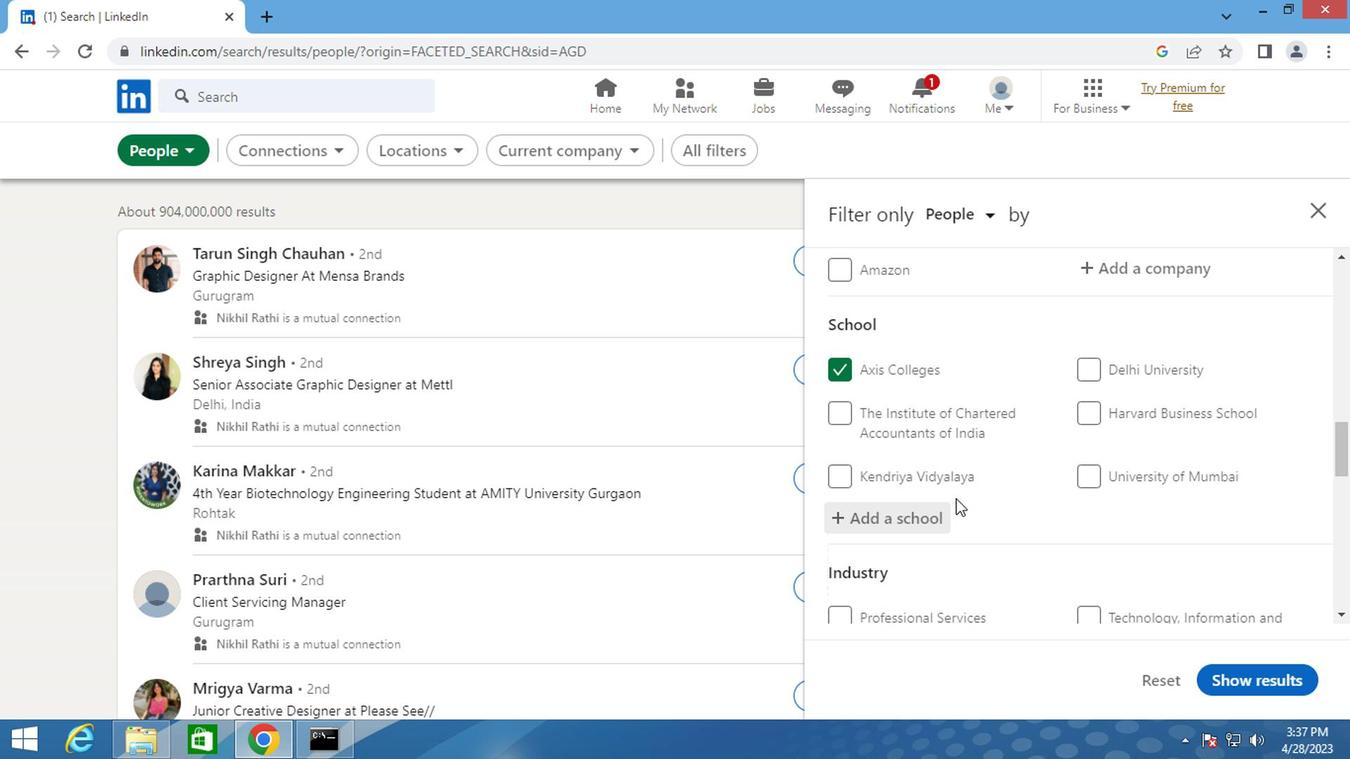
Action: Mouse scrolled (953, 496) with delta (0, 0)
Screenshot: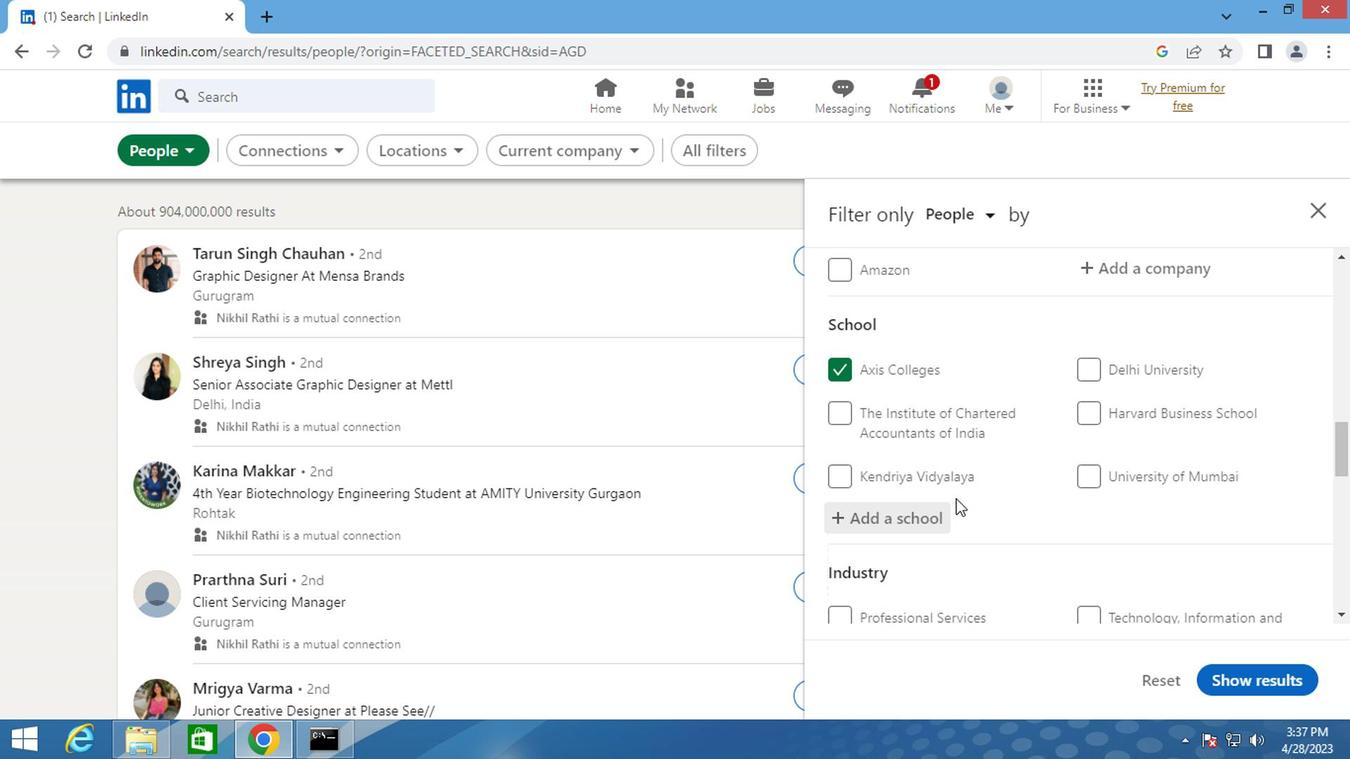 
Action: Mouse moved to (1111, 528)
Screenshot: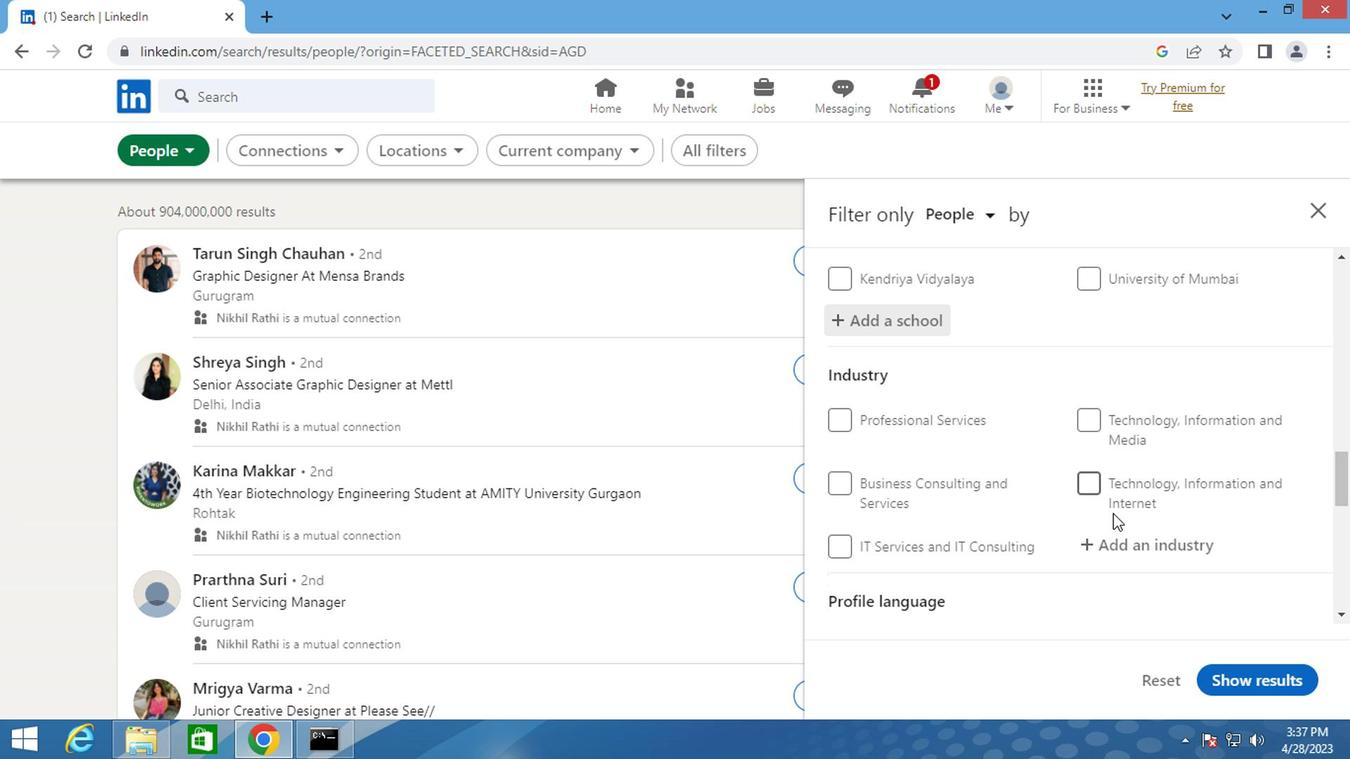 
Action: Mouse pressed left at (1111, 528)
Screenshot: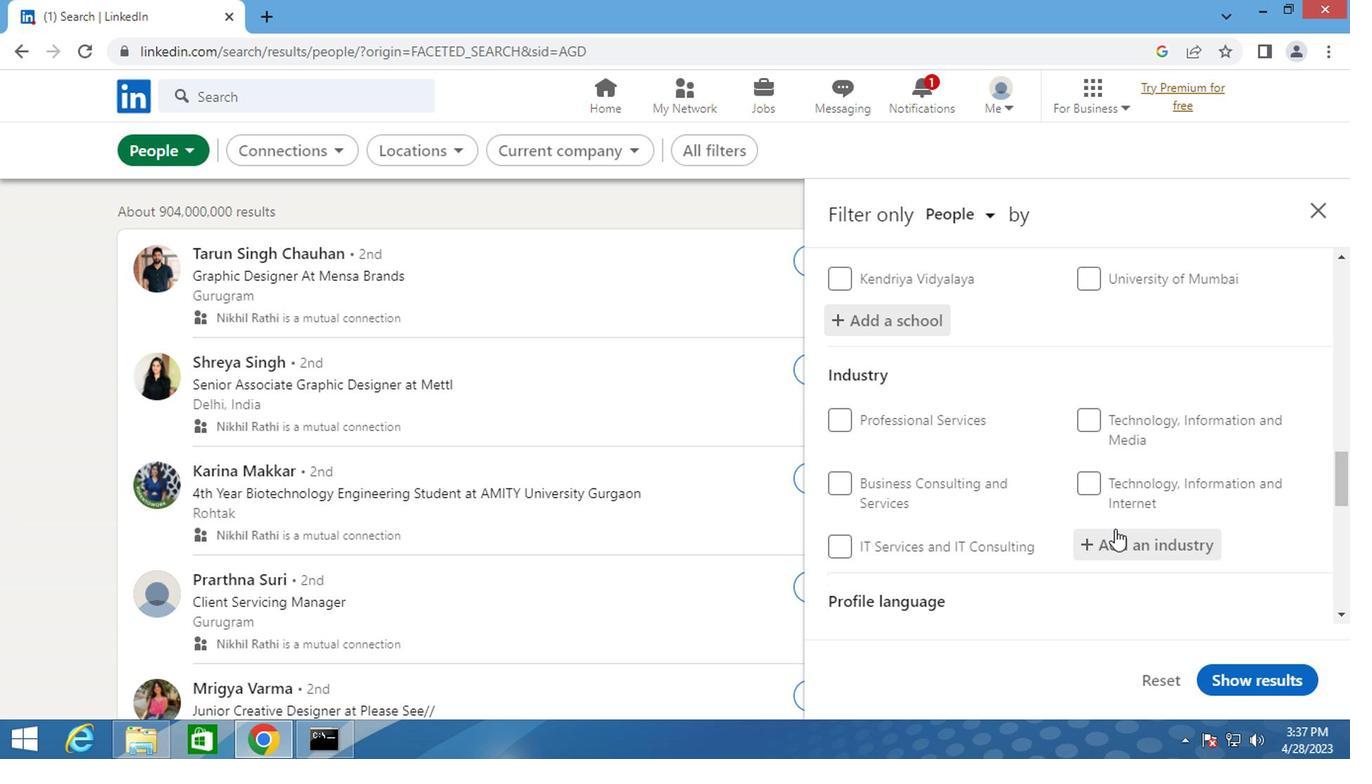 
Action: Key pressed <Key.shift>TURNED<Key.space>
Screenshot: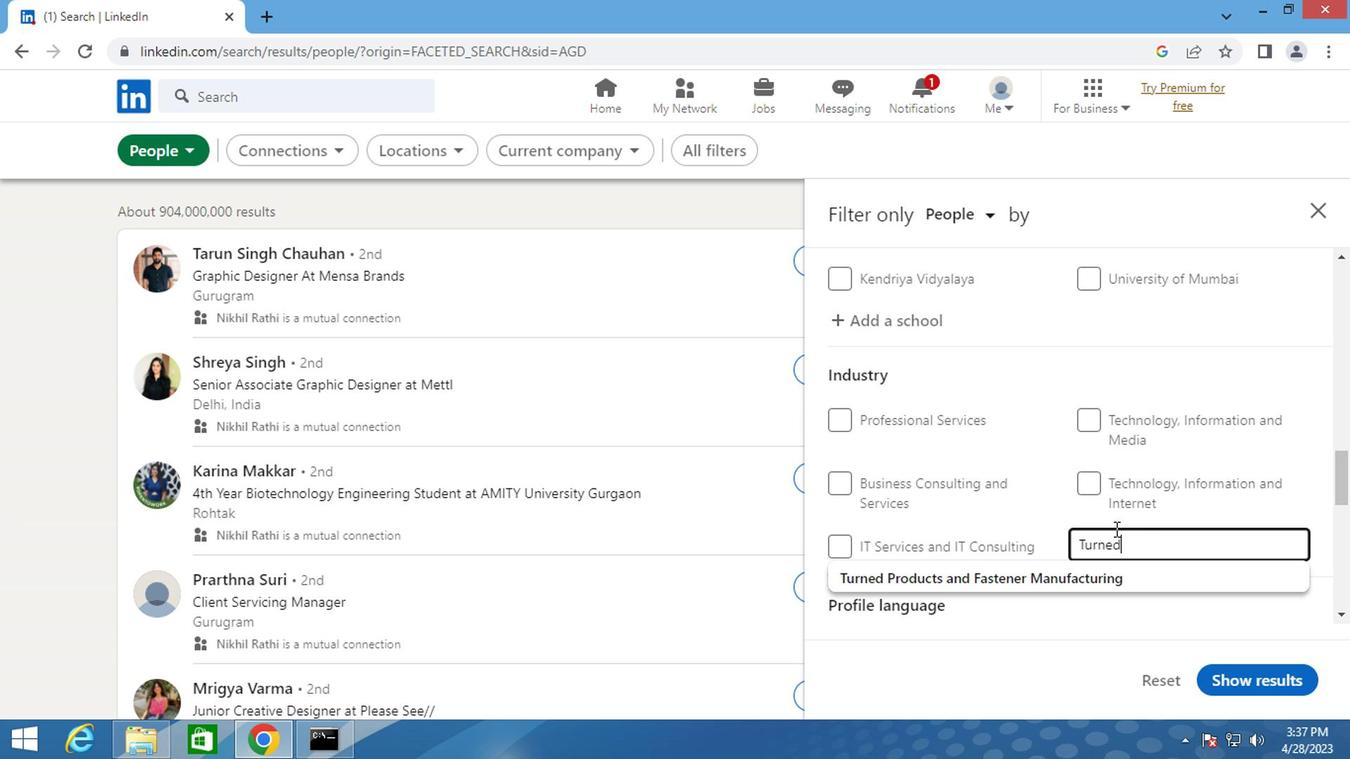 
Action: Mouse moved to (992, 569)
Screenshot: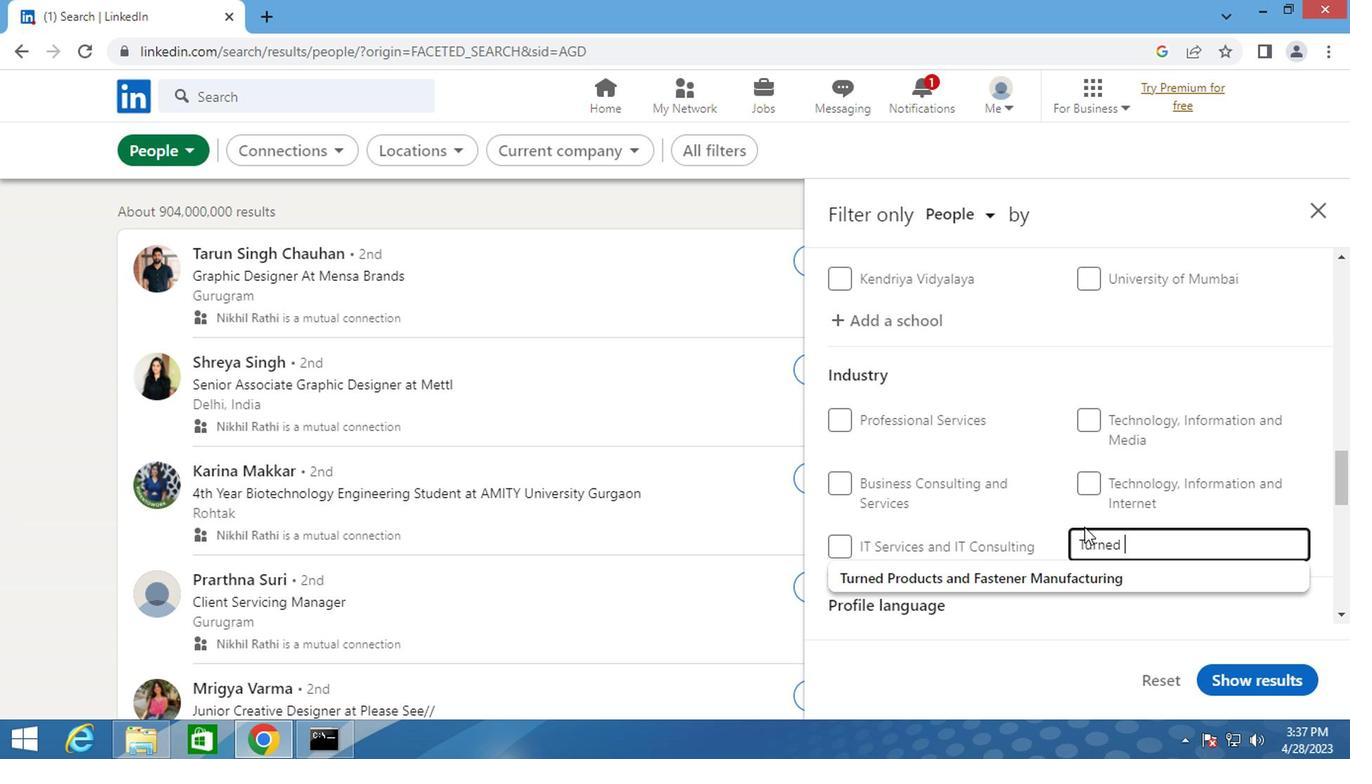 
Action: Mouse pressed left at (992, 569)
Screenshot: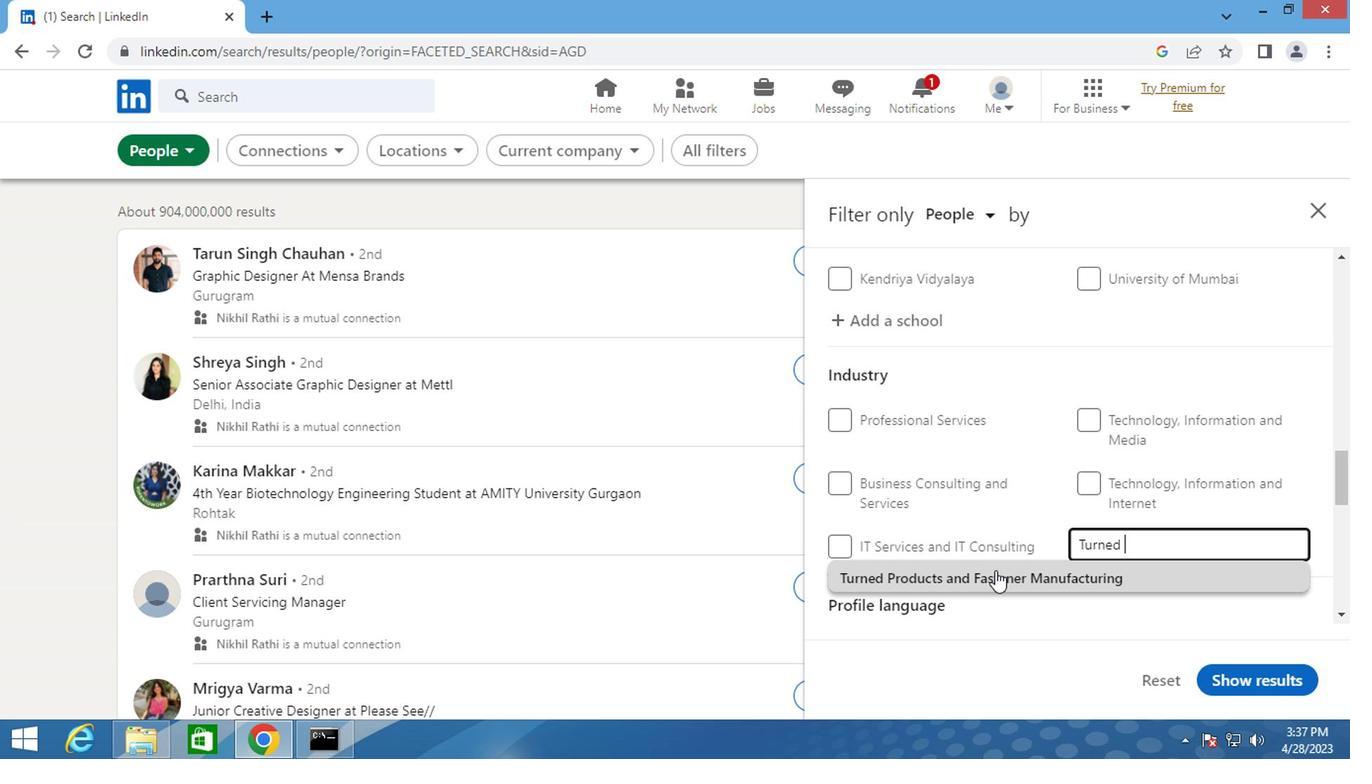
Action: Mouse moved to (988, 514)
Screenshot: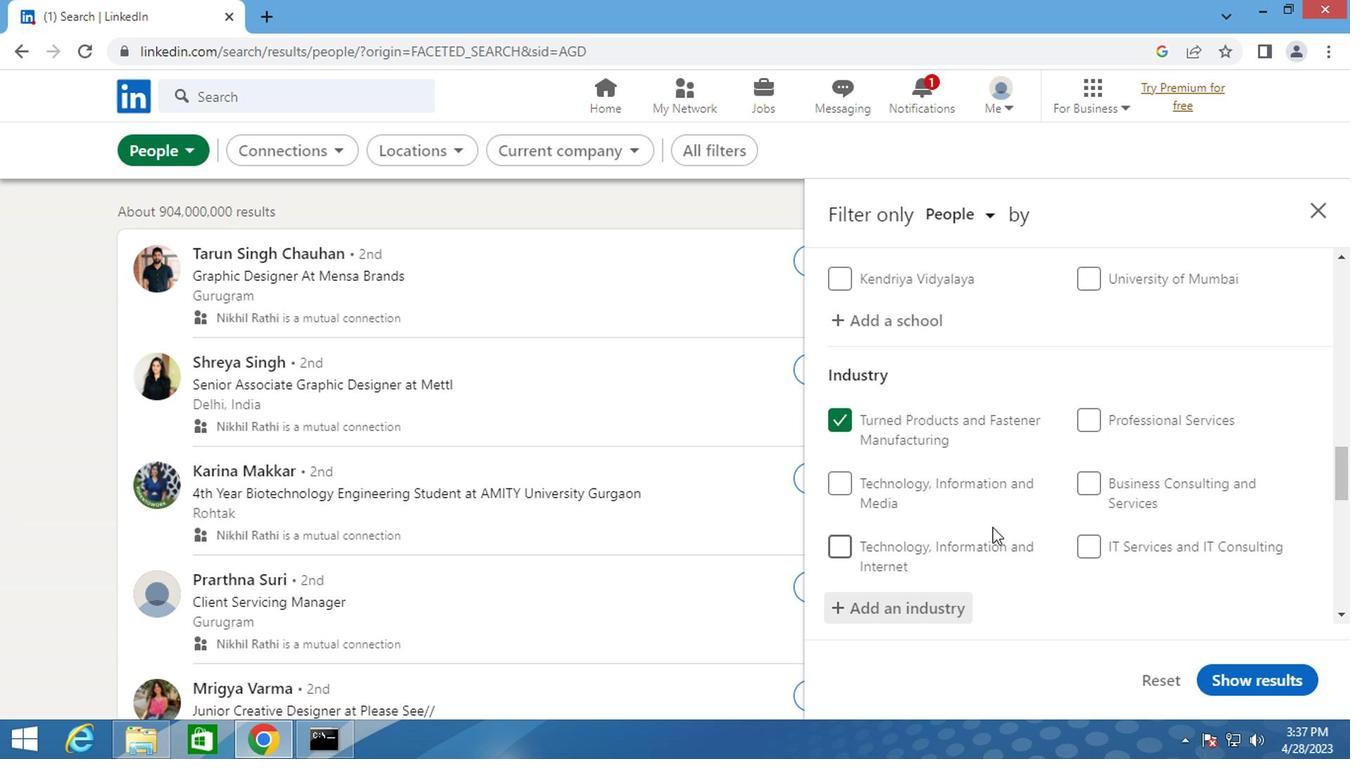 
Action: Mouse scrolled (988, 513) with delta (0, 0)
Screenshot: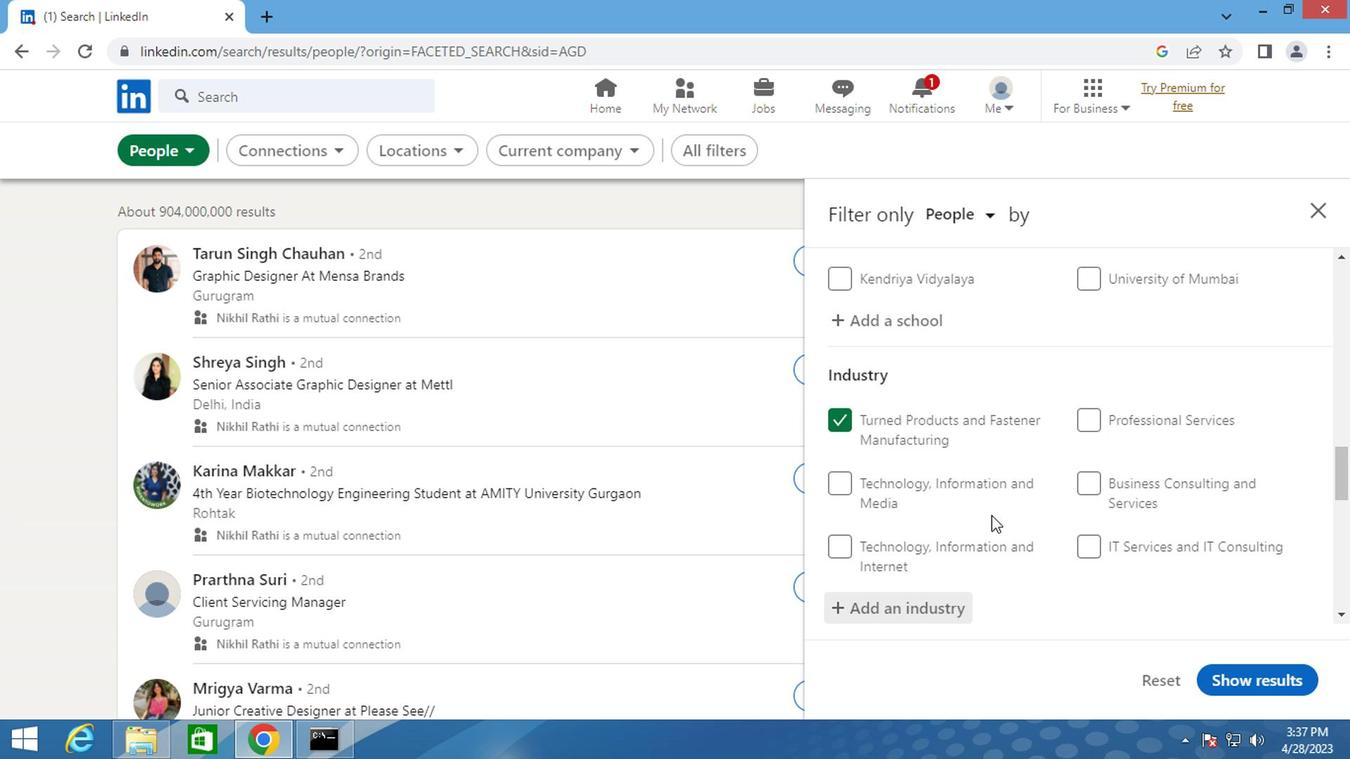 
Action: Mouse scrolled (988, 513) with delta (0, 0)
Screenshot: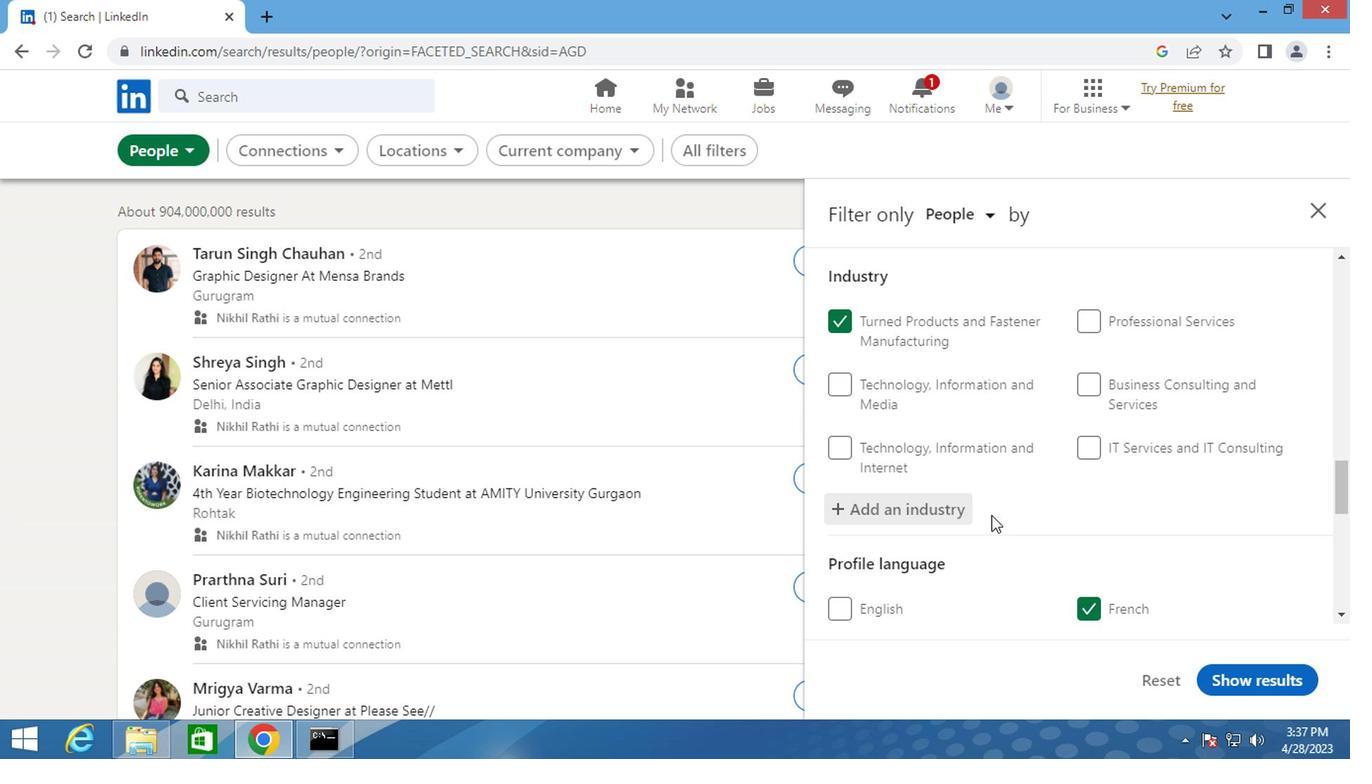 
Action: Mouse scrolled (988, 513) with delta (0, 0)
Screenshot: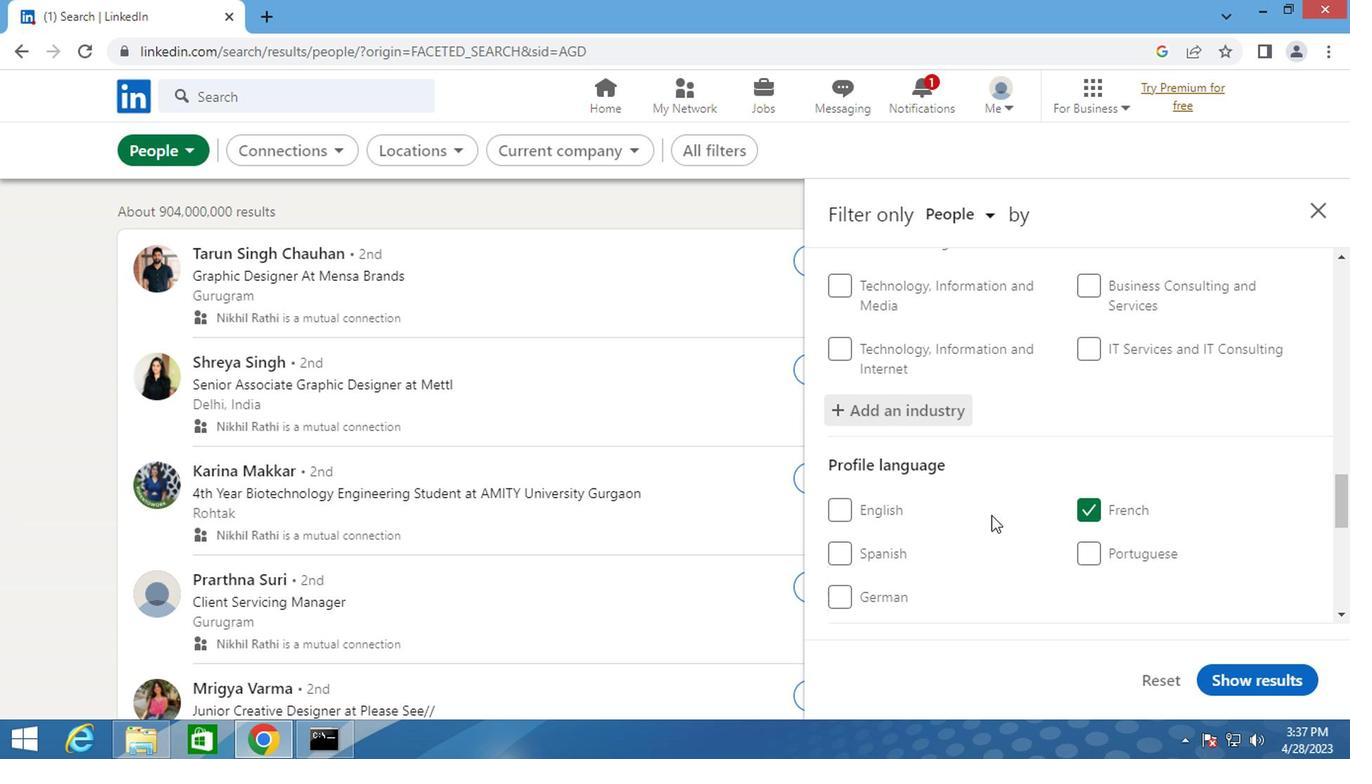 
Action: Mouse scrolled (988, 513) with delta (0, 0)
Screenshot: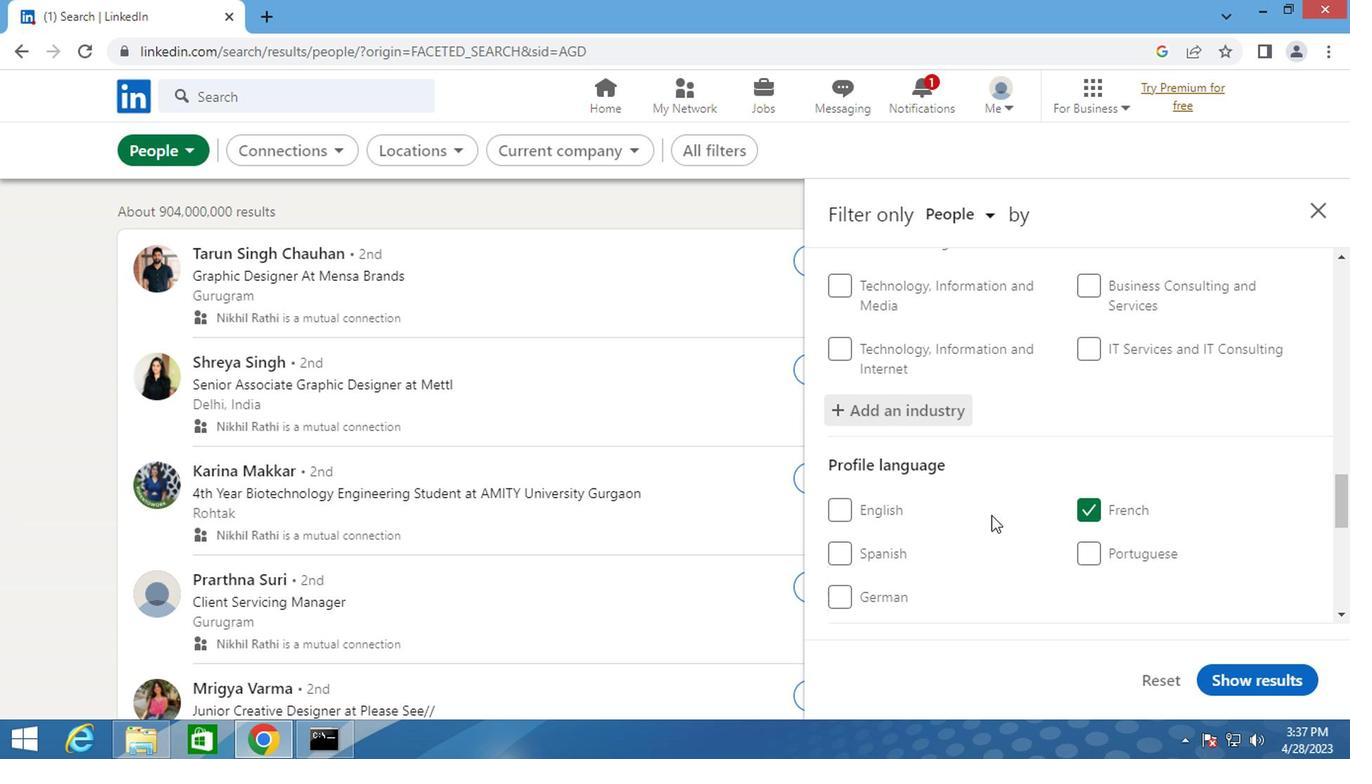 
Action: Mouse scrolled (988, 513) with delta (0, 0)
Screenshot: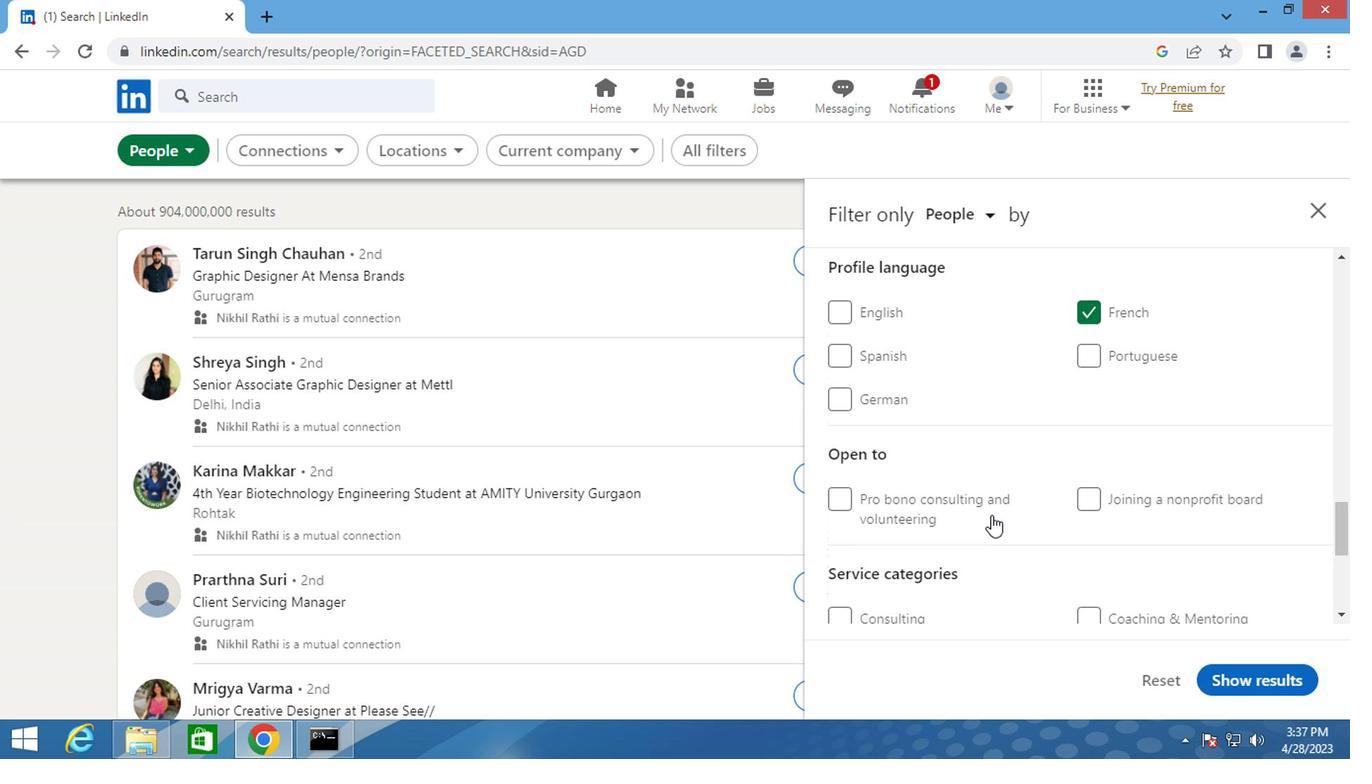 
Action: Mouse scrolled (988, 513) with delta (0, 0)
Screenshot: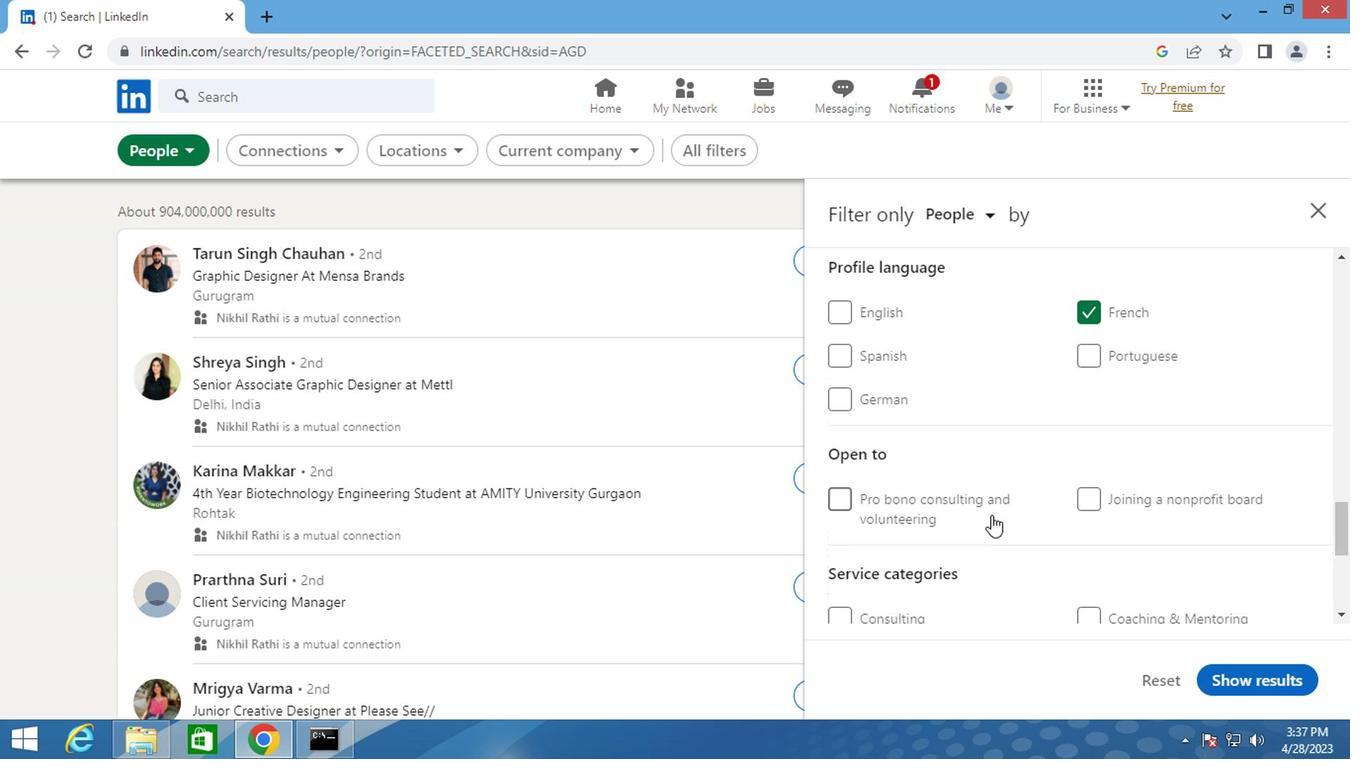 
Action: Mouse moved to (1110, 502)
Screenshot: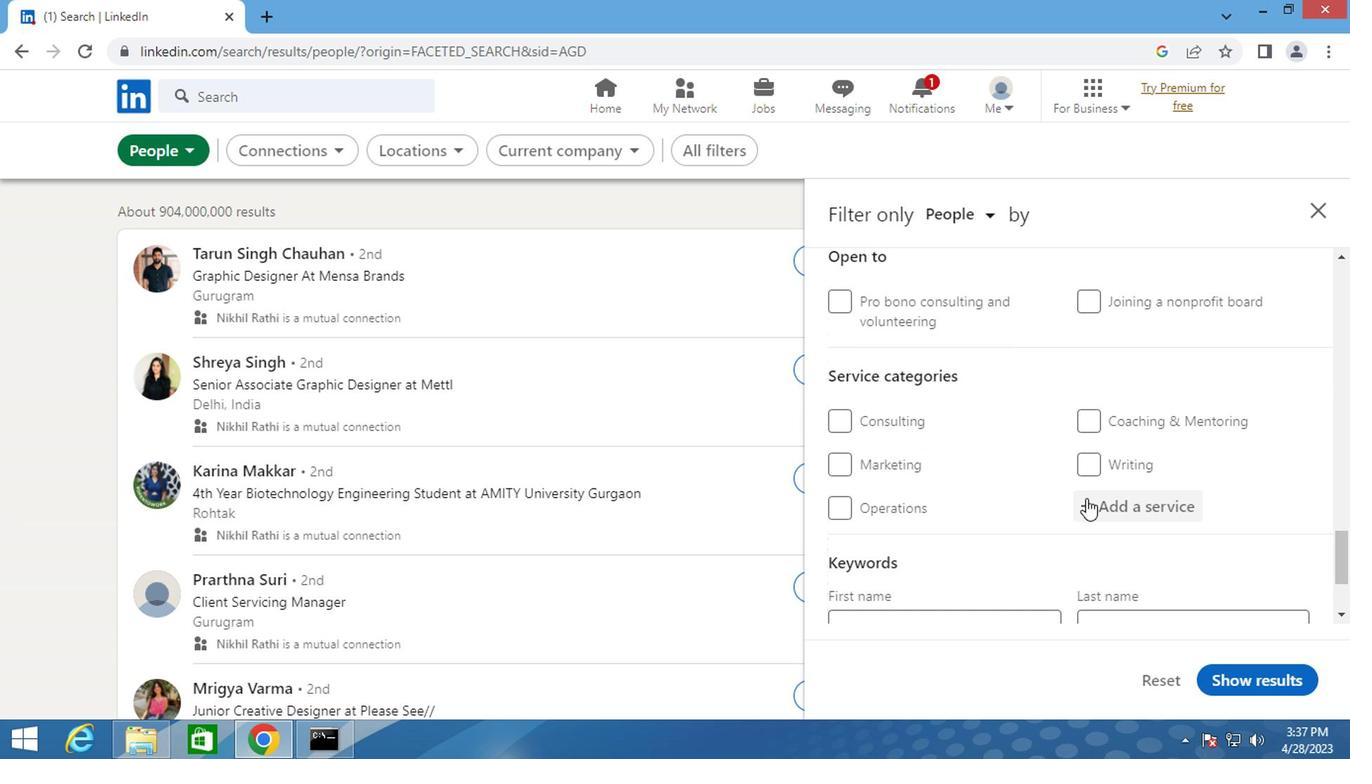 
Action: Mouse pressed left at (1110, 502)
Screenshot: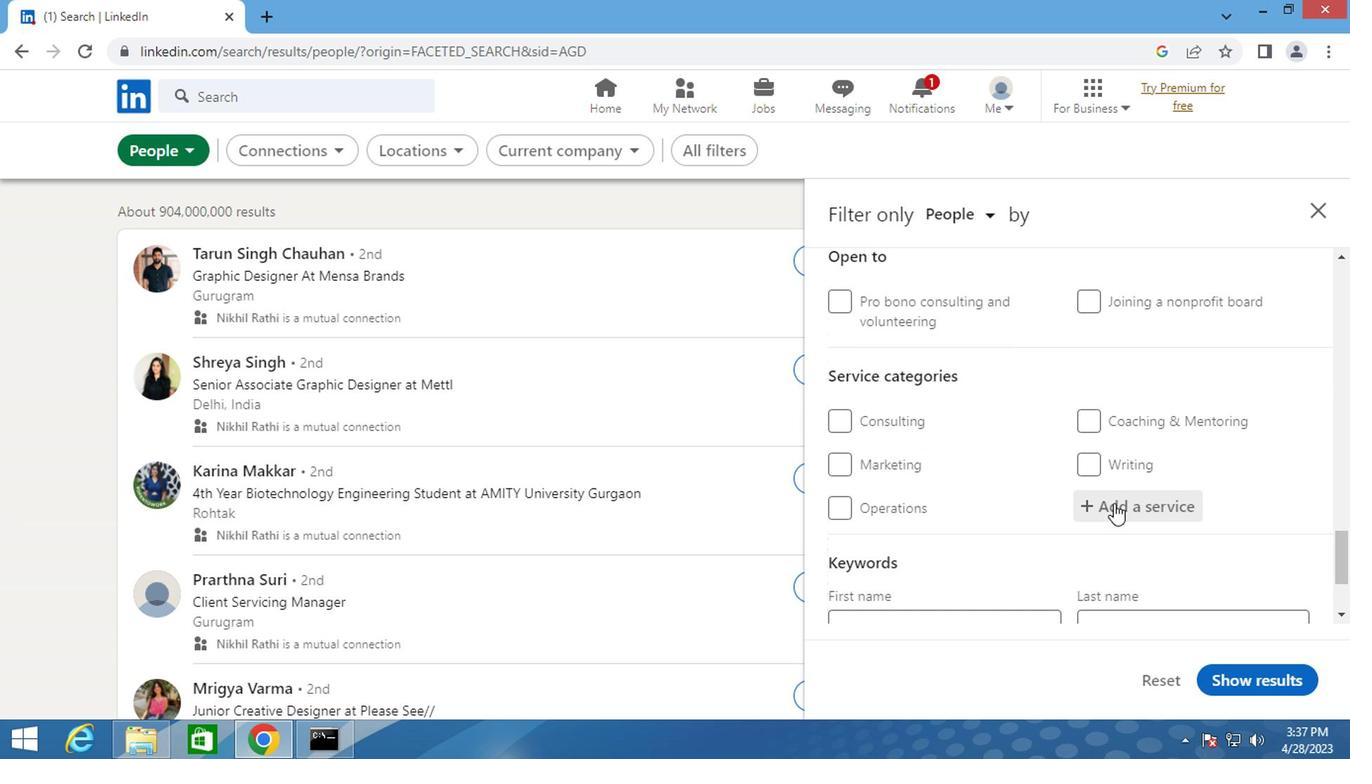 
Action: Key pressed <Key.shift>VIDEO
Screenshot: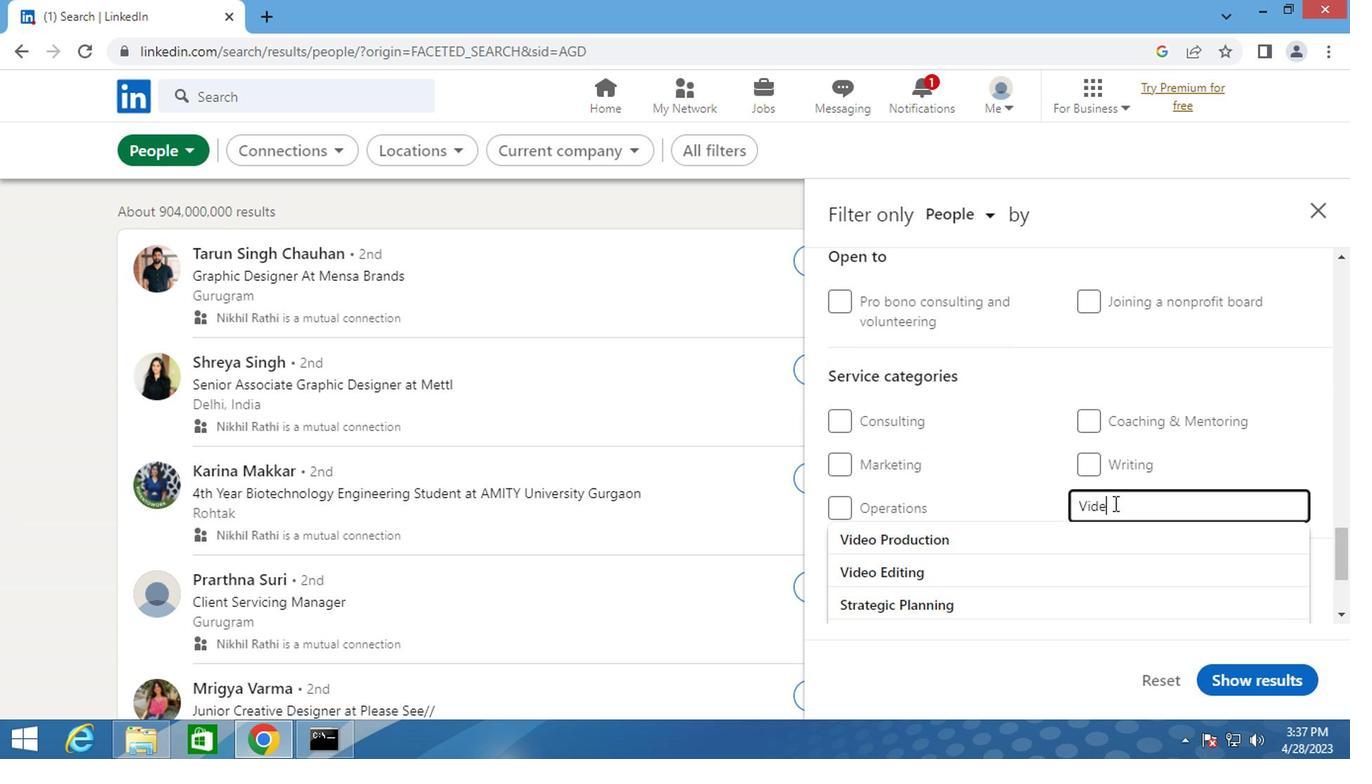 
Action: Mouse moved to (906, 562)
Screenshot: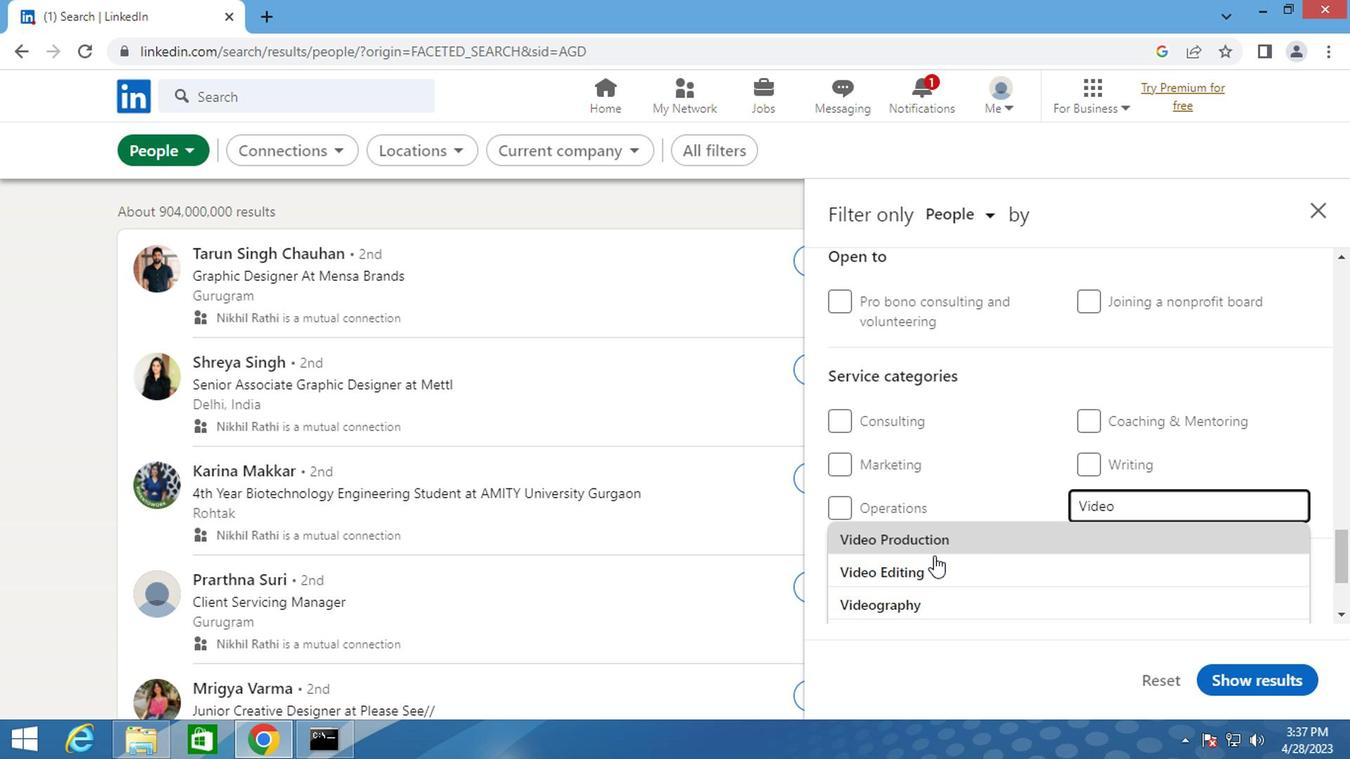 
Action: Mouse pressed left at (906, 562)
Screenshot: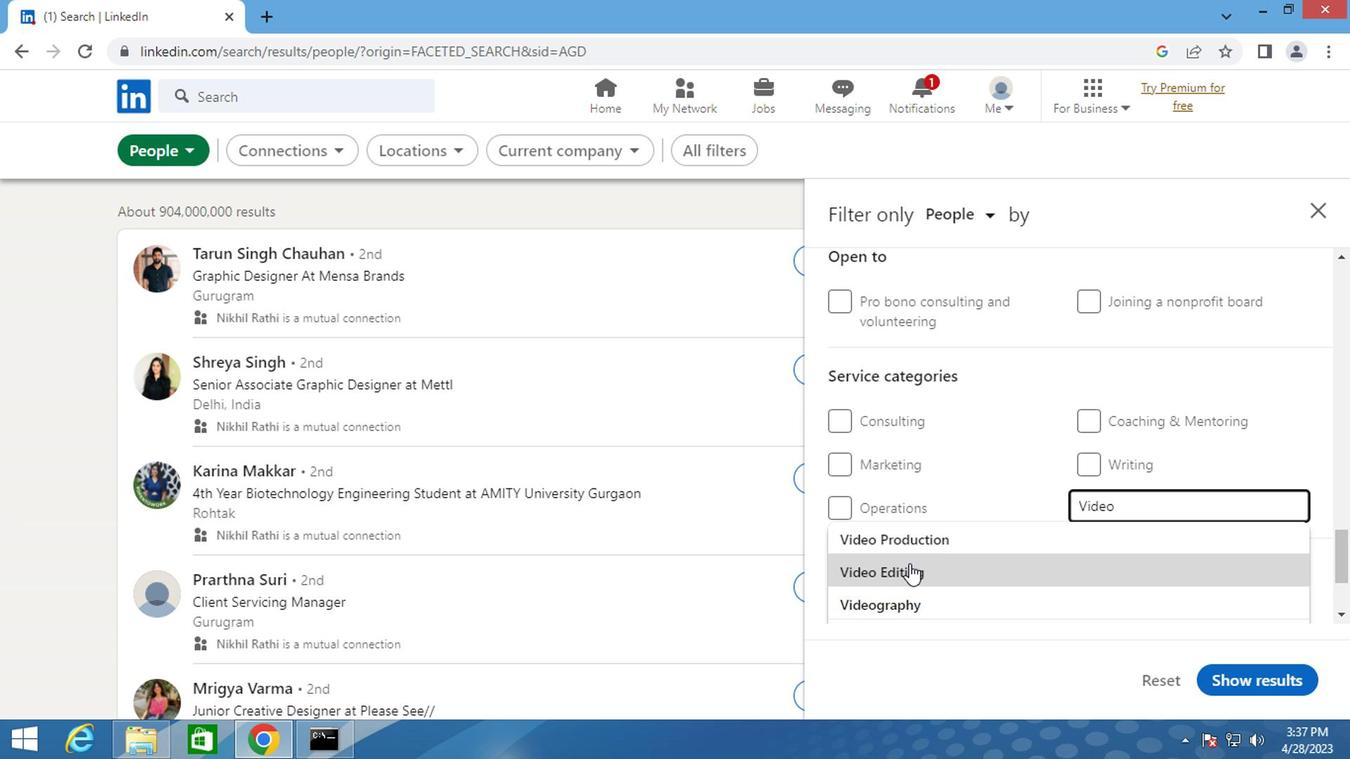 
Action: Mouse moved to (906, 562)
Screenshot: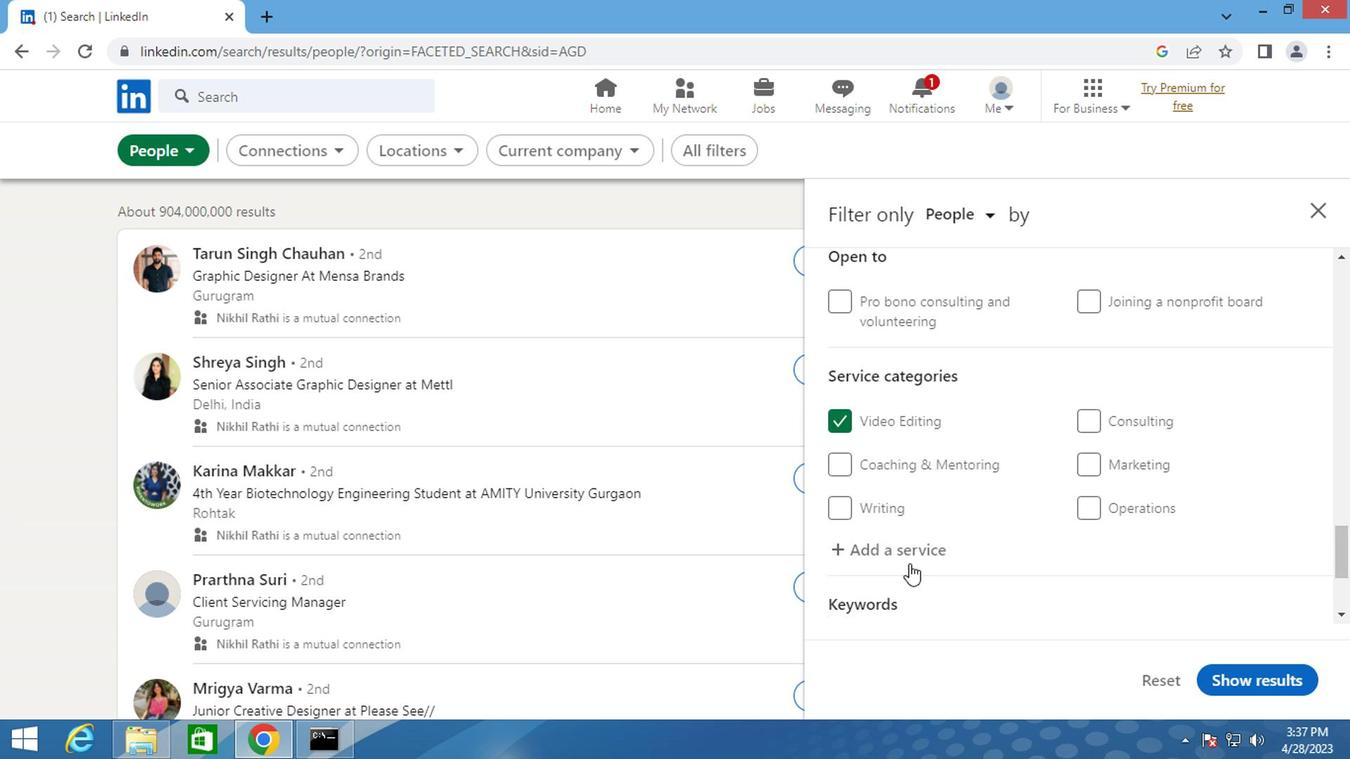
Action: Mouse scrolled (906, 562) with delta (0, 0)
Screenshot: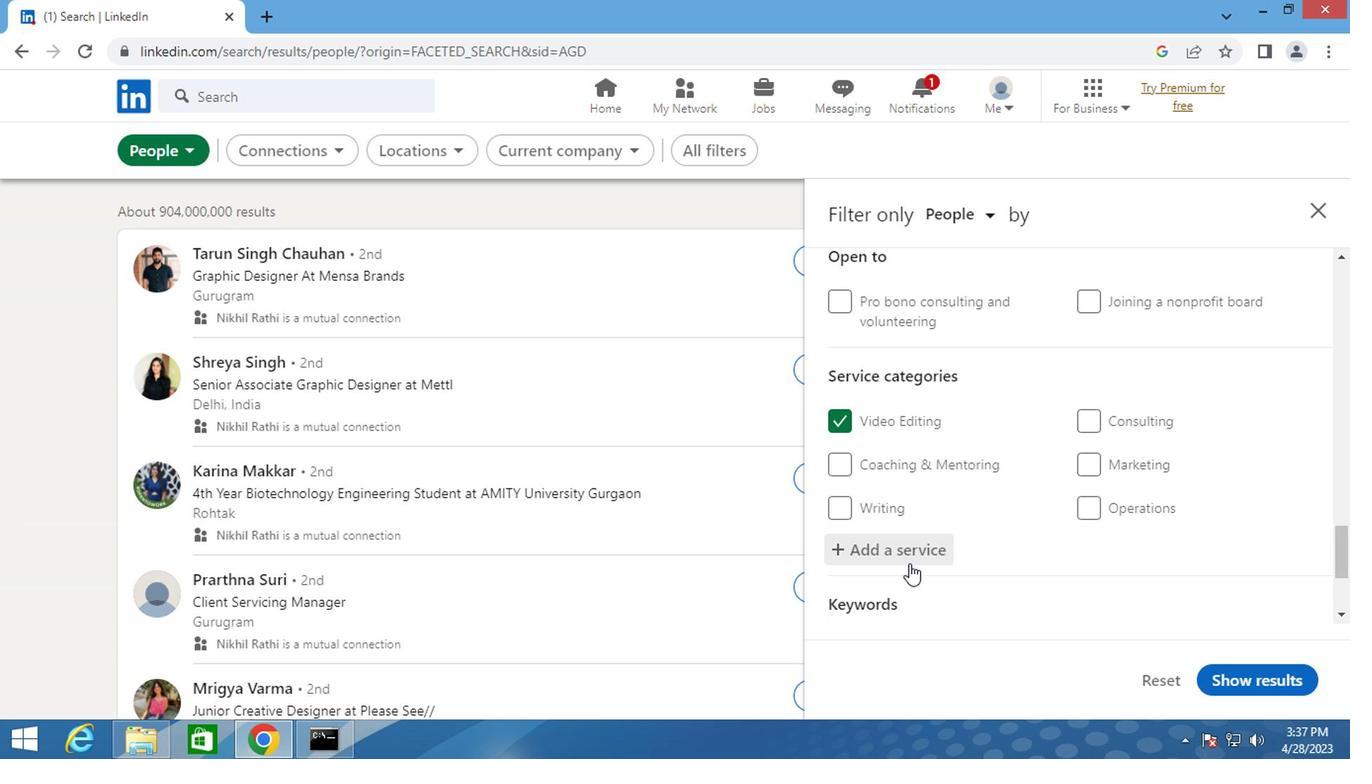 
Action: Mouse scrolled (906, 562) with delta (0, 0)
Screenshot: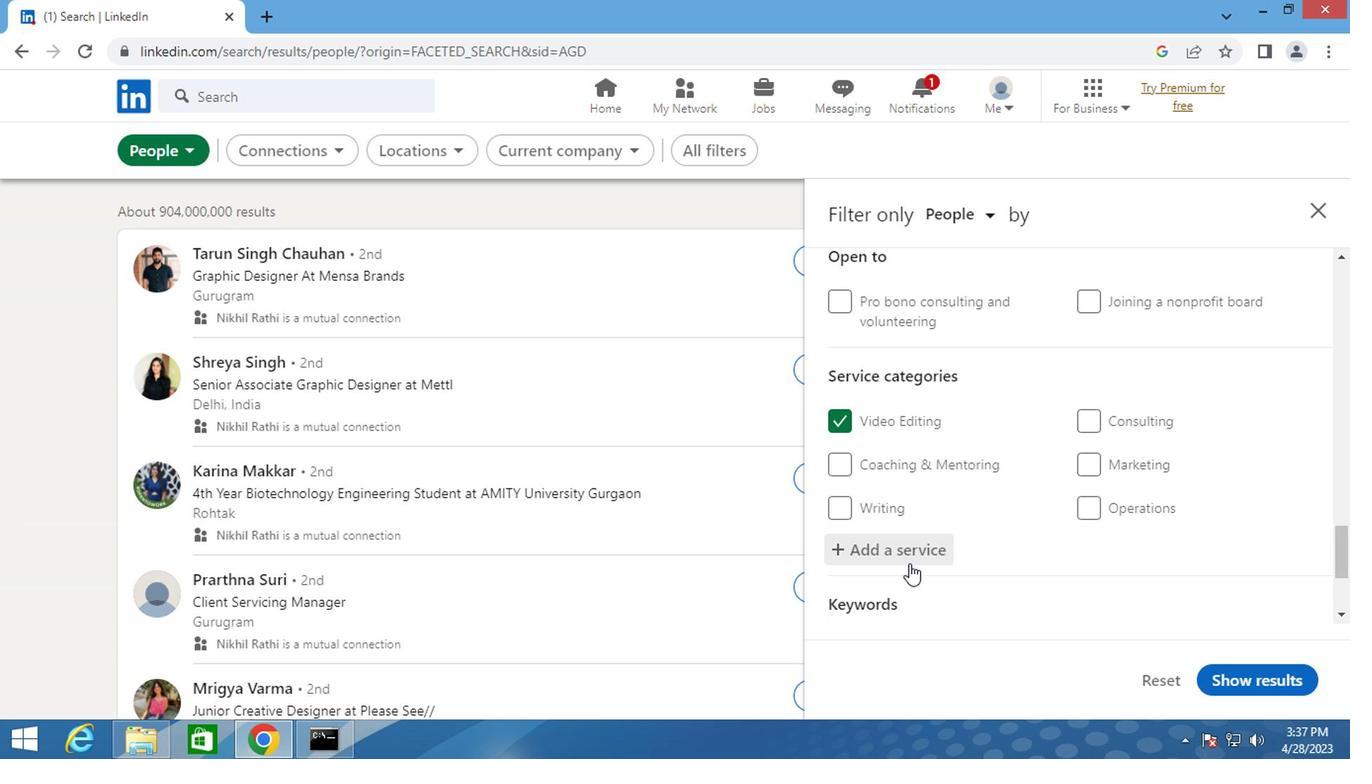 
Action: Mouse moved to (933, 545)
Screenshot: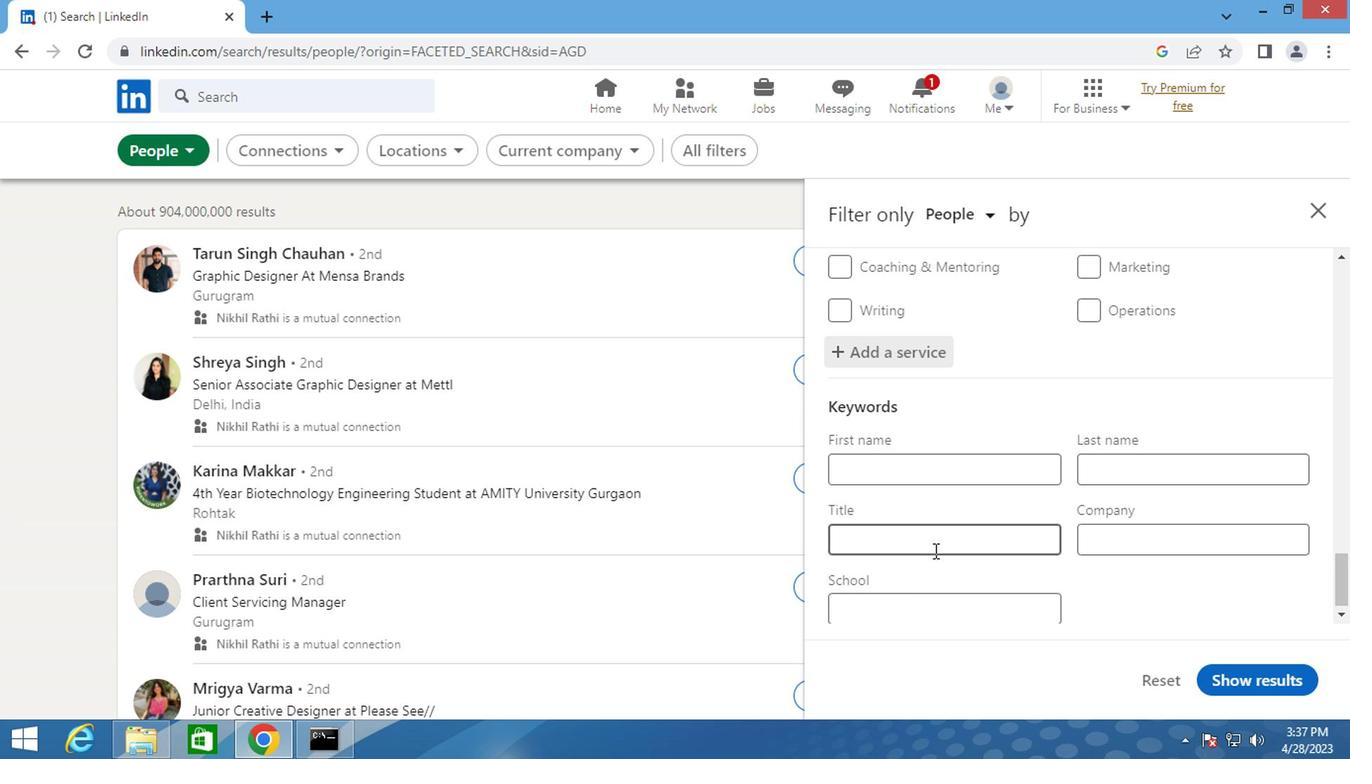 
Action: Mouse pressed left at (933, 545)
Screenshot: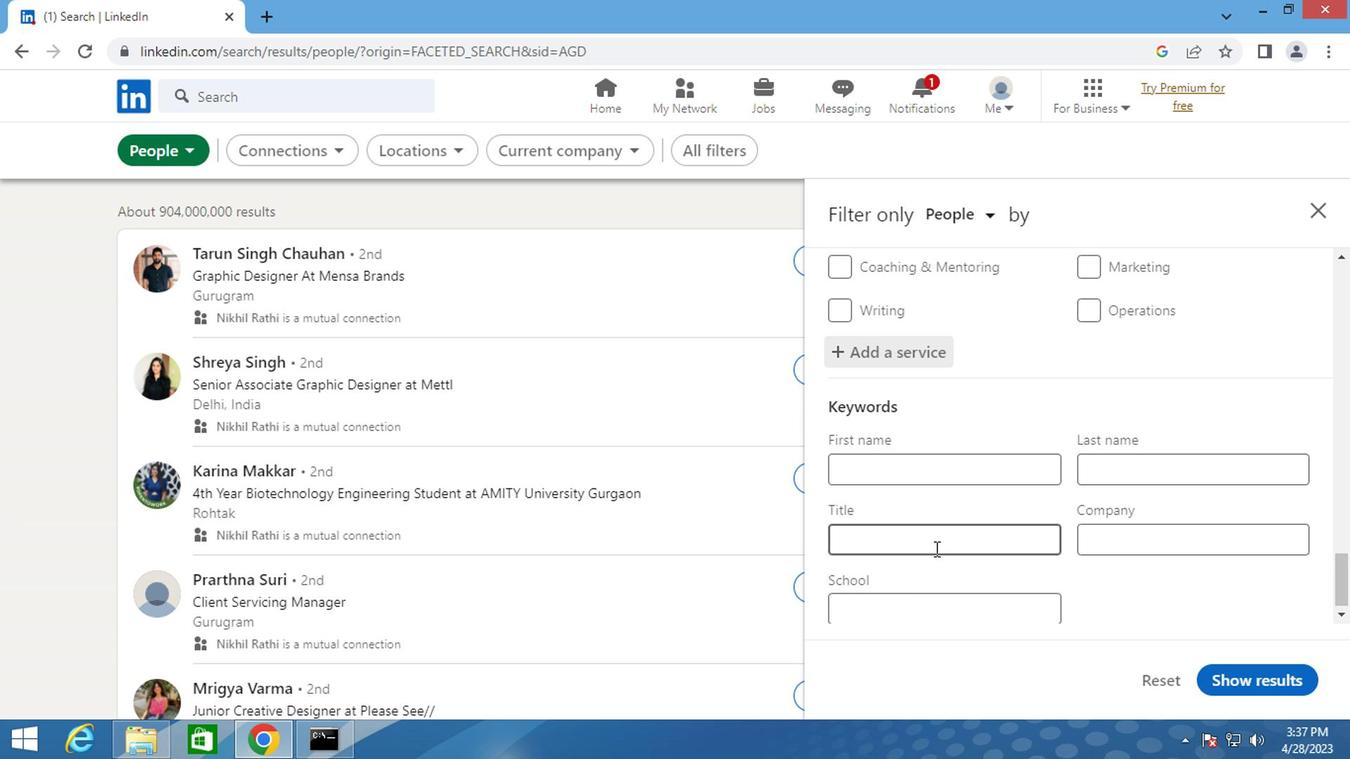 
Action: Key pressed <Key.shift>COMPUTER<Key.space><Key.shift>PROGRAMMER
Screenshot: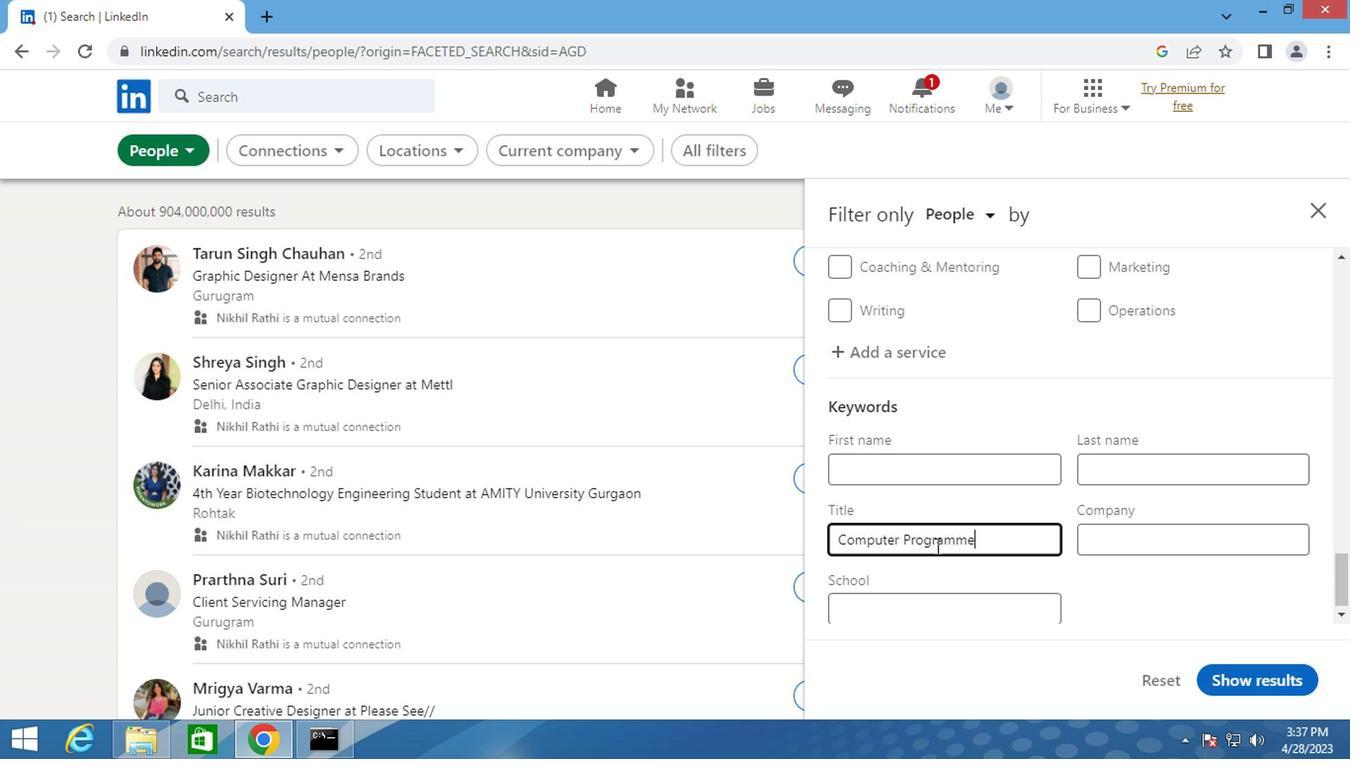 
Action: Mouse moved to (1215, 676)
Screenshot: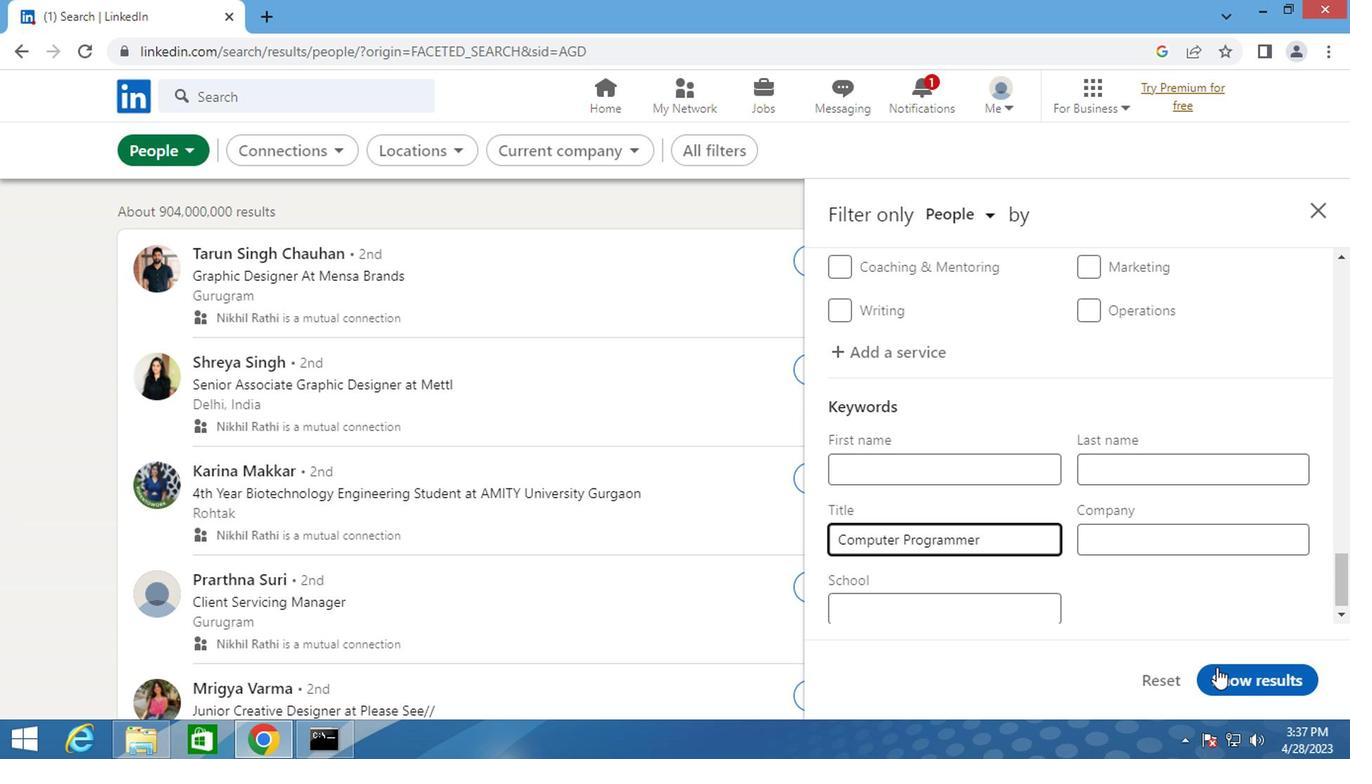 
Action: Mouse pressed left at (1215, 676)
Screenshot: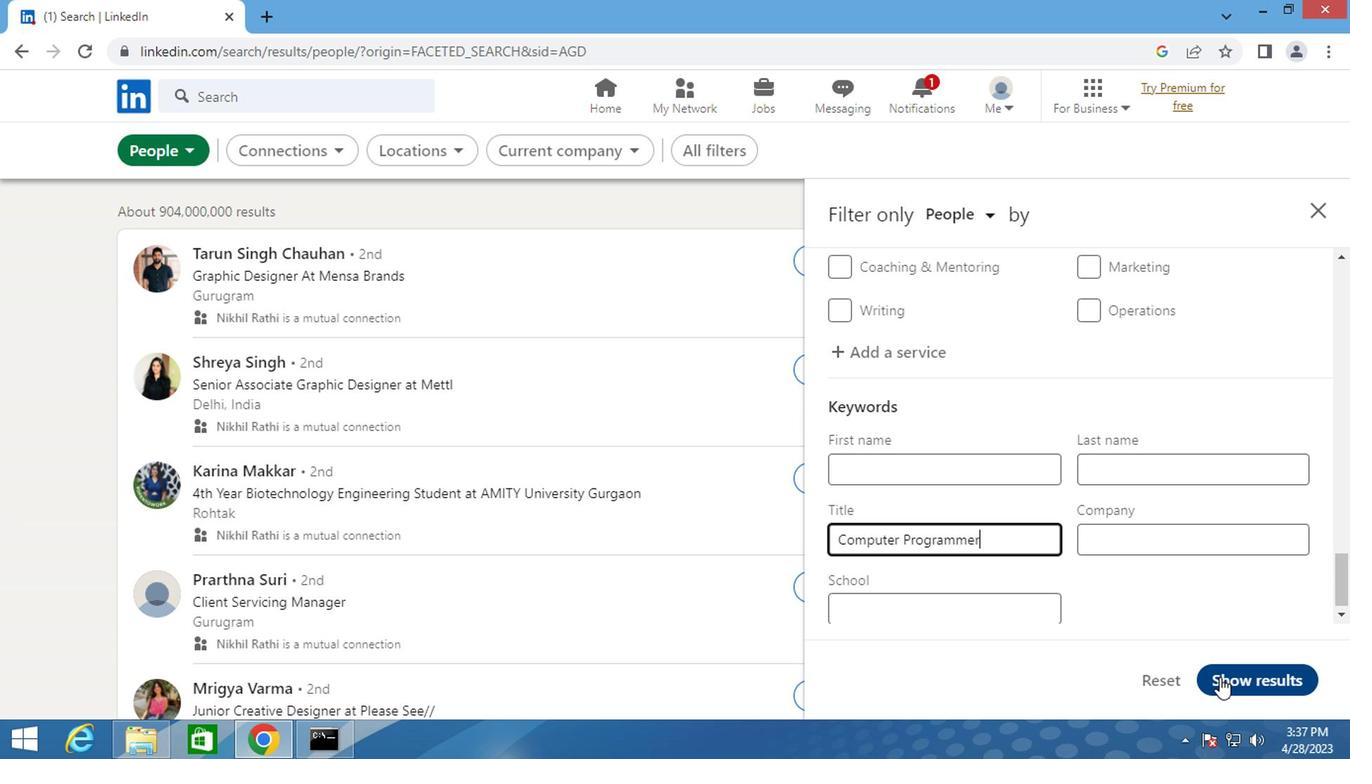 
